 Task: Look for space in Tourlaville, France from 5th September, 2023 to 12th September, 2023 for 2 adults in price range Rs.10000 to Rs.15000.  With 1  bedroom having 1 bed and 1 bathroom. Property type can be house, flat, guest house, hotel. Booking option can be shelf check-in. Required host language is English.
Action: Mouse moved to (540, 96)
Screenshot: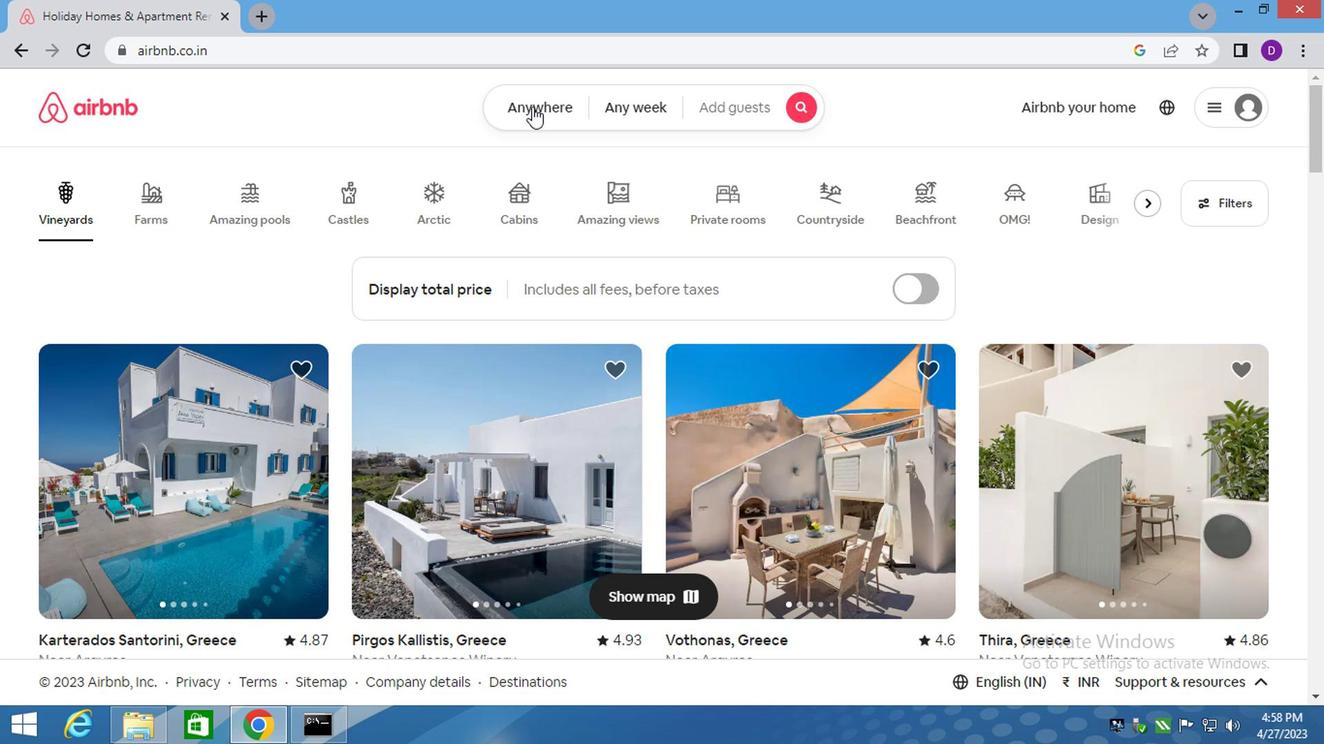 
Action: Mouse pressed left at (540, 96)
Screenshot: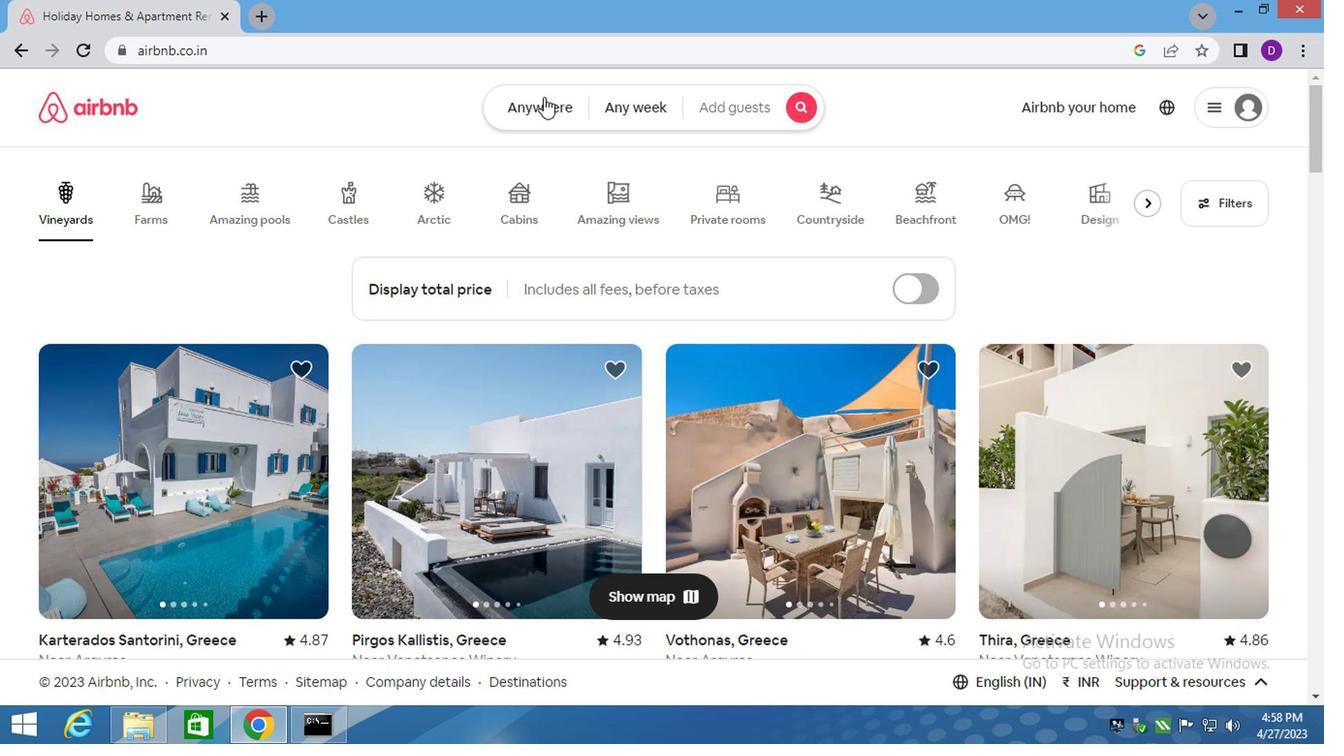 
Action: Mouse moved to (357, 184)
Screenshot: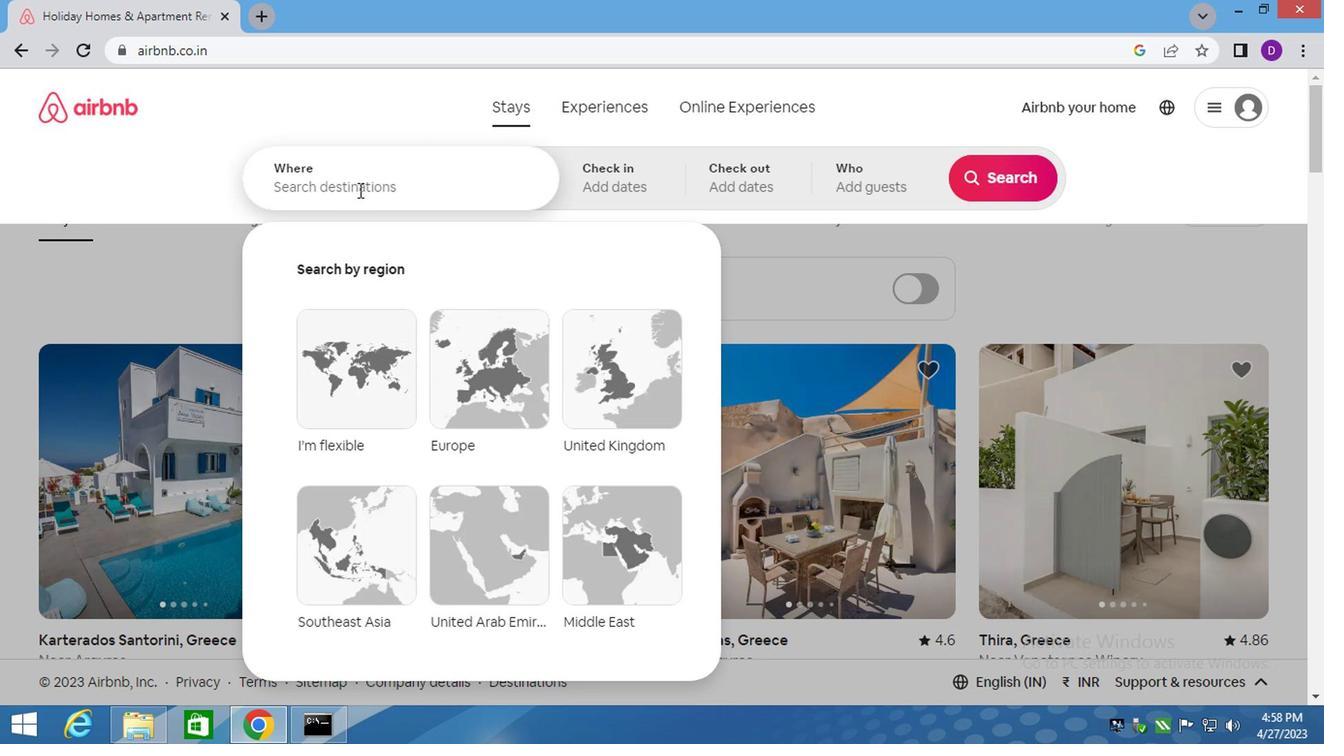 
Action: Mouse pressed left at (357, 184)
Screenshot: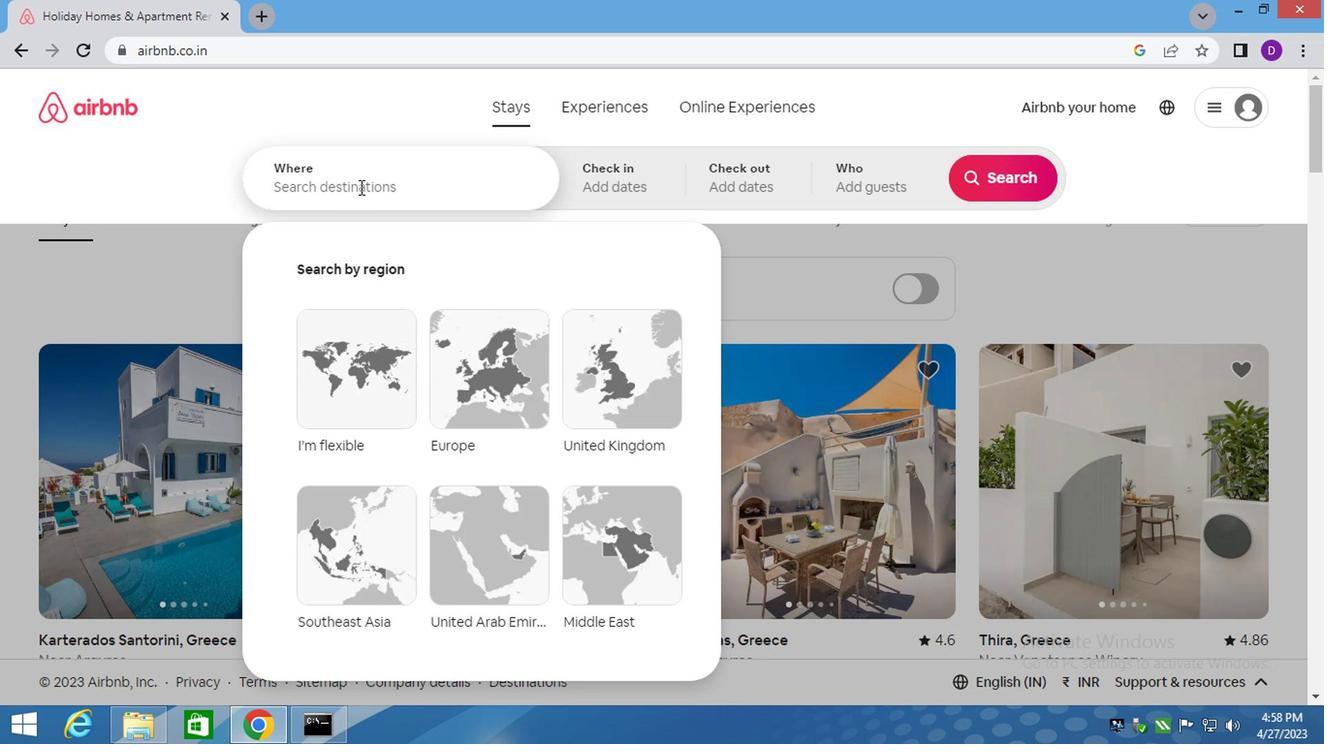 
Action: Mouse moved to (362, 182)
Screenshot: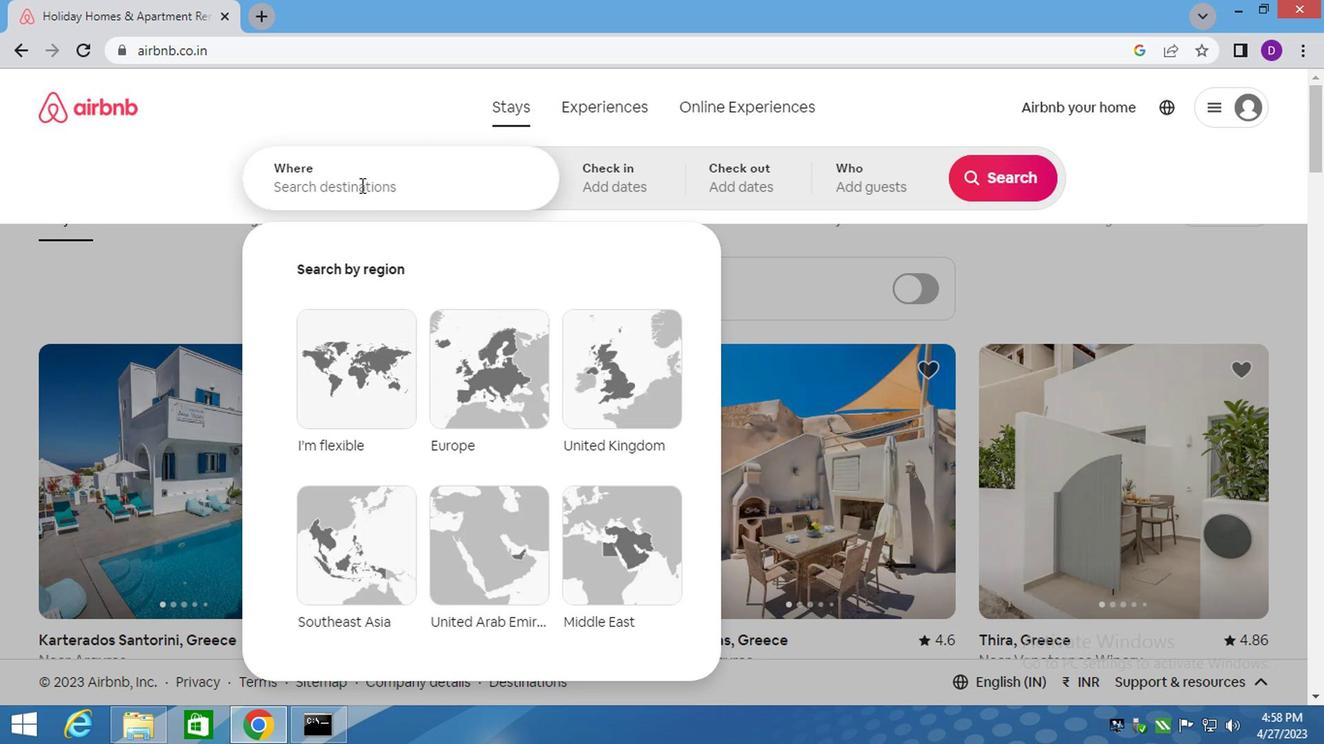 
Action: Key pressed <Key.shift>TOURLAVILLE,<Key.shift>FRANCE<Key.enter>
Screenshot: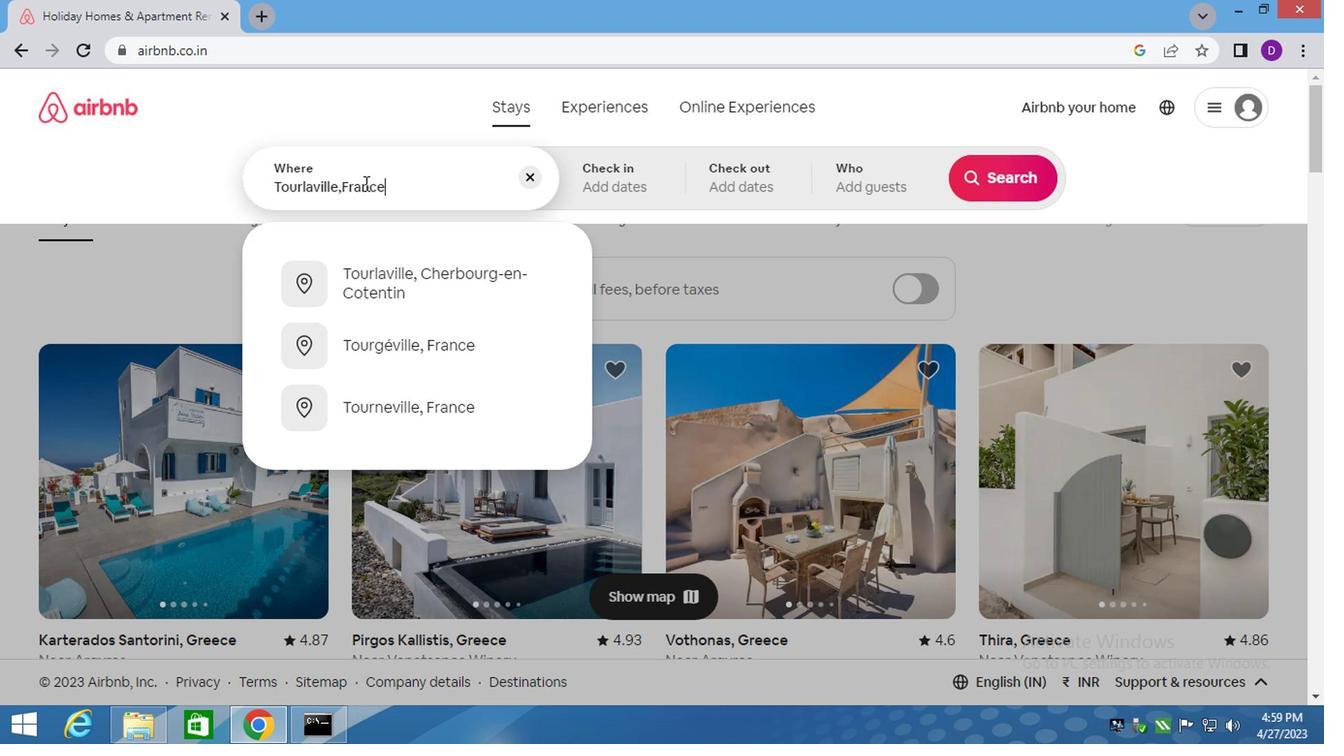 
Action: Mouse moved to (985, 334)
Screenshot: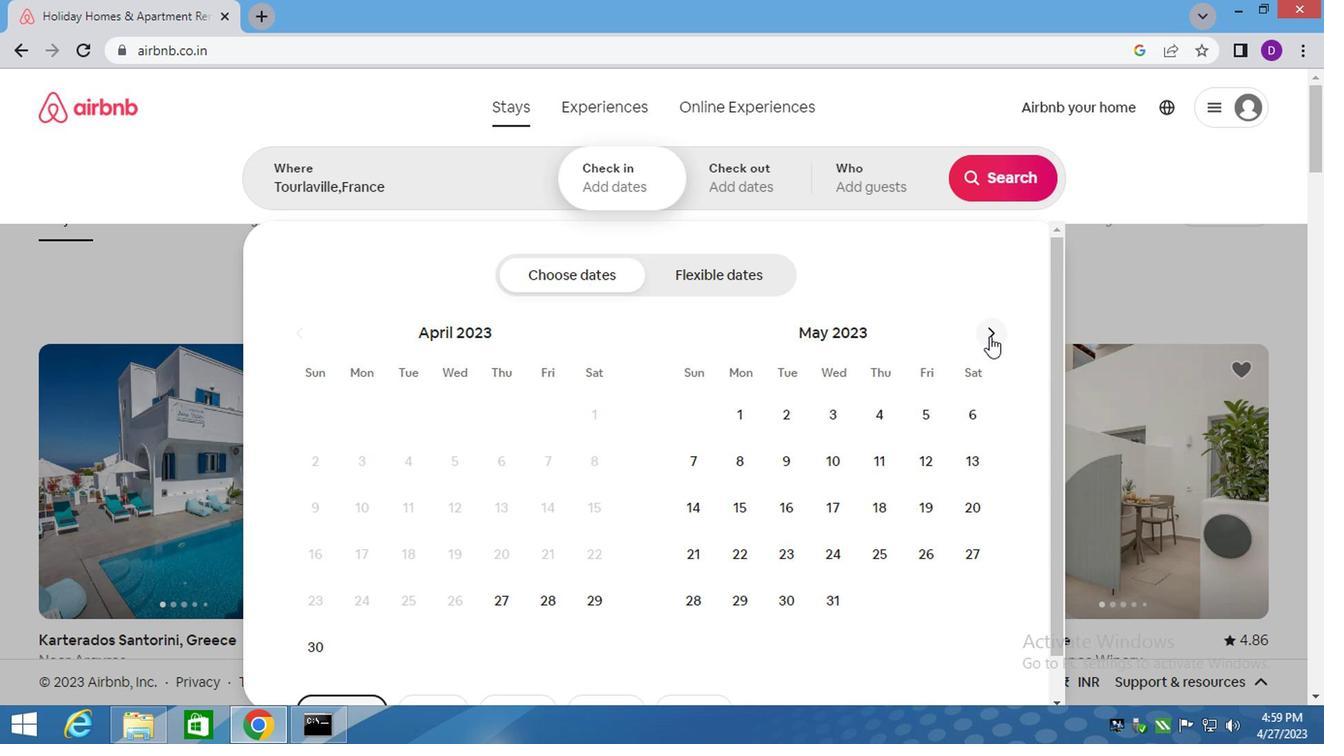 
Action: Mouse pressed left at (985, 334)
Screenshot: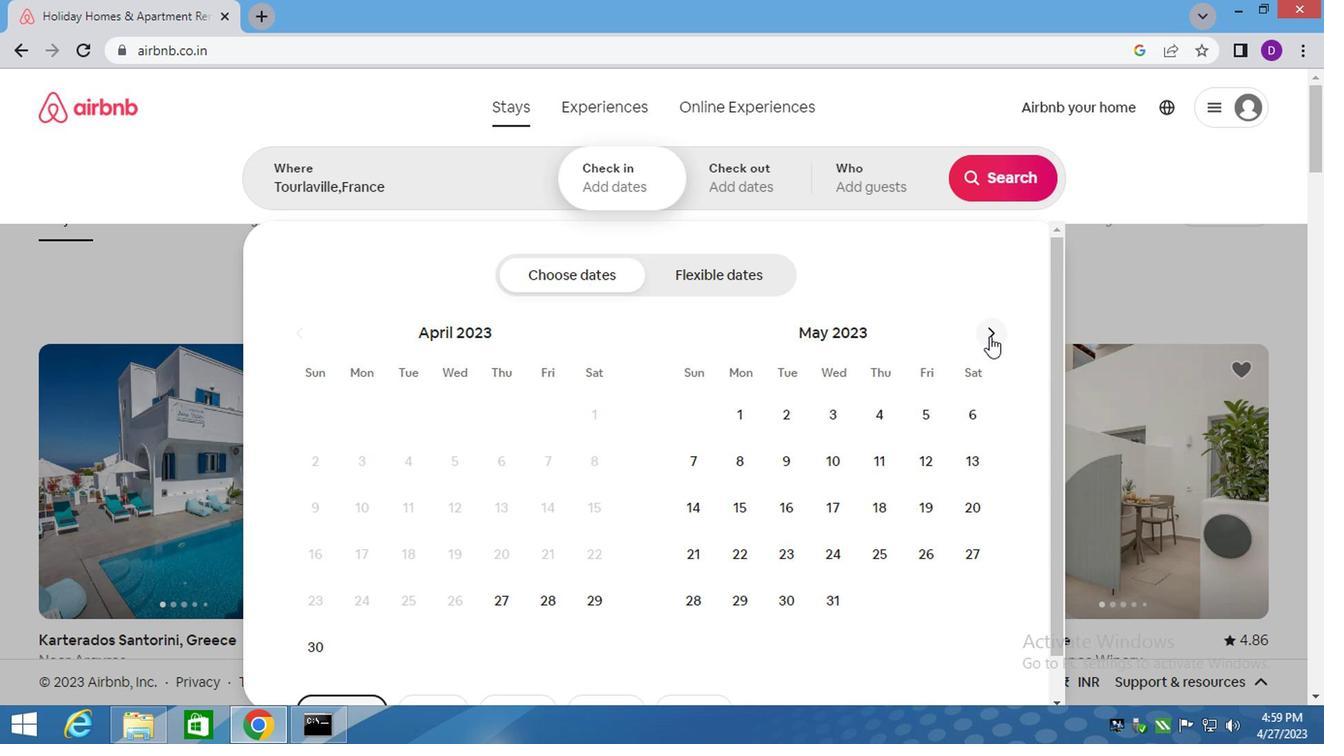 
Action: Mouse pressed left at (985, 334)
Screenshot: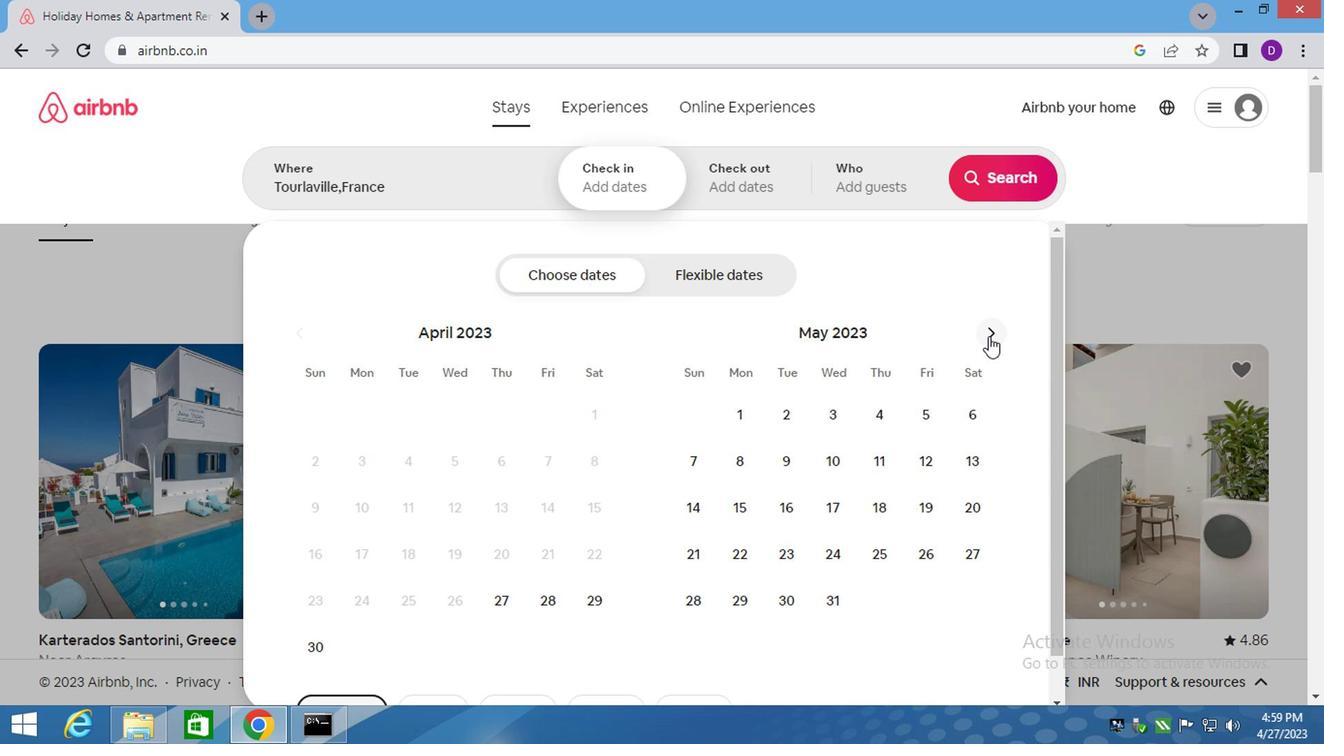 
Action: Mouse pressed left at (985, 334)
Screenshot: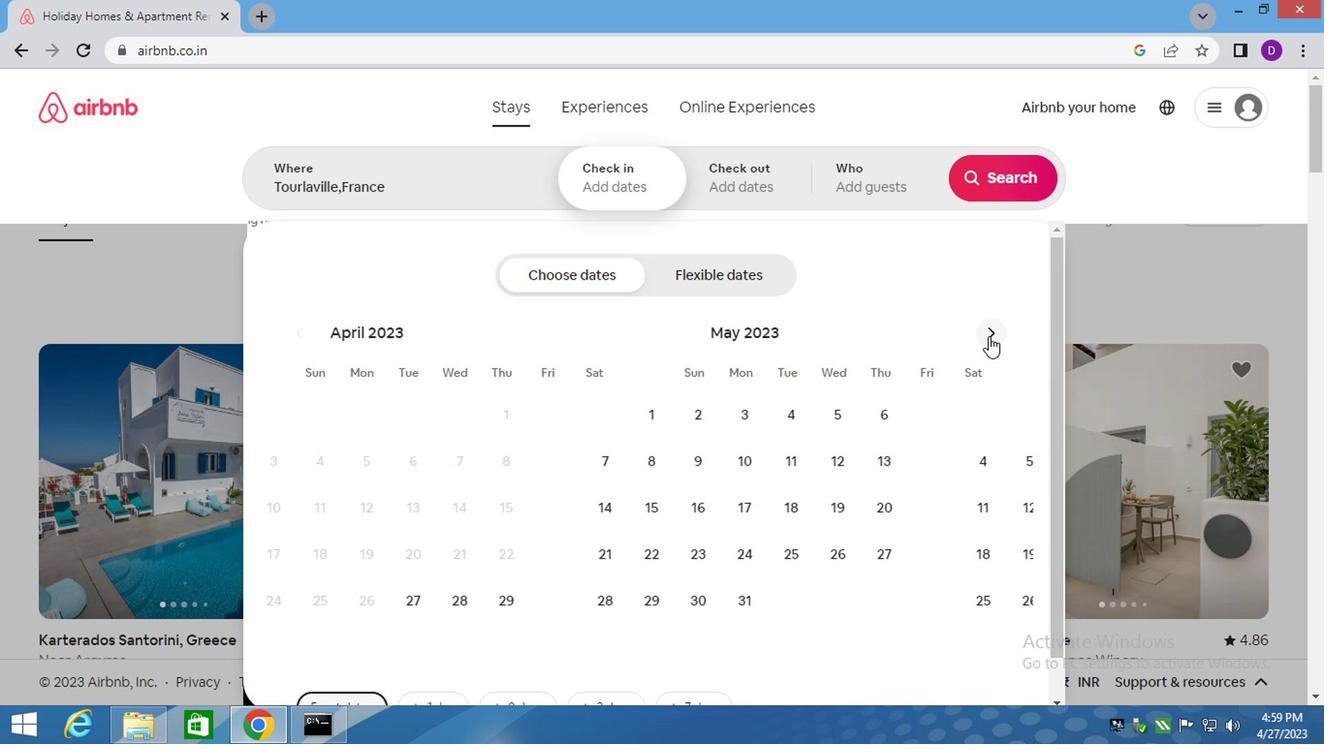
Action: Mouse pressed left at (985, 334)
Screenshot: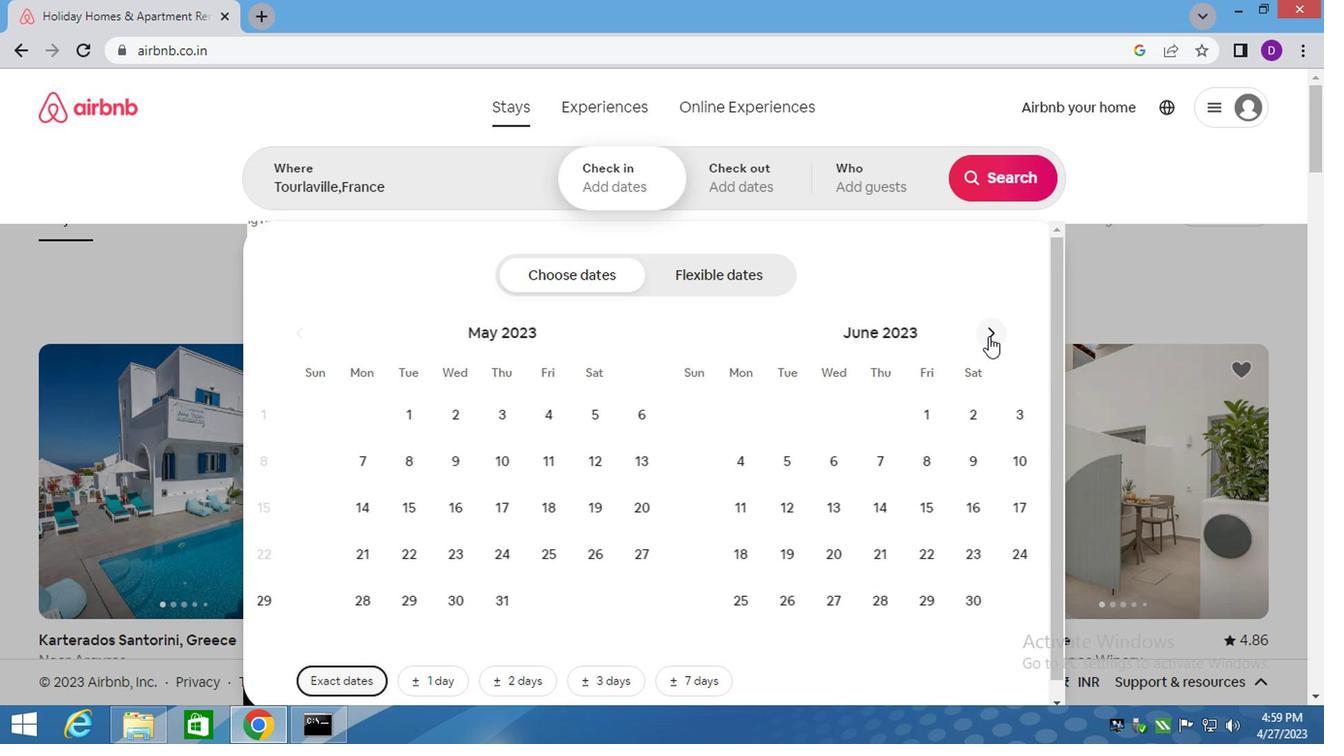 
Action: Mouse pressed left at (985, 334)
Screenshot: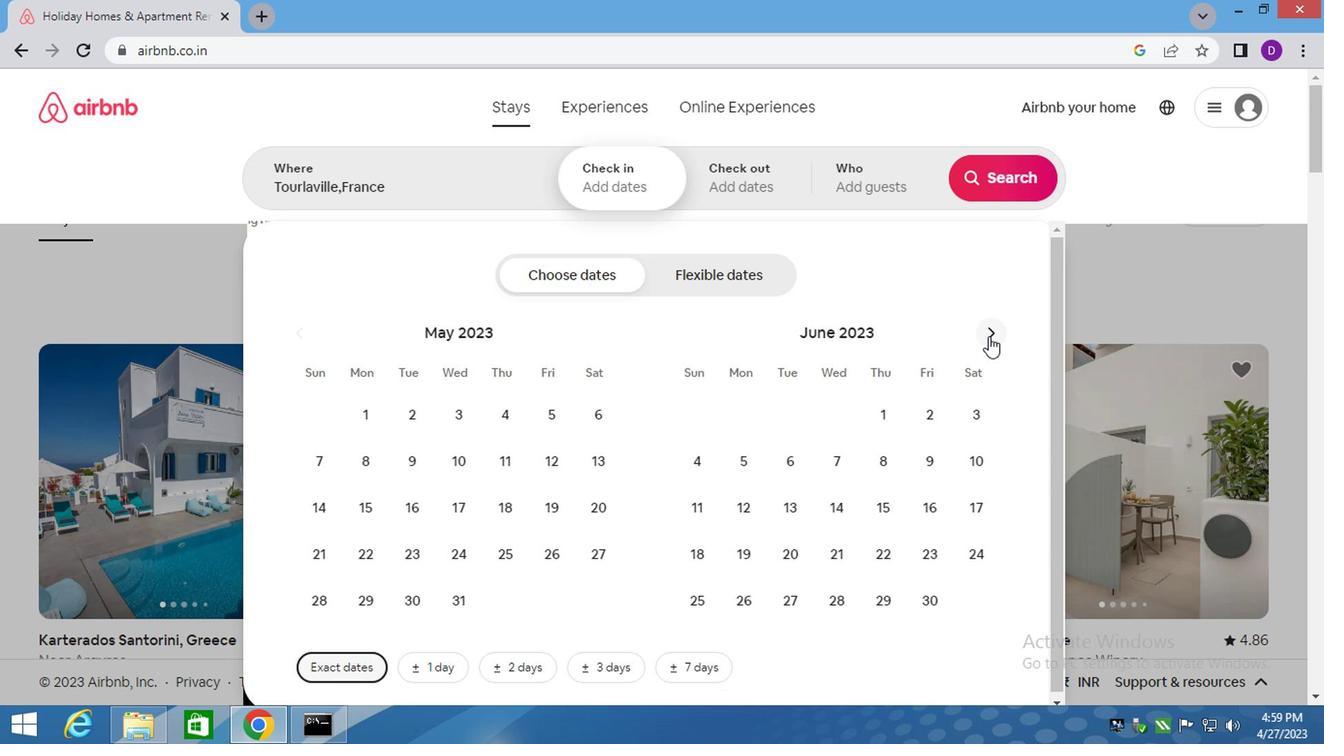 
Action: Mouse pressed left at (985, 334)
Screenshot: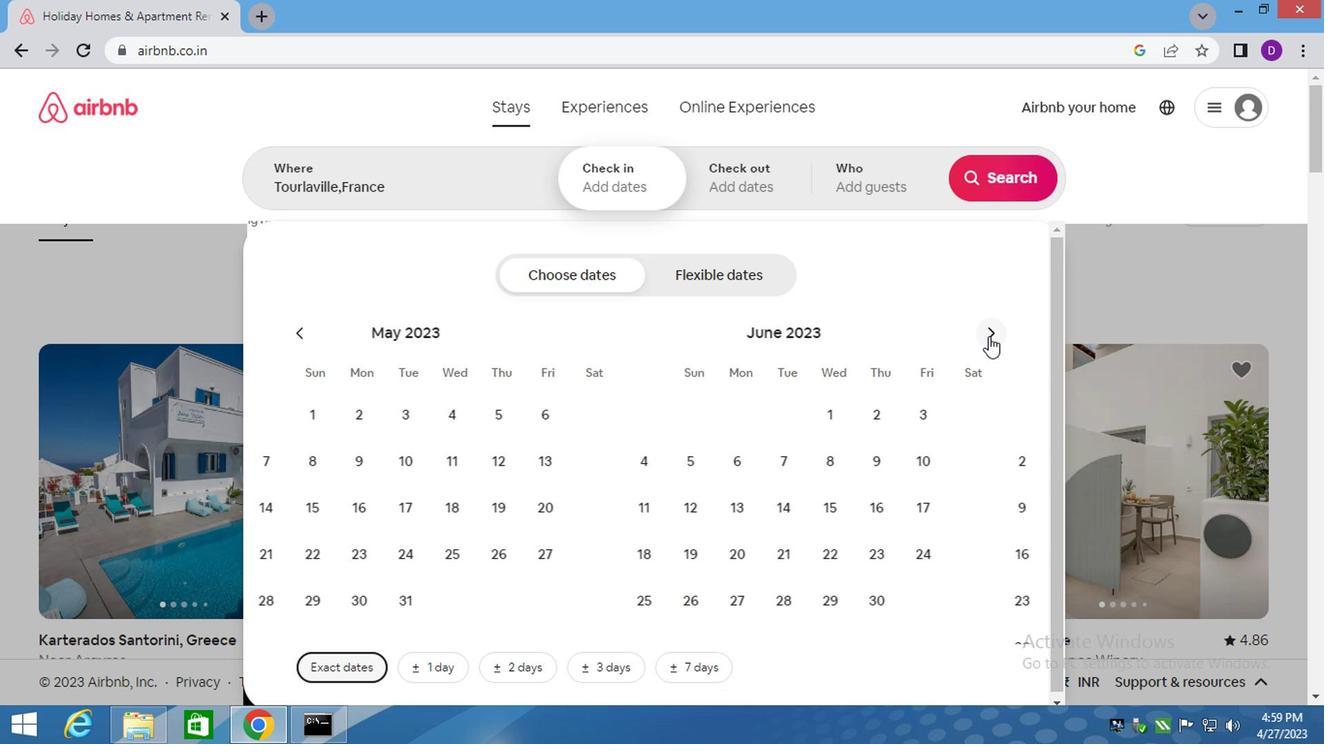 
Action: Mouse pressed left at (985, 334)
Screenshot: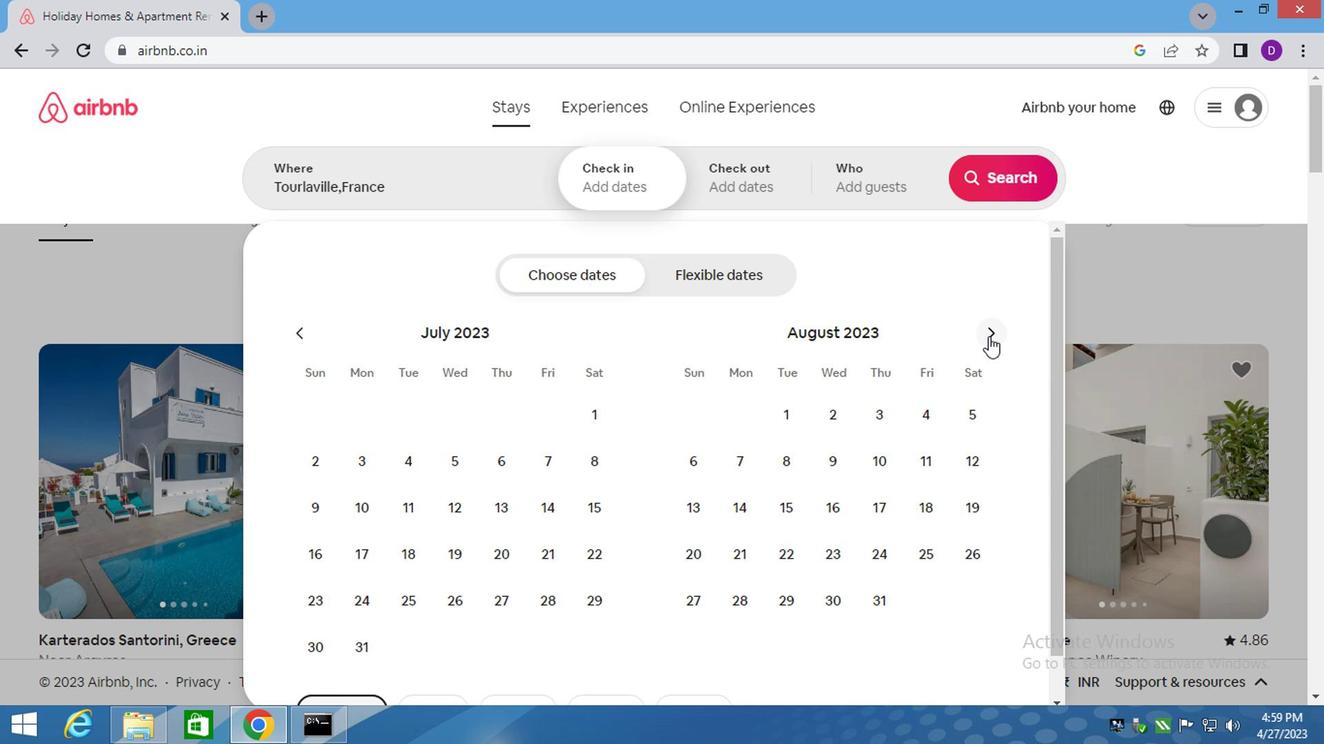 
Action: Mouse moved to (797, 463)
Screenshot: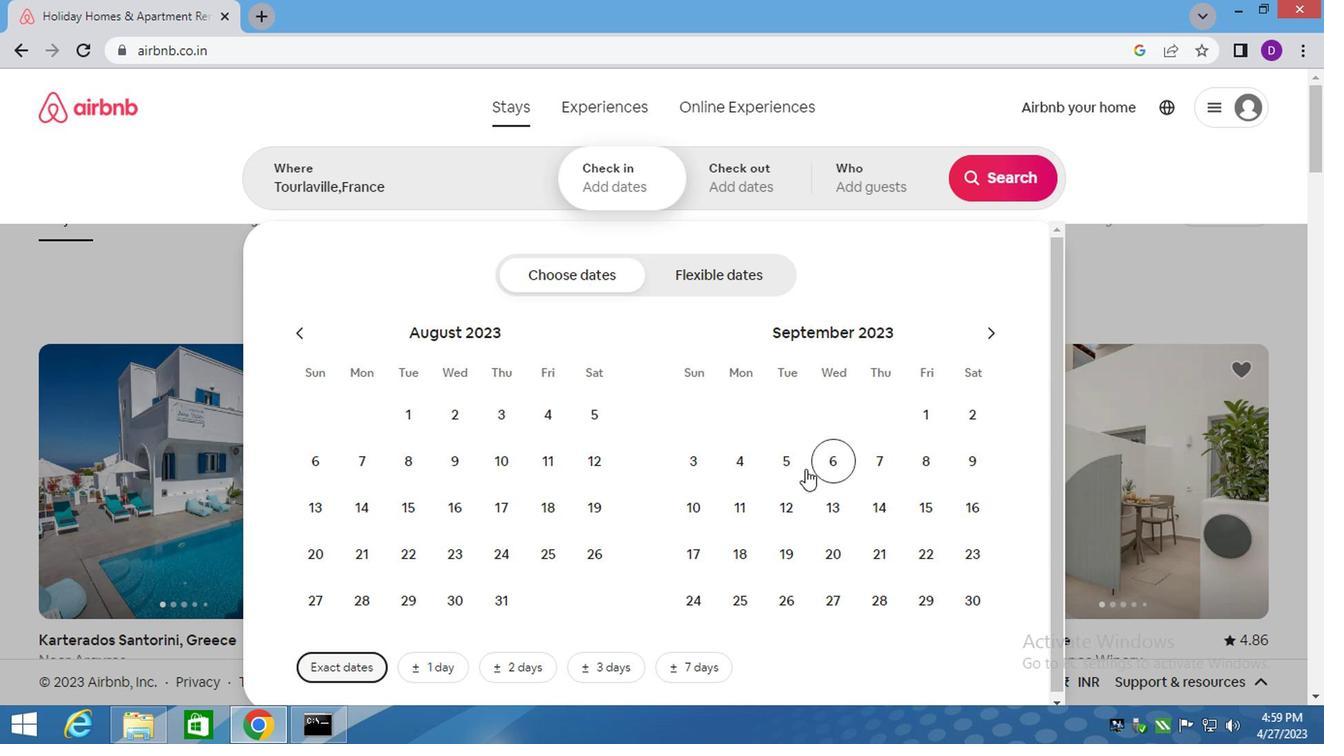 
Action: Mouse pressed left at (797, 463)
Screenshot: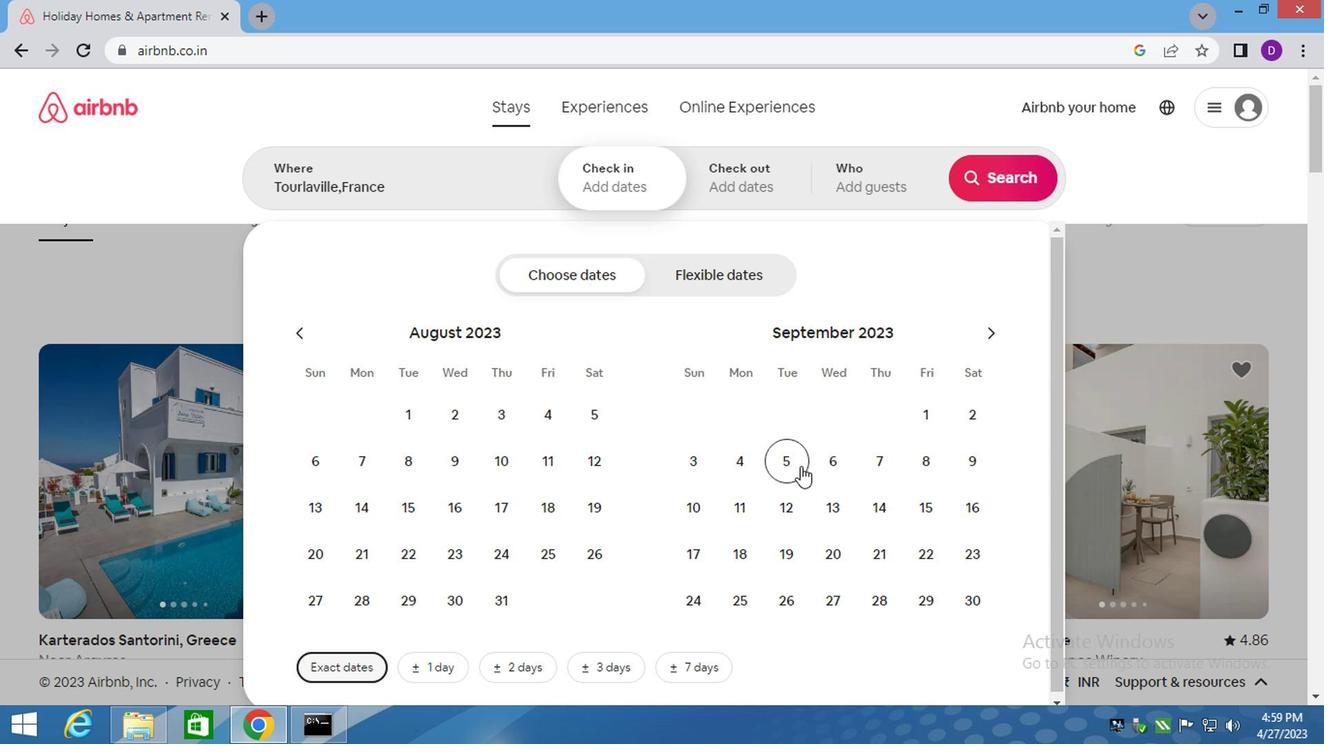 
Action: Mouse moved to (796, 504)
Screenshot: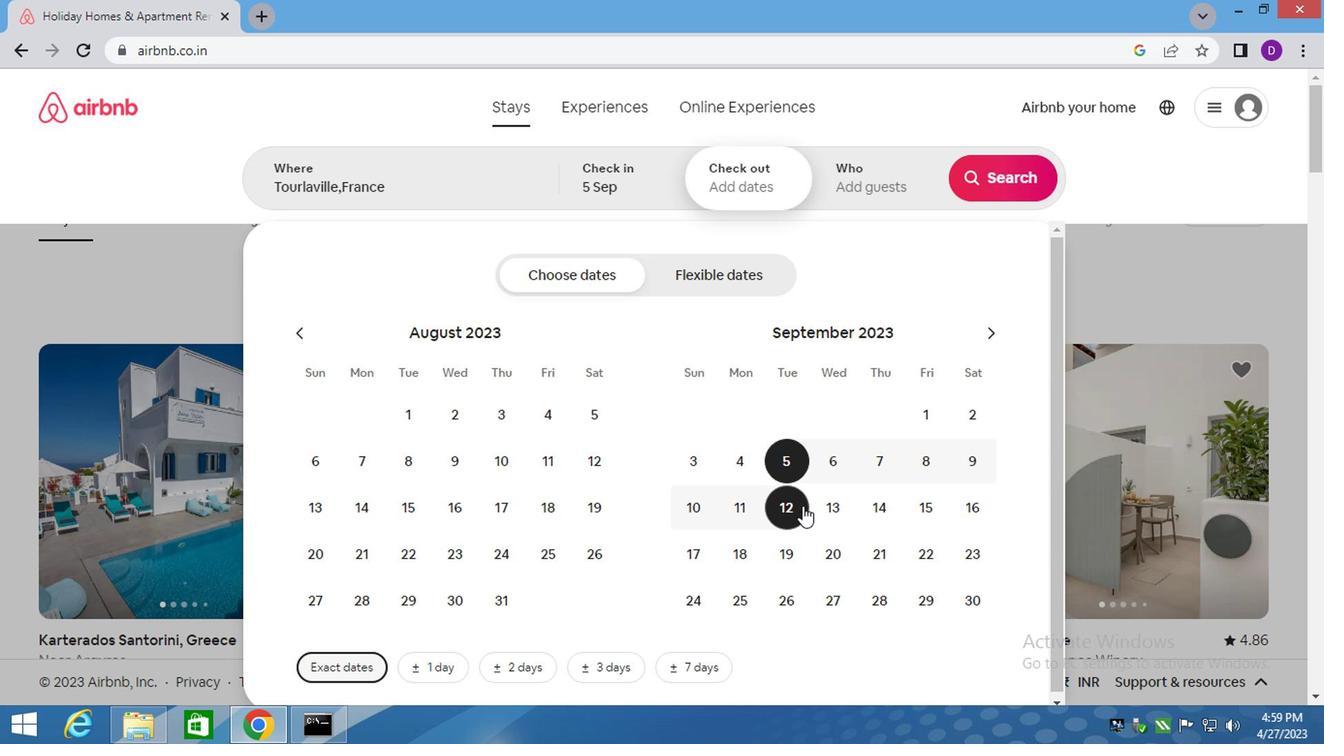 
Action: Mouse pressed left at (796, 504)
Screenshot: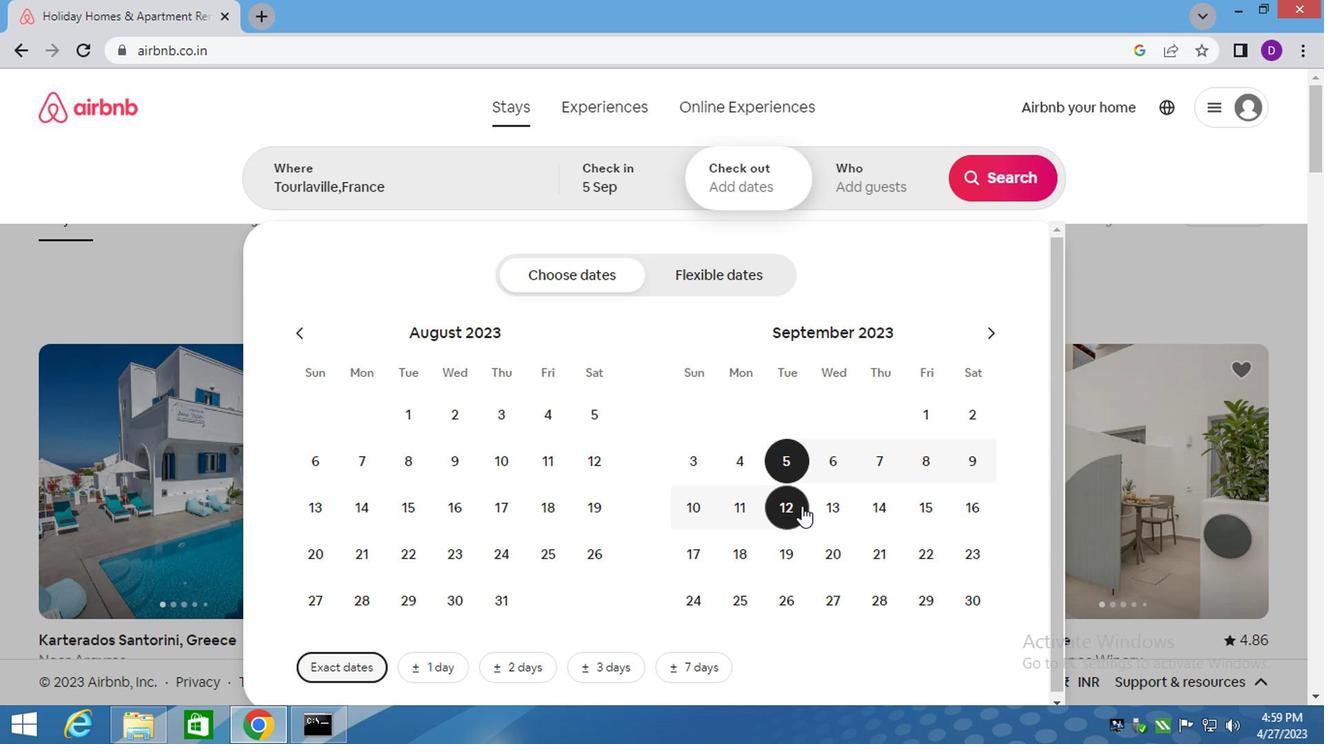 
Action: Mouse moved to (861, 171)
Screenshot: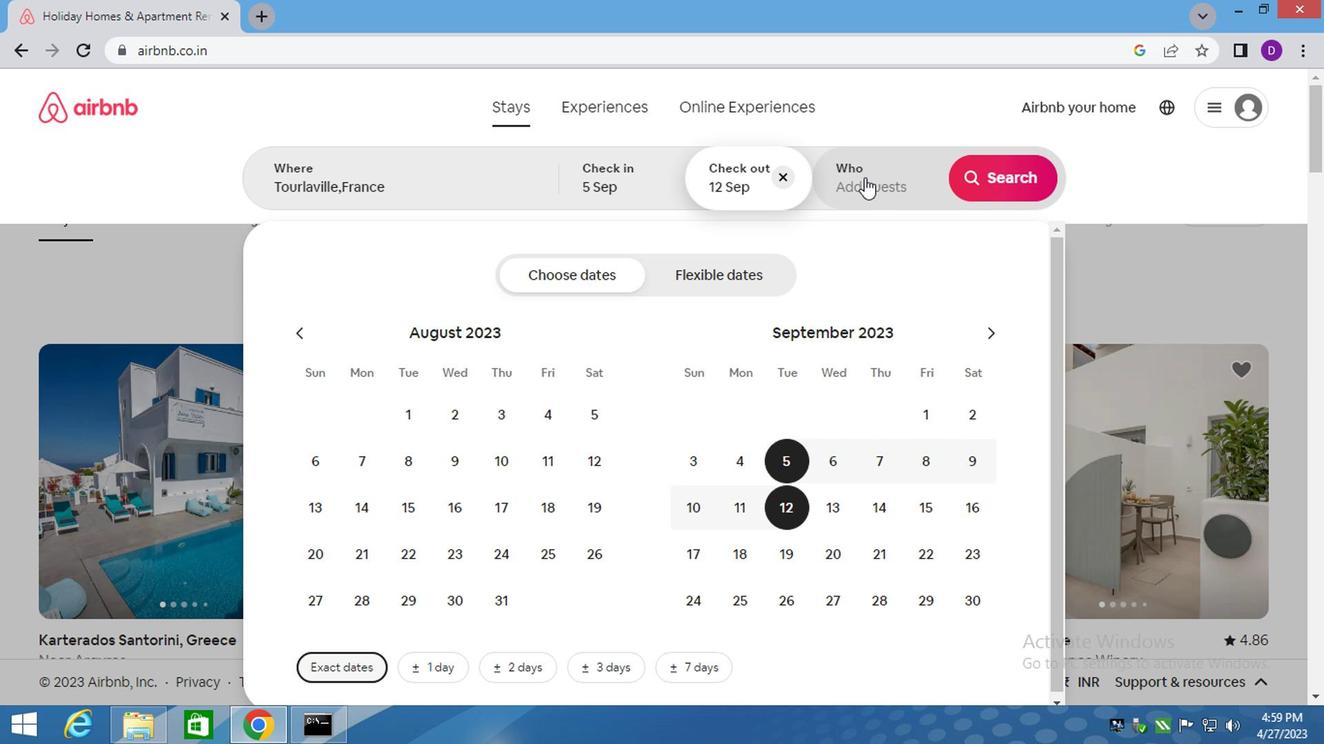 
Action: Mouse pressed left at (861, 171)
Screenshot: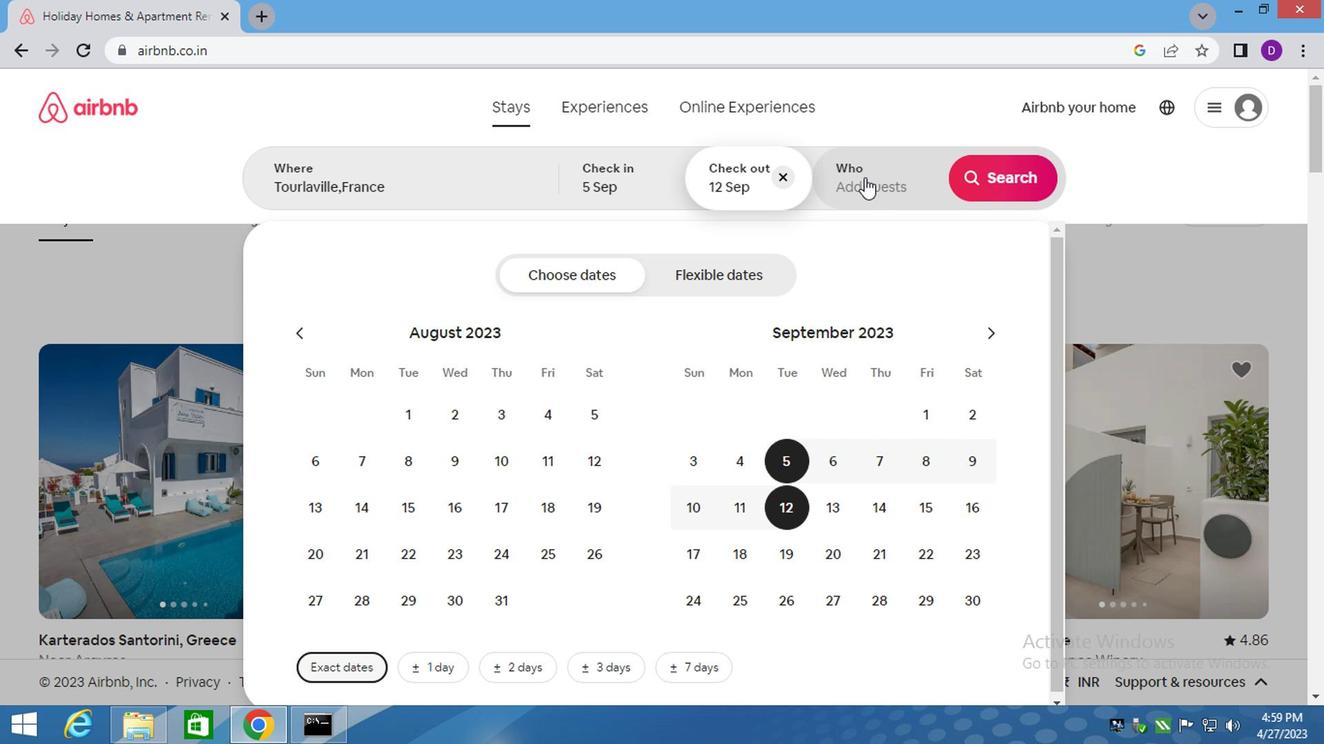 
Action: Mouse moved to (1002, 286)
Screenshot: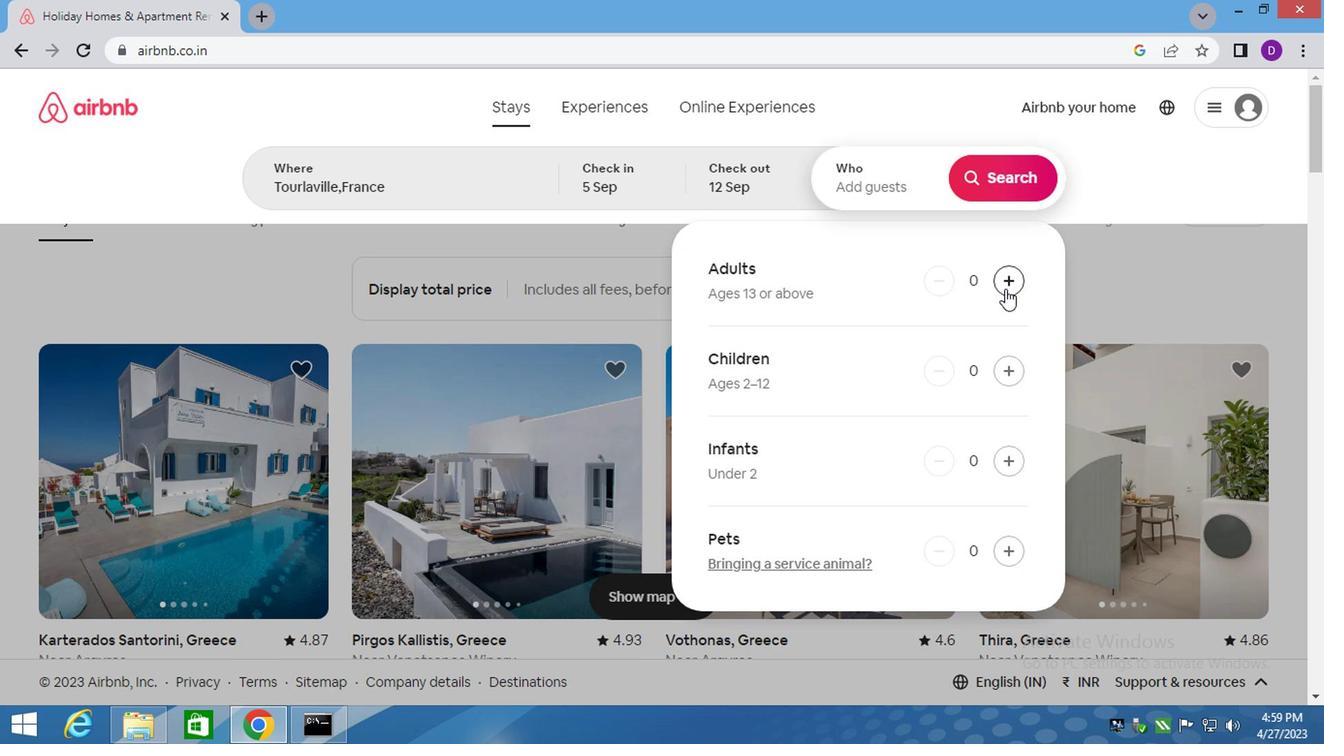 
Action: Mouse pressed left at (1002, 286)
Screenshot: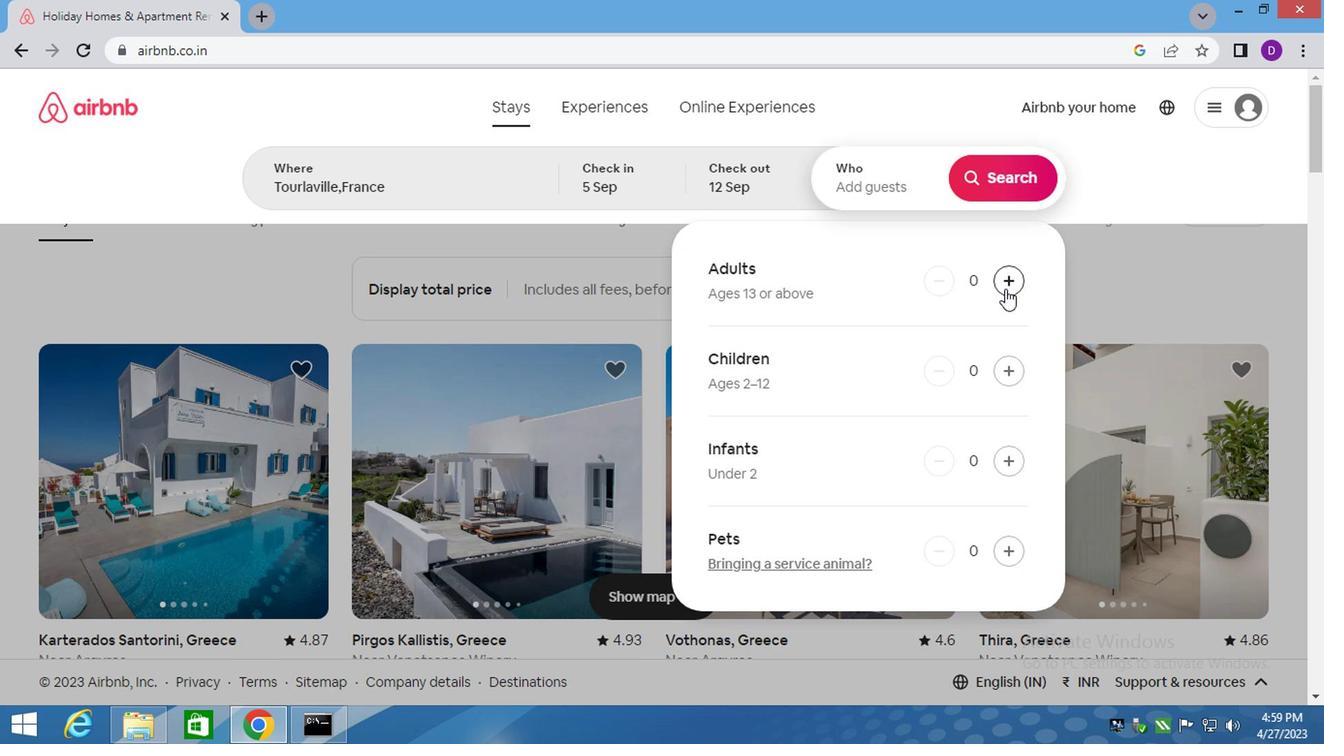 
Action: Mouse pressed left at (1002, 286)
Screenshot: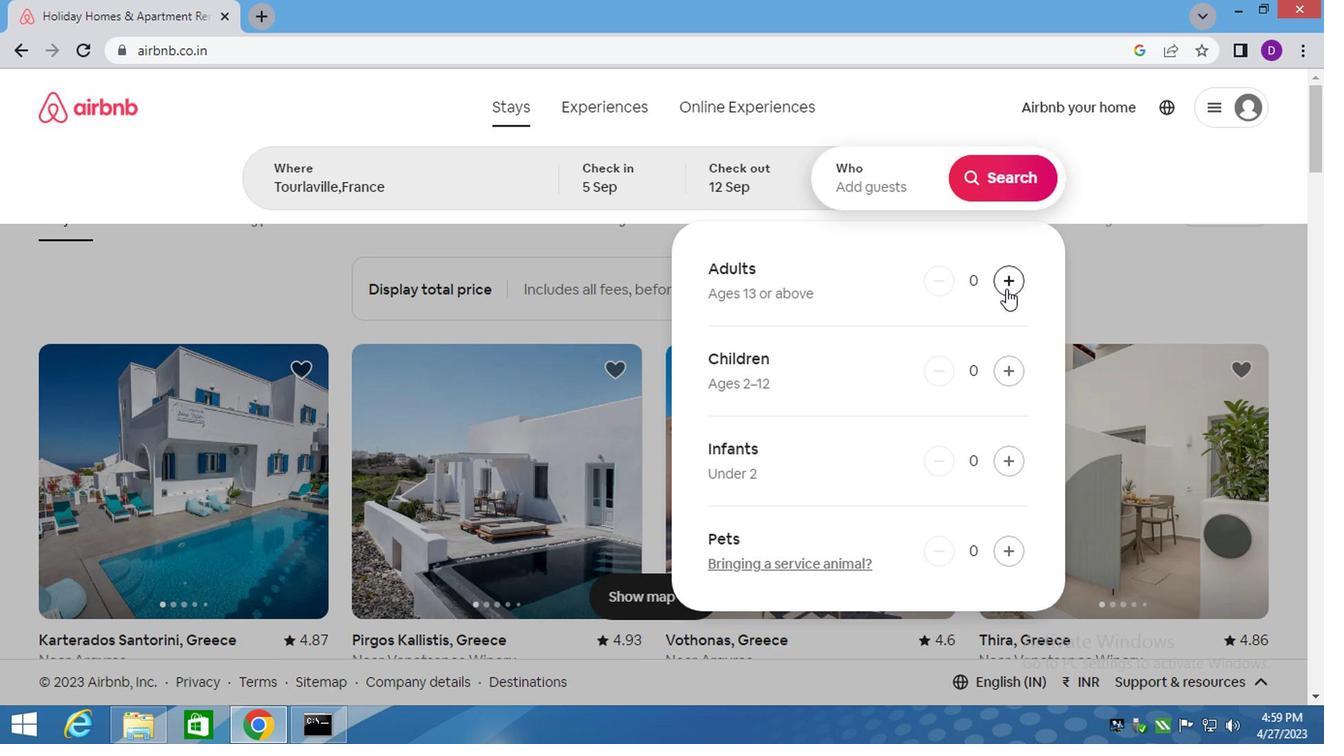 
Action: Mouse moved to (1007, 180)
Screenshot: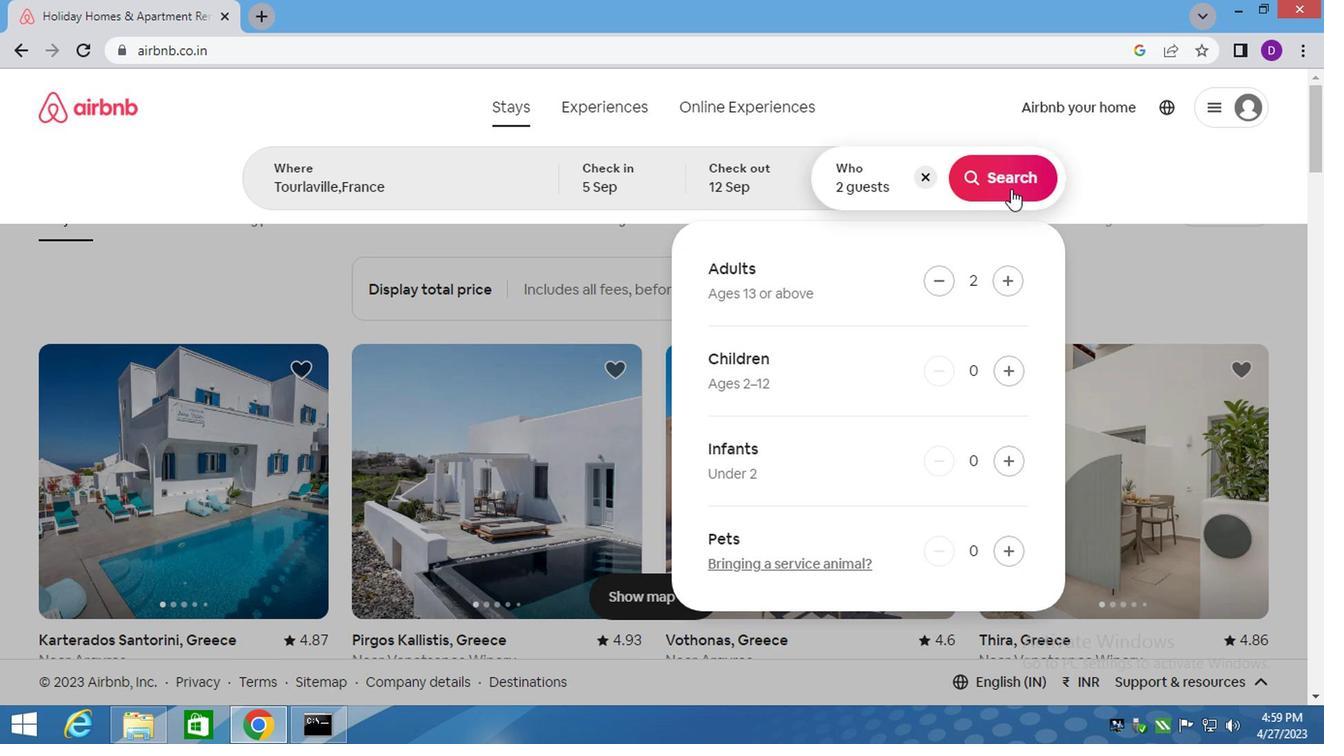 
Action: Mouse pressed left at (1007, 180)
Screenshot: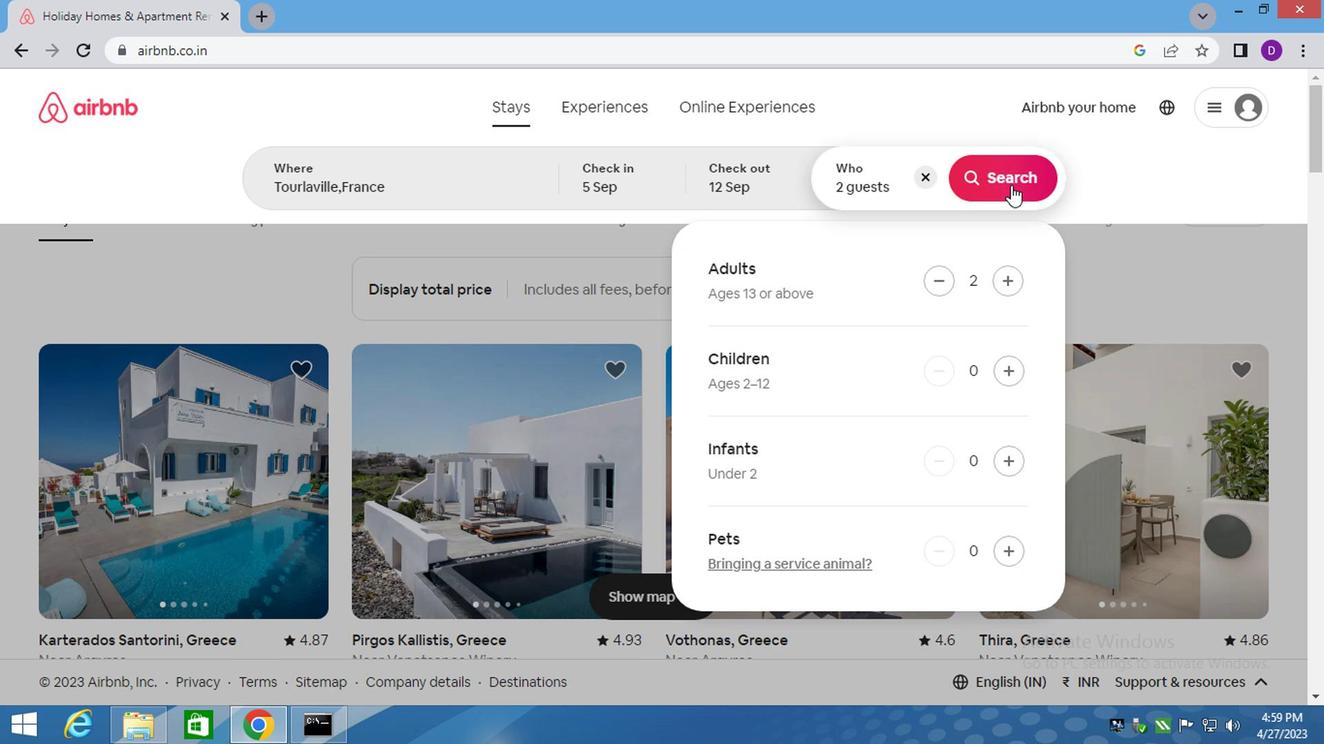 
Action: Mouse moved to (1222, 191)
Screenshot: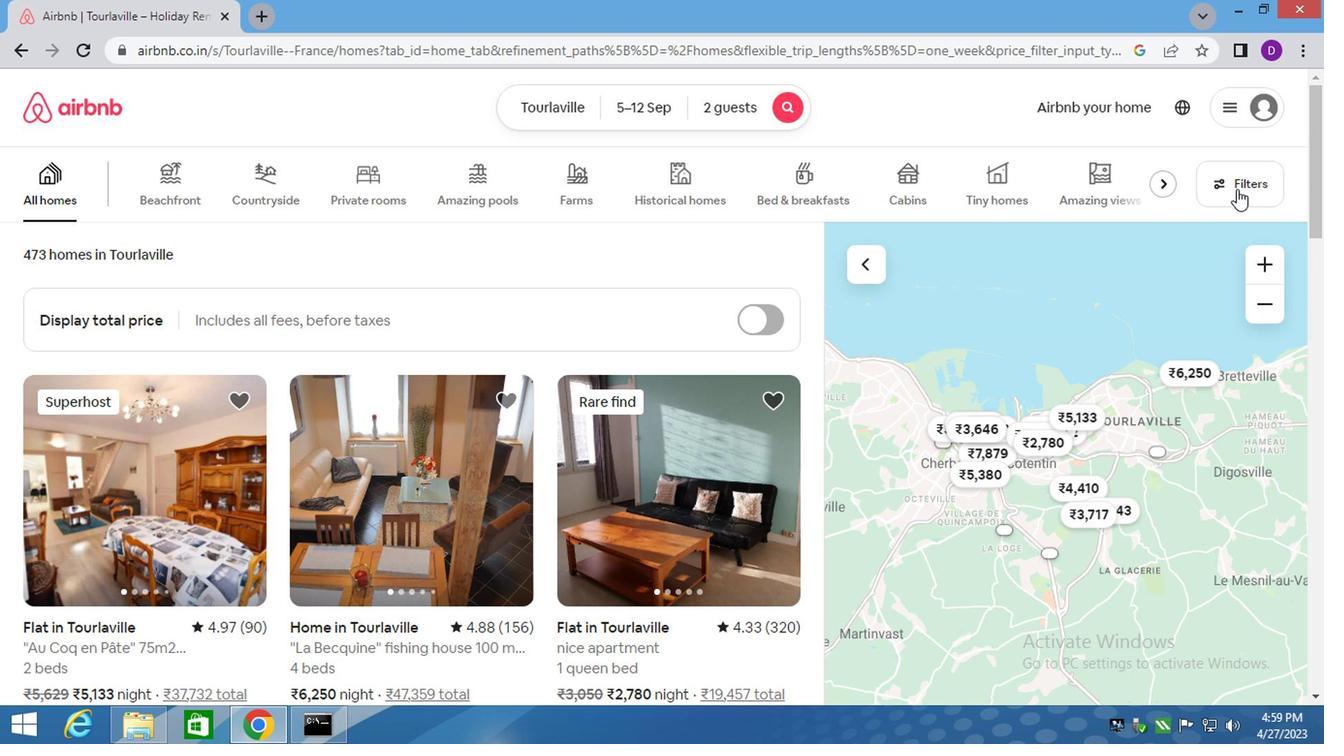 
Action: Mouse pressed left at (1222, 191)
Screenshot: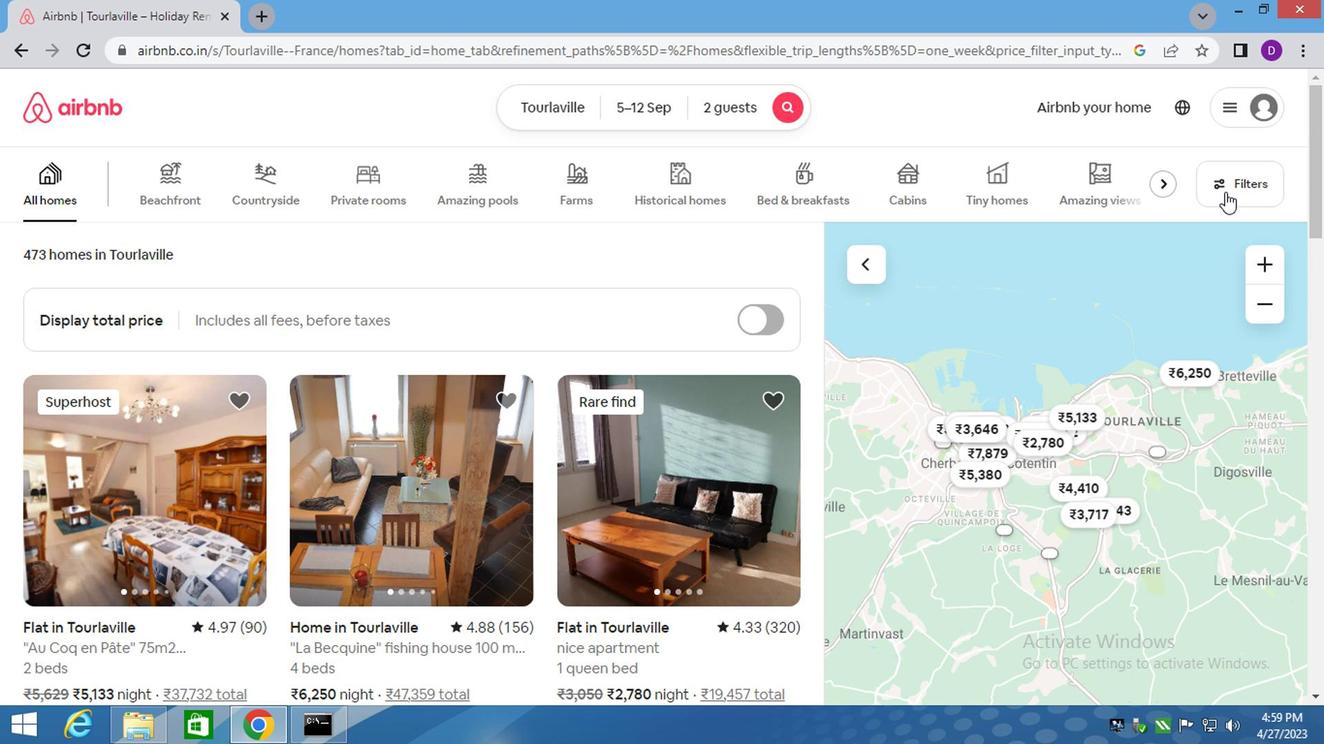 
Action: Mouse moved to (517, 429)
Screenshot: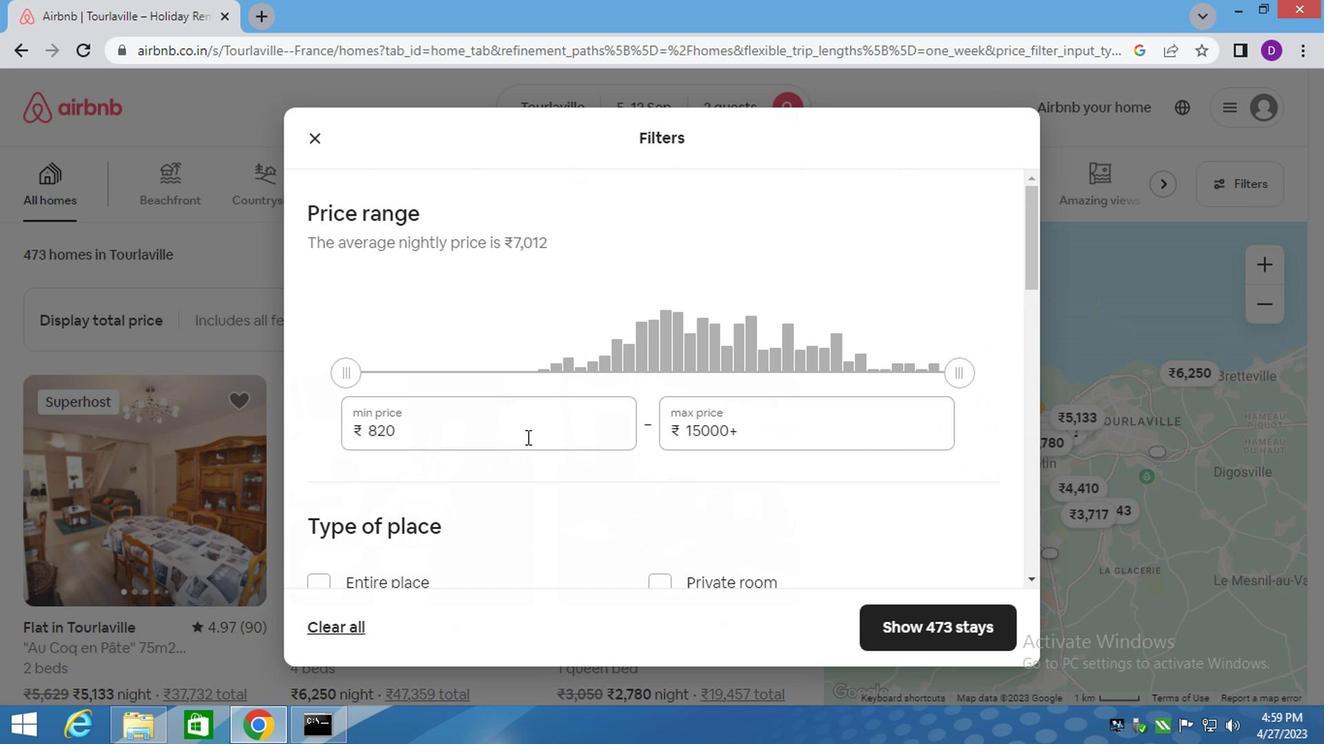 
Action: Mouse pressed left at (517, 429)
Screenshot: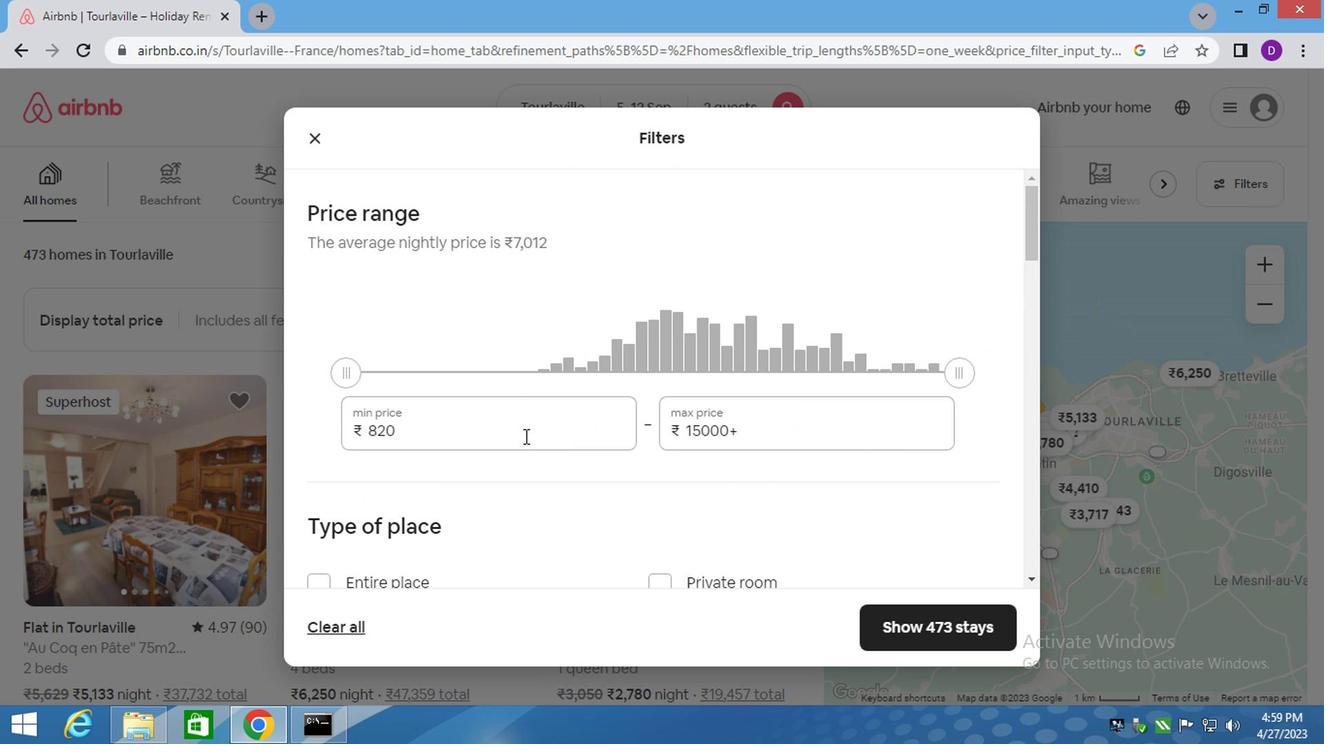 
Action: Mouse pressed left at (517, 429)
Screenshot: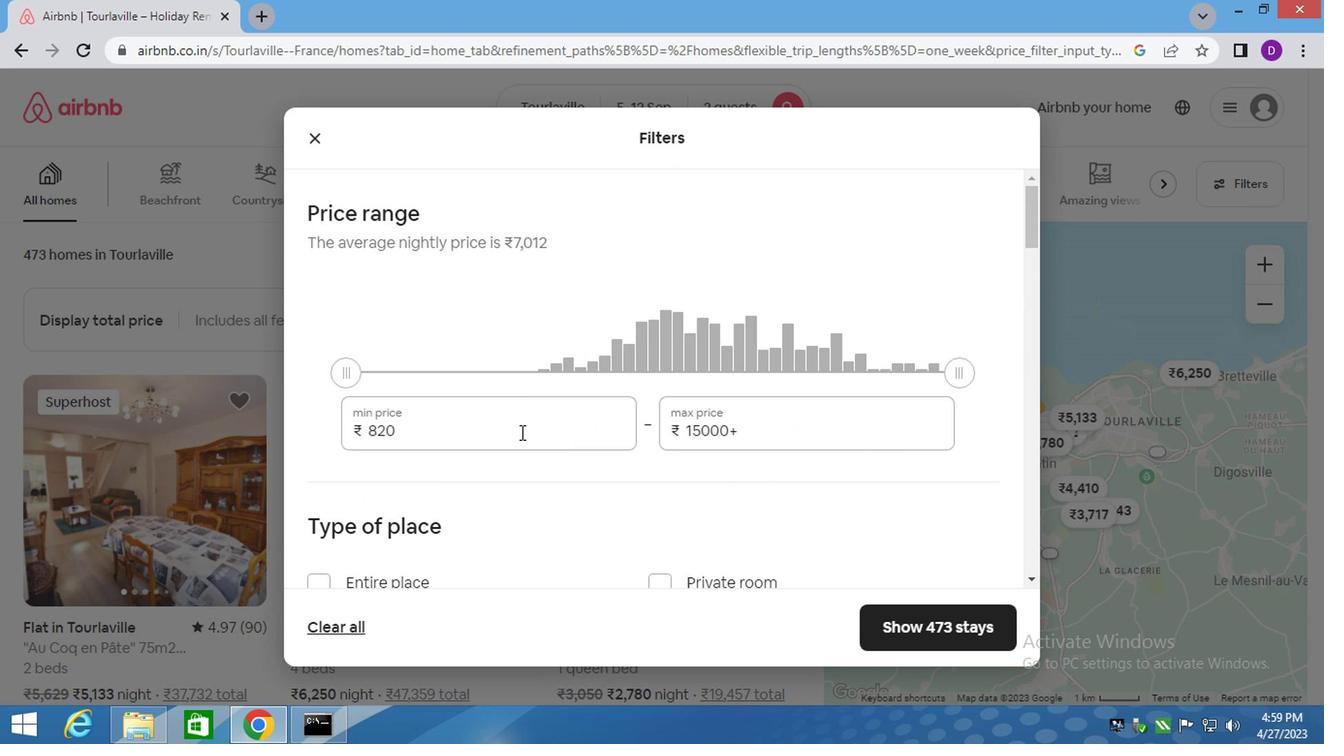 
Action: Mouse pressed left at (517, 429)
Screenshot: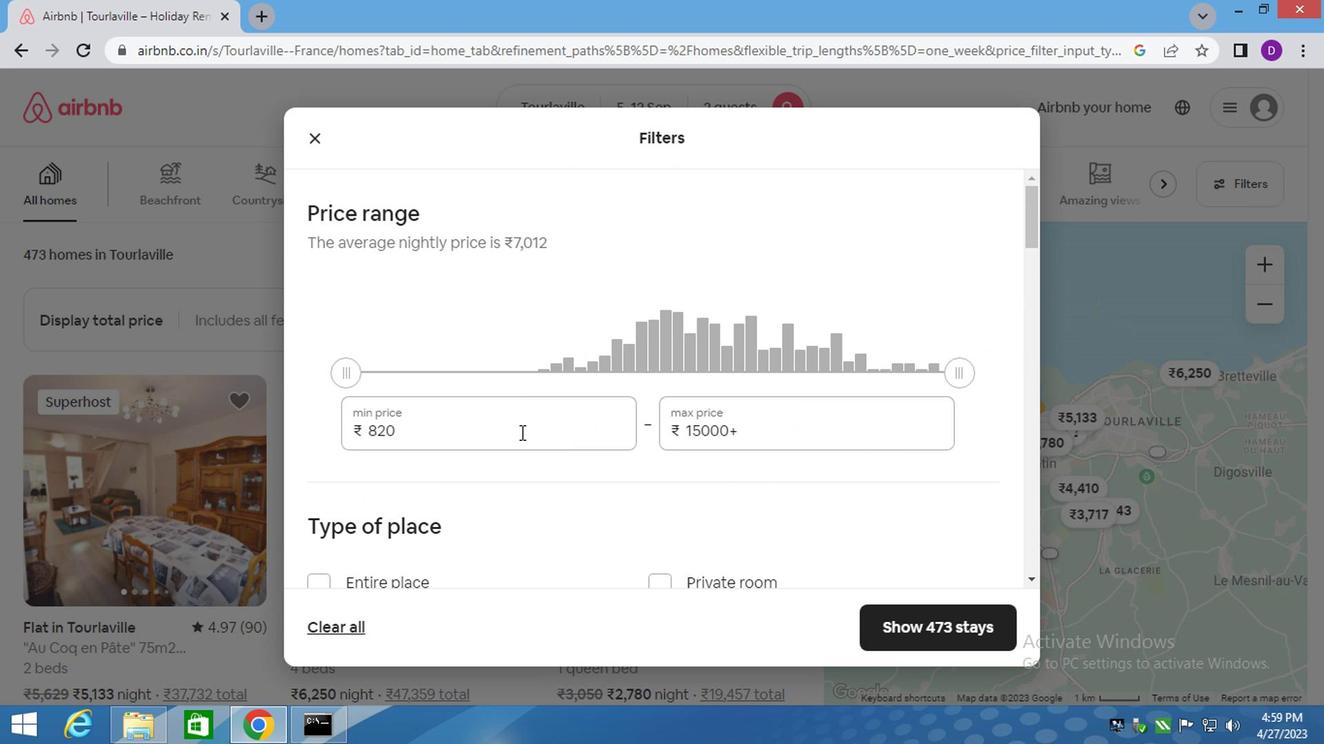 
Action: Key pressed 10000
Screenshot: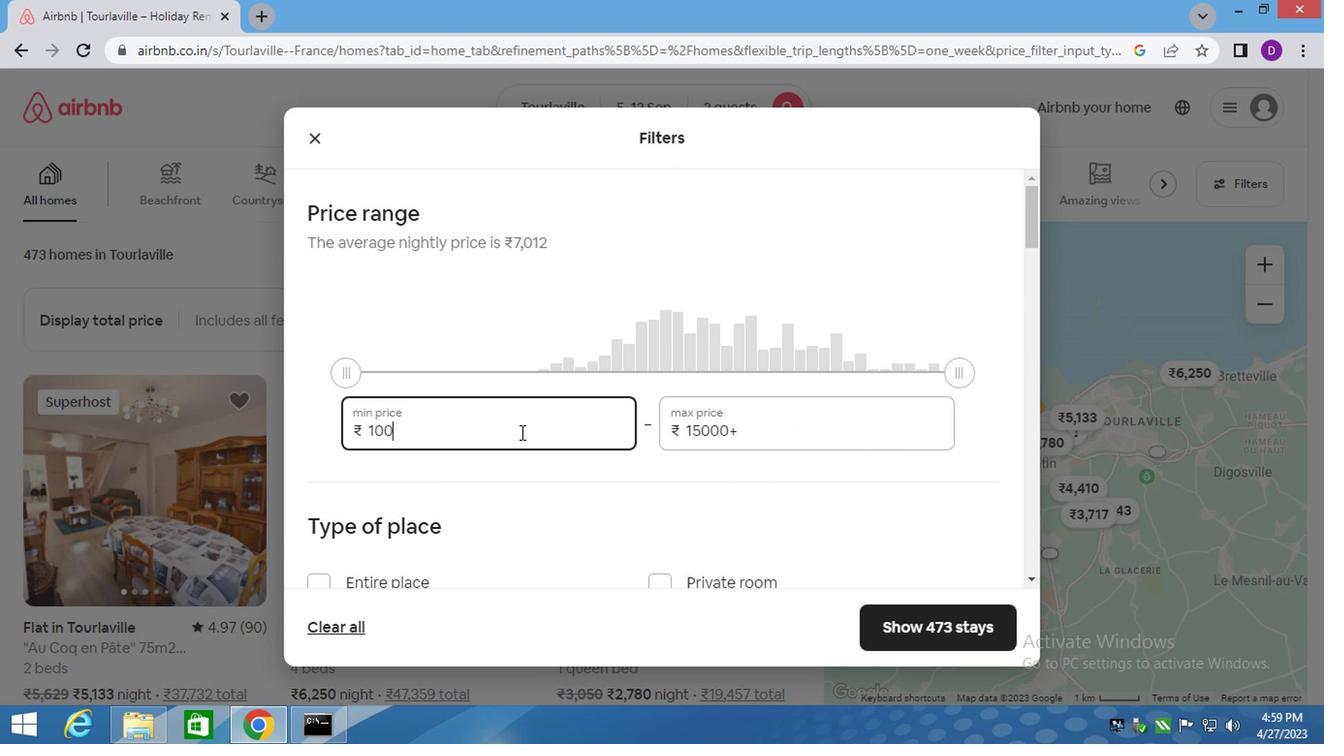 
Action: Mouse moved to (755, 422)
Screenshot: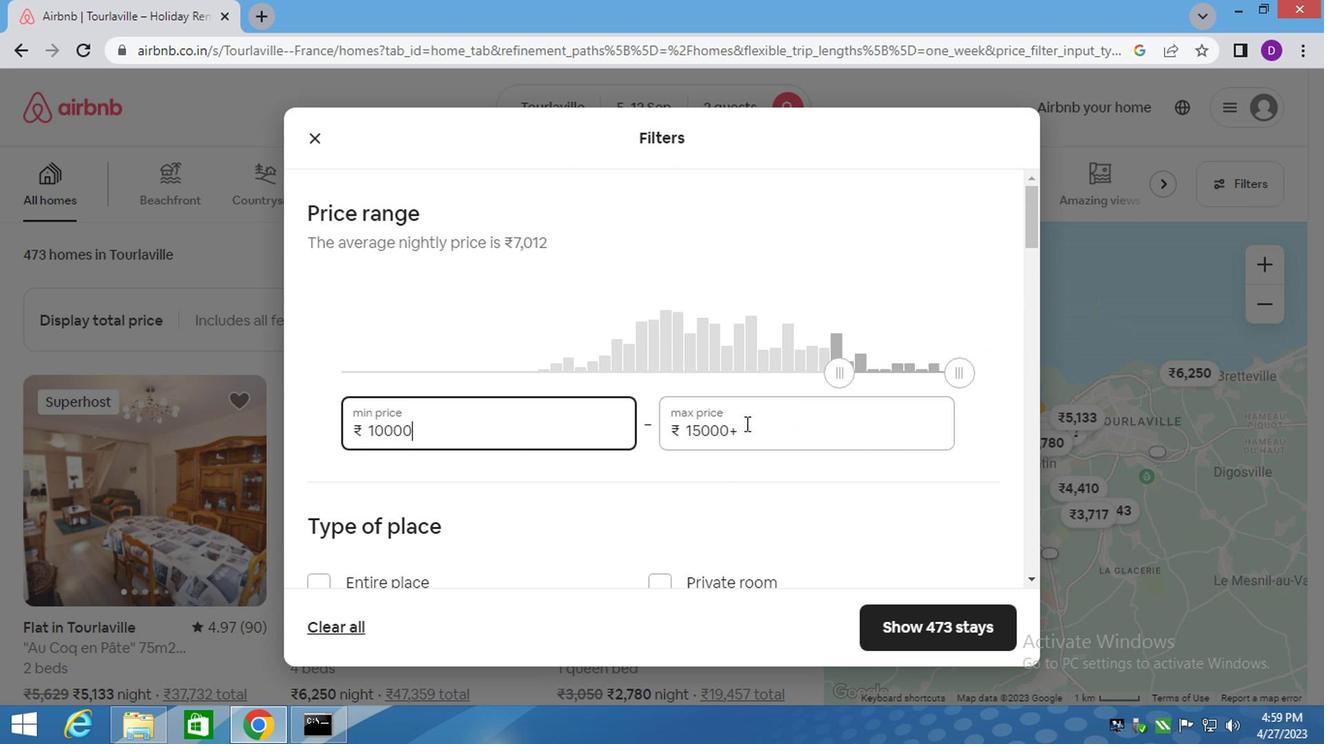 
Action: Mouse pressed left at (755, 422)
Screenshot: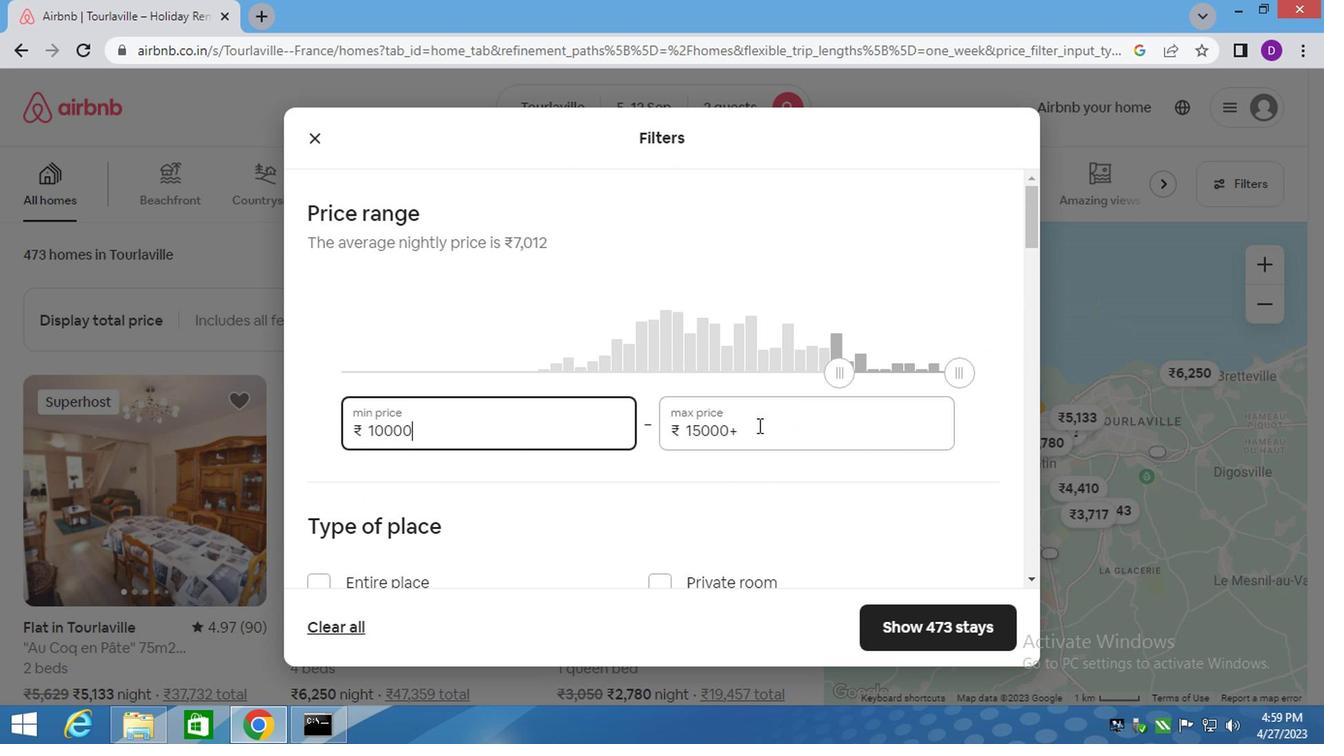 
Action: Key pressed <Key.backspace>
Screenshot: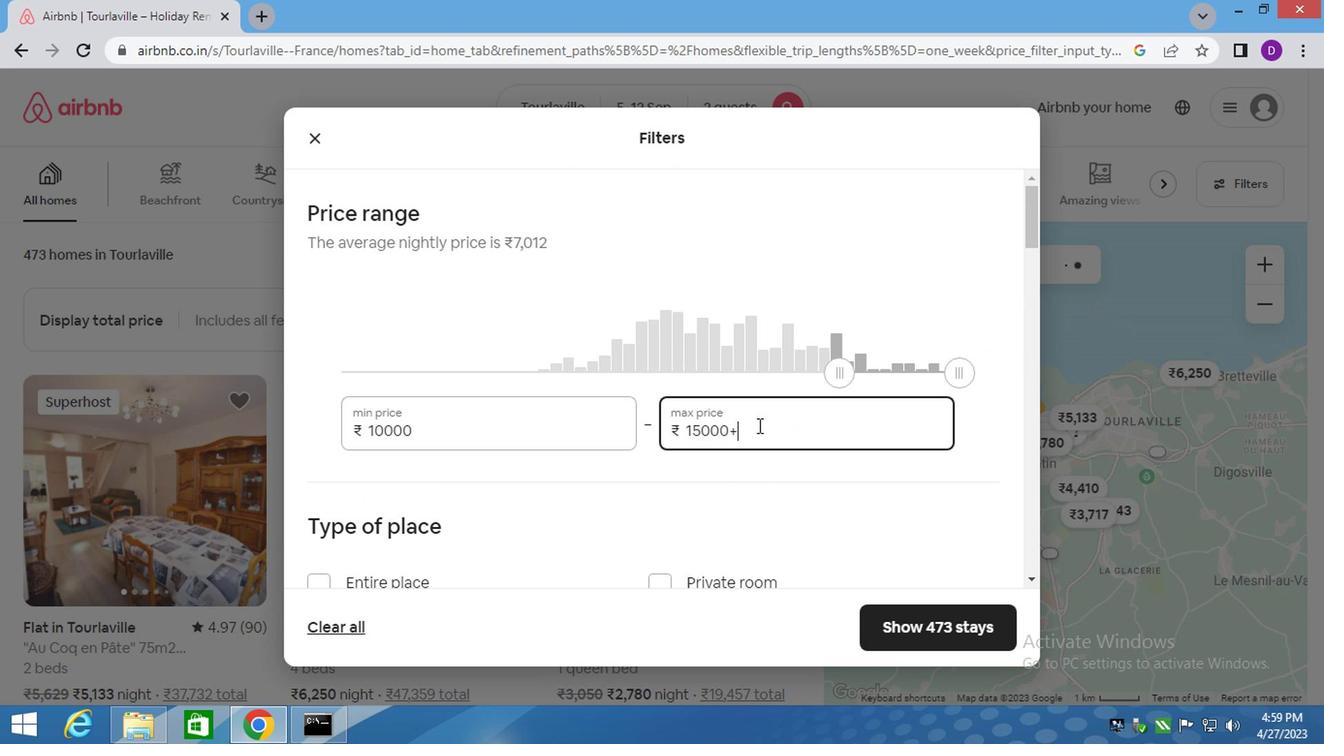 
Action: Mouse moved to (607, 468)
Screenshot: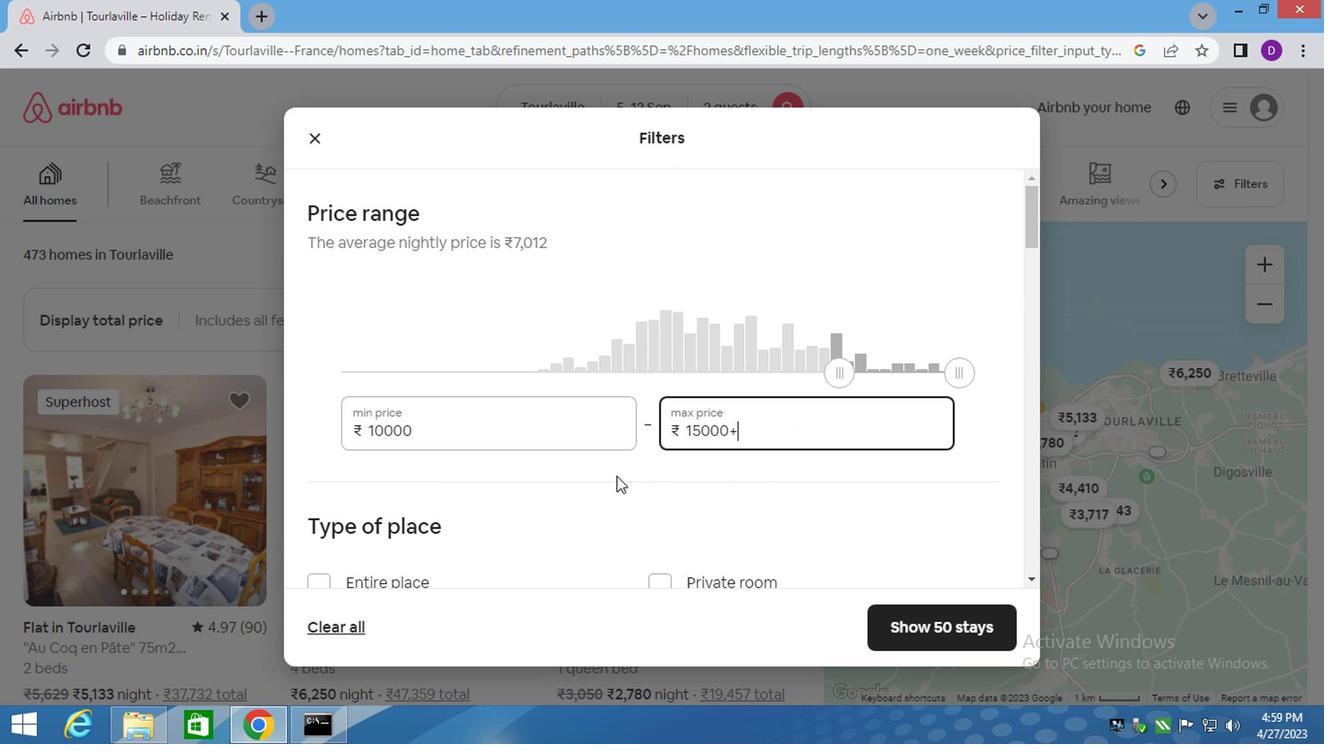 
Action: Mouse scrolled (607, 468) with delta (0, 0)
Screenshot: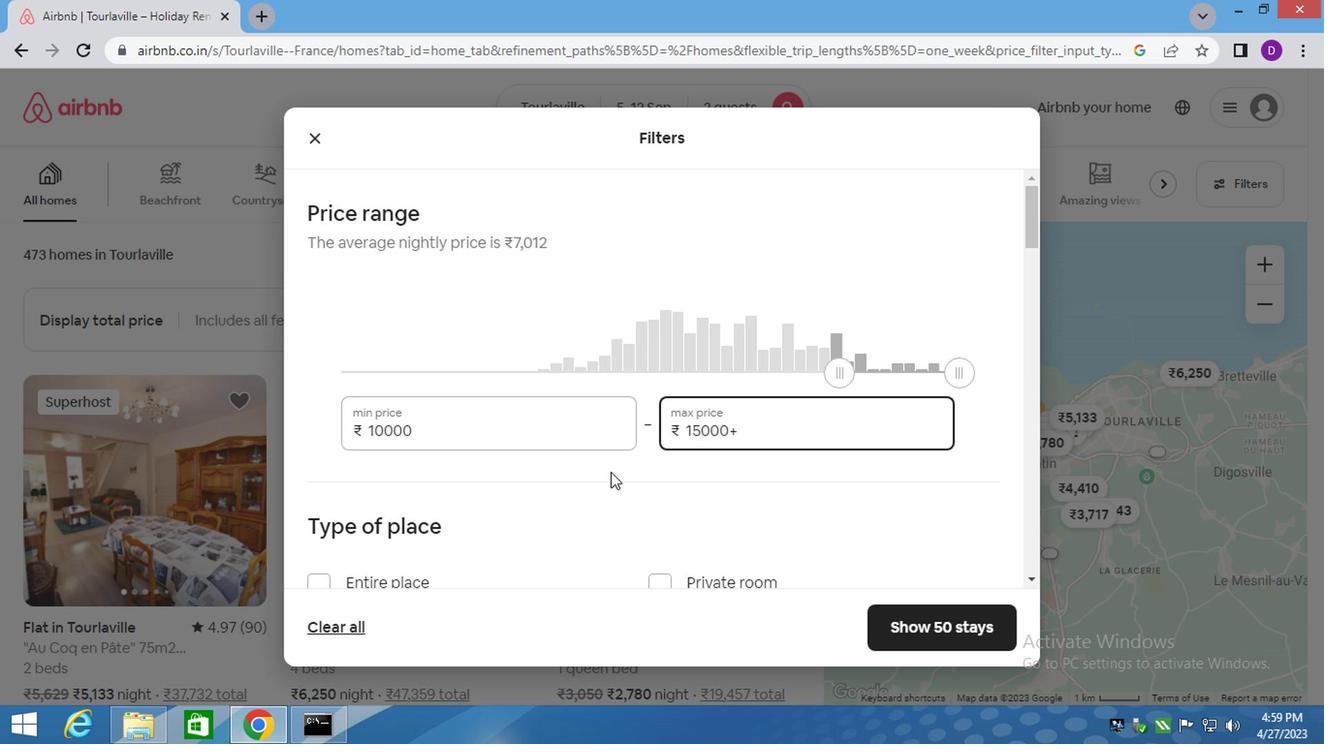 
Action: Mouse moved to (498, 466)
Screenshot: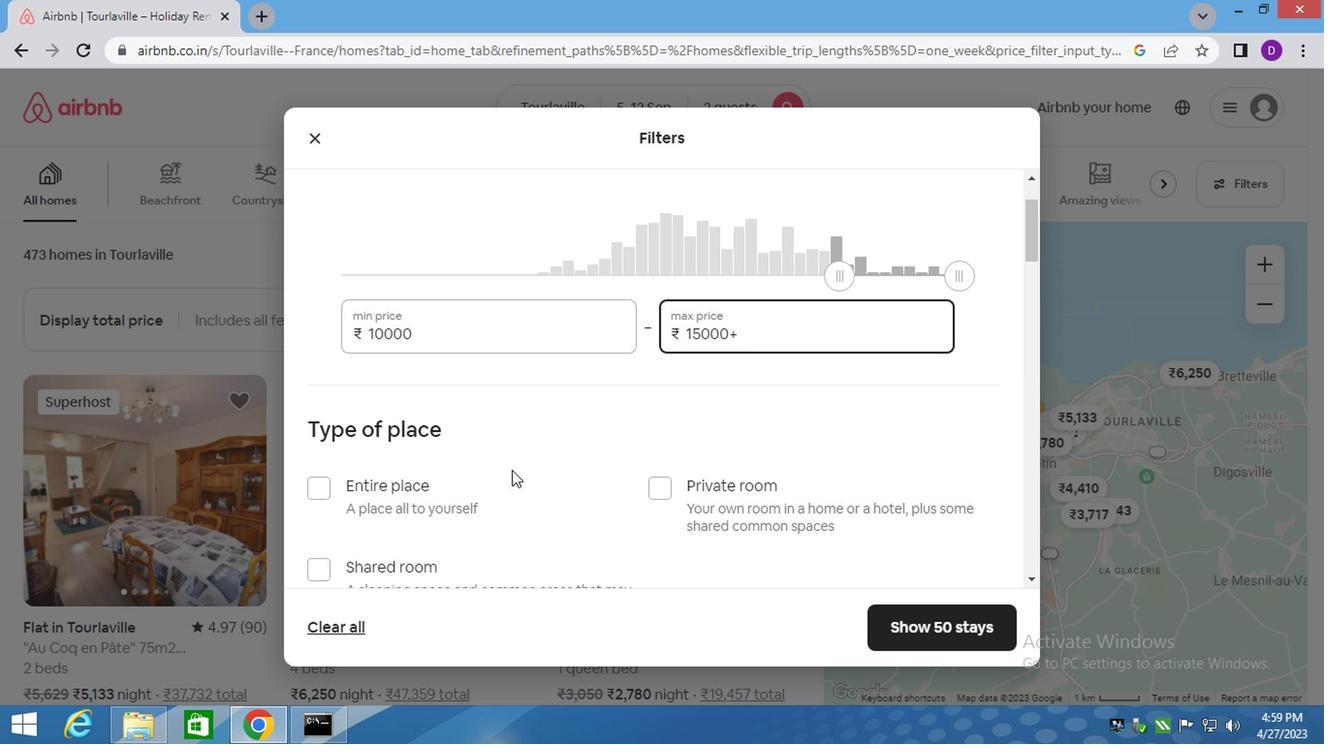 
Action: Mouse scrolled (498, 466) with delta (0, 0)
Screenshot: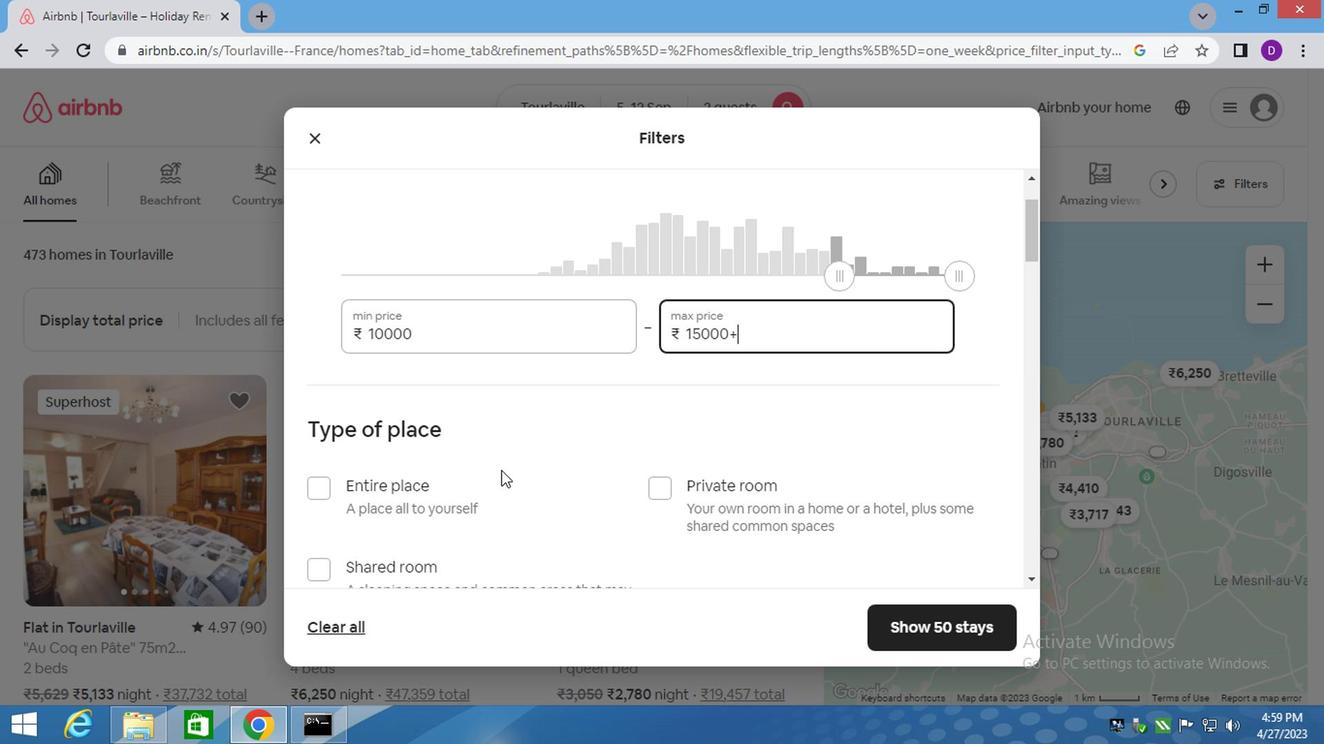 
Action: Mouse scrolled (498, 466) with delta (0, 0)
Screenshot: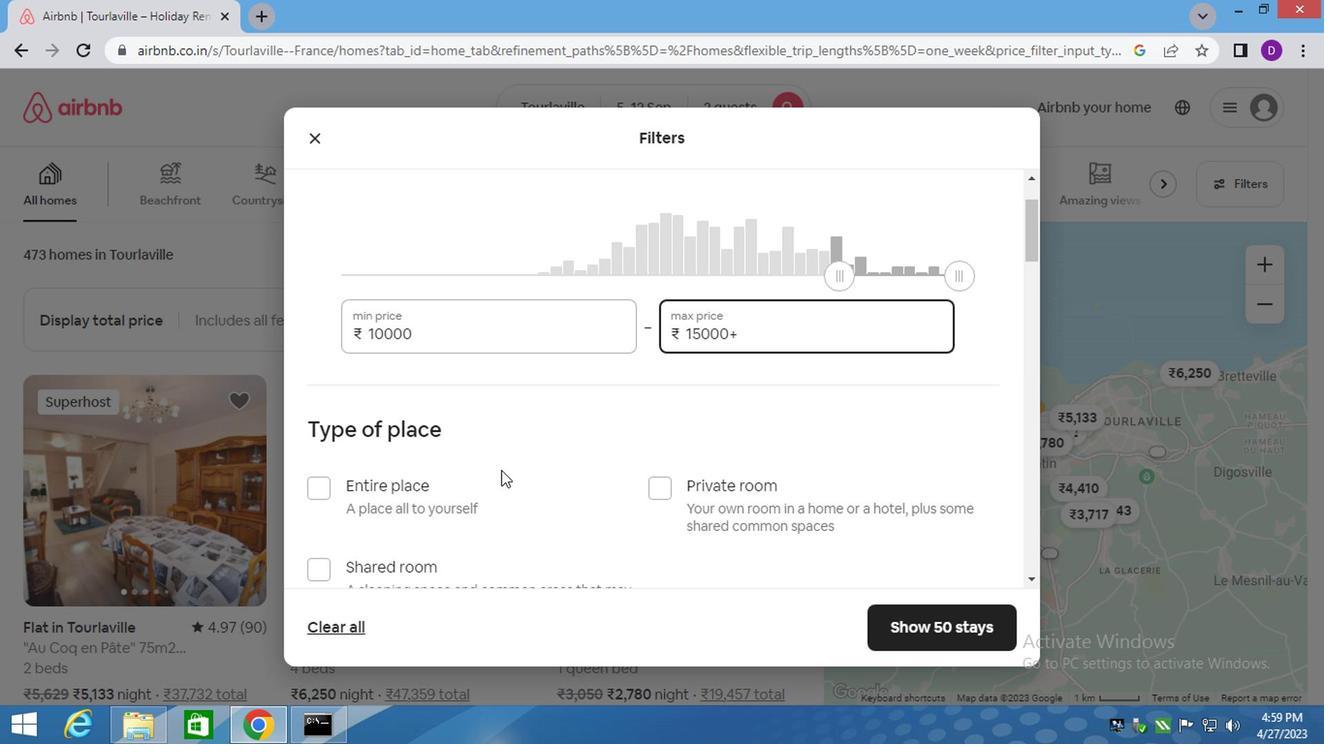 
Action: Mouse scrolled (498, 466) with delta (0, 0)
Screenshot: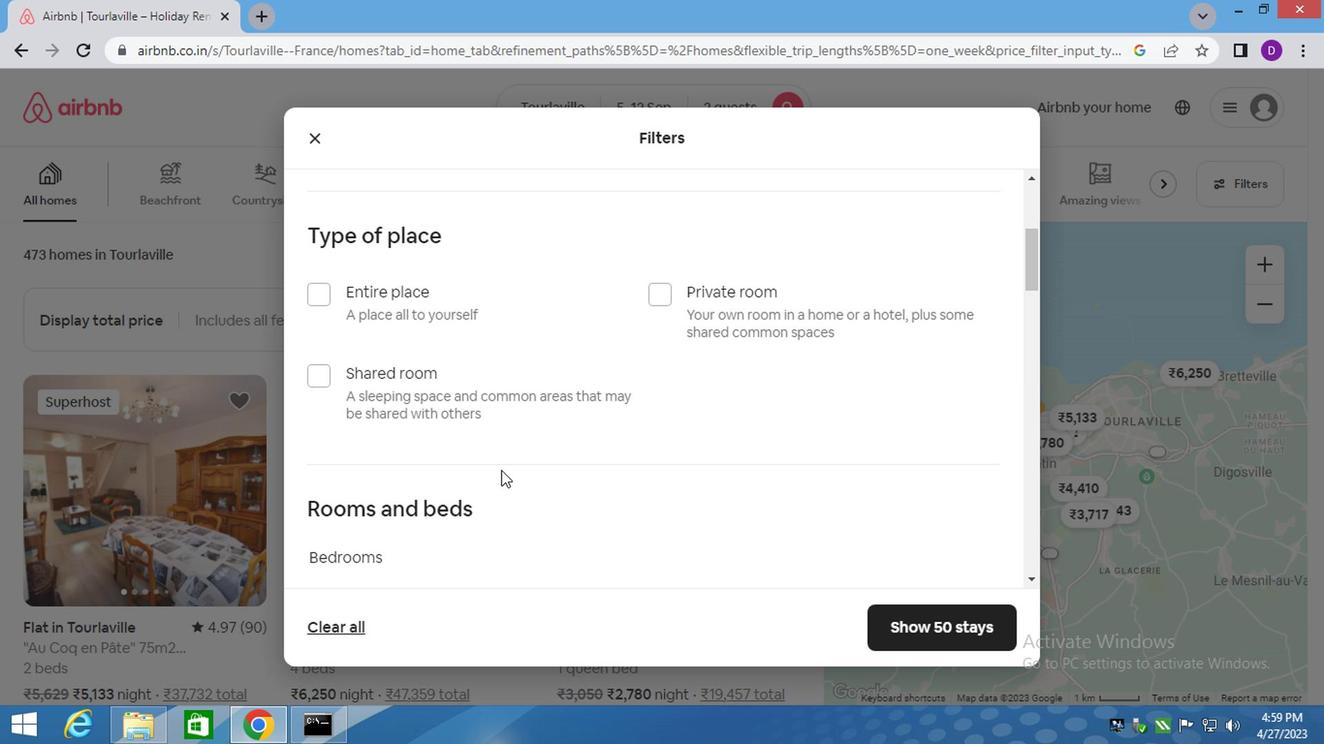 
Action: Mouse scrolled (498, 466) with delta (0, 0)
Screenshot: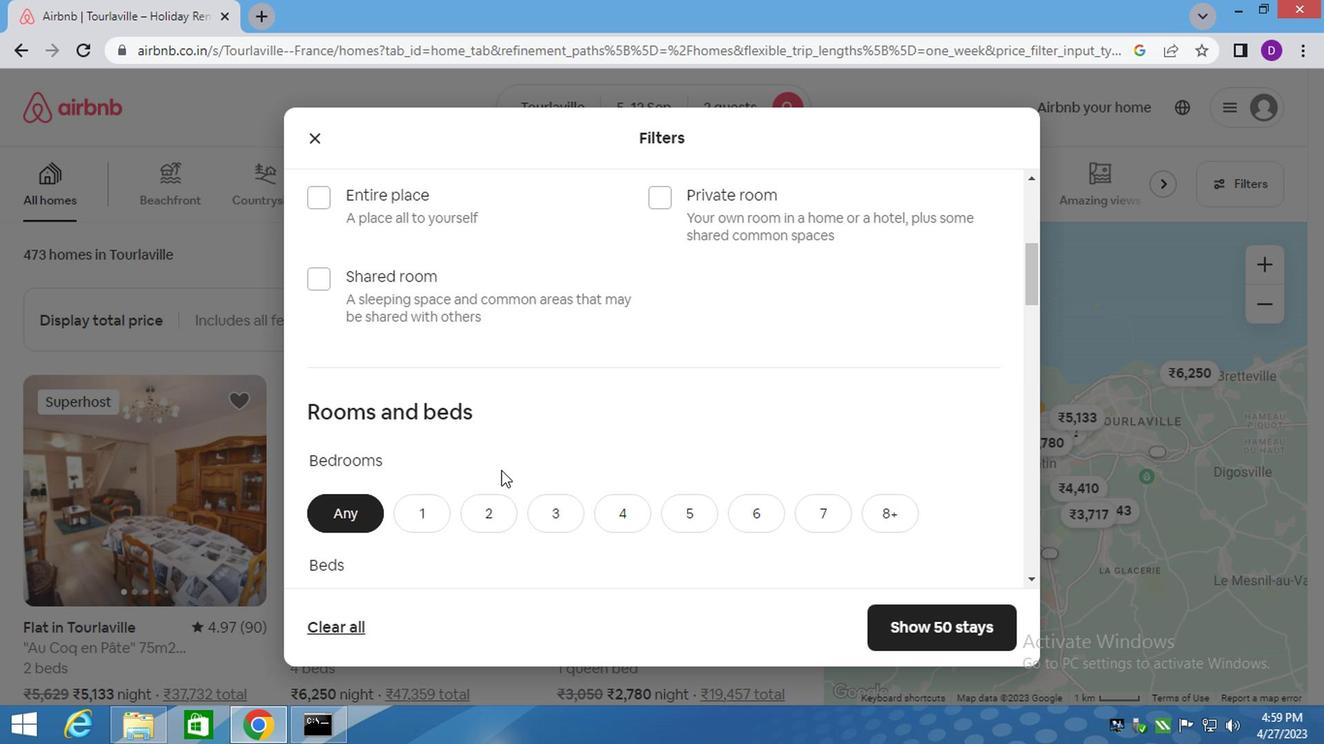 
Action: Mouse scrolled (498, 466) with delta (0, 0)
Screenshot: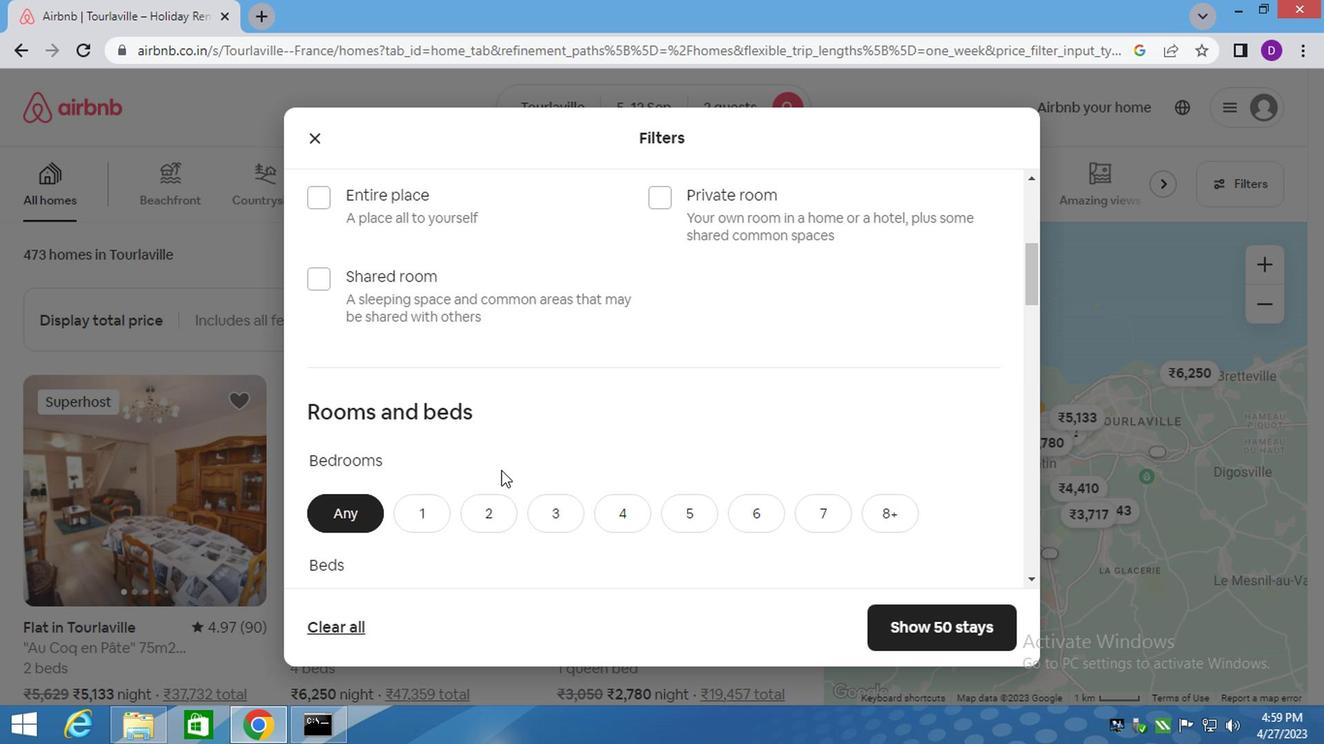 
Action: Mouse moved to (422, 305)
Screenshot: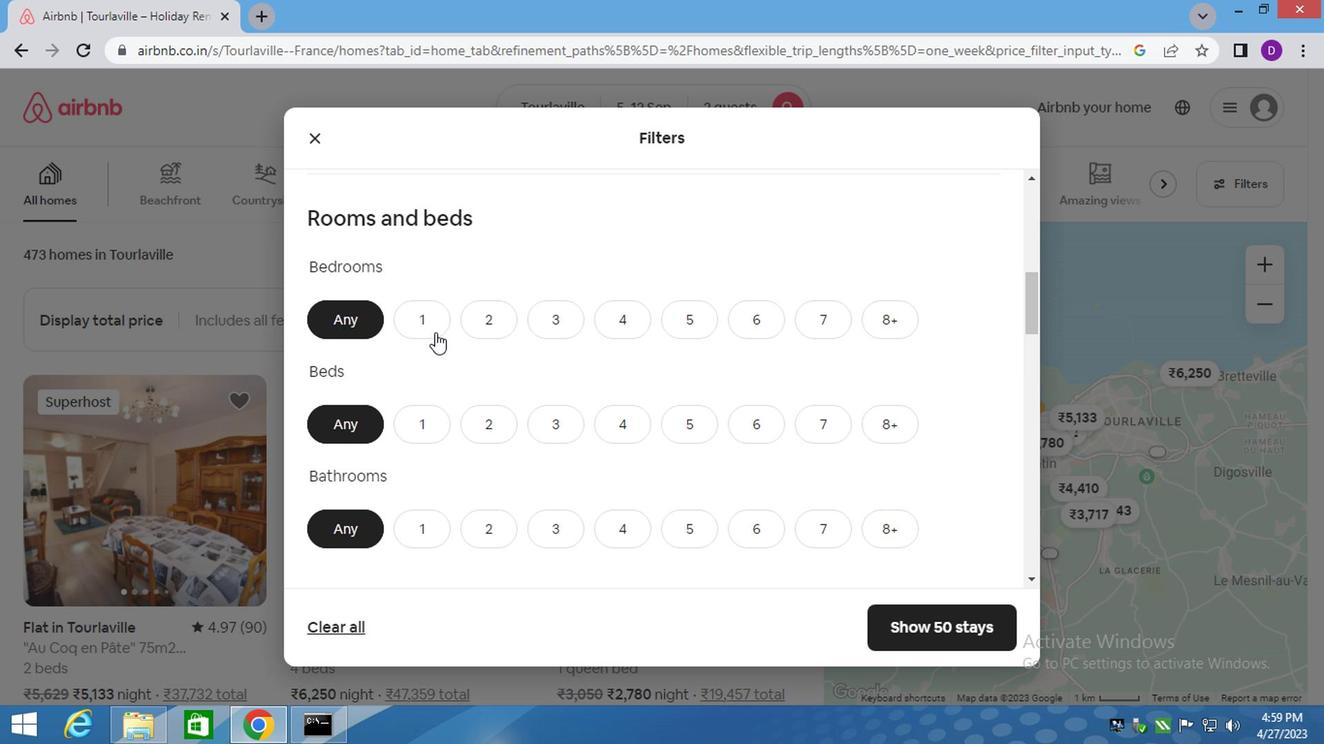
Action: Mouse pressed left at (422, 305)
Screenshot: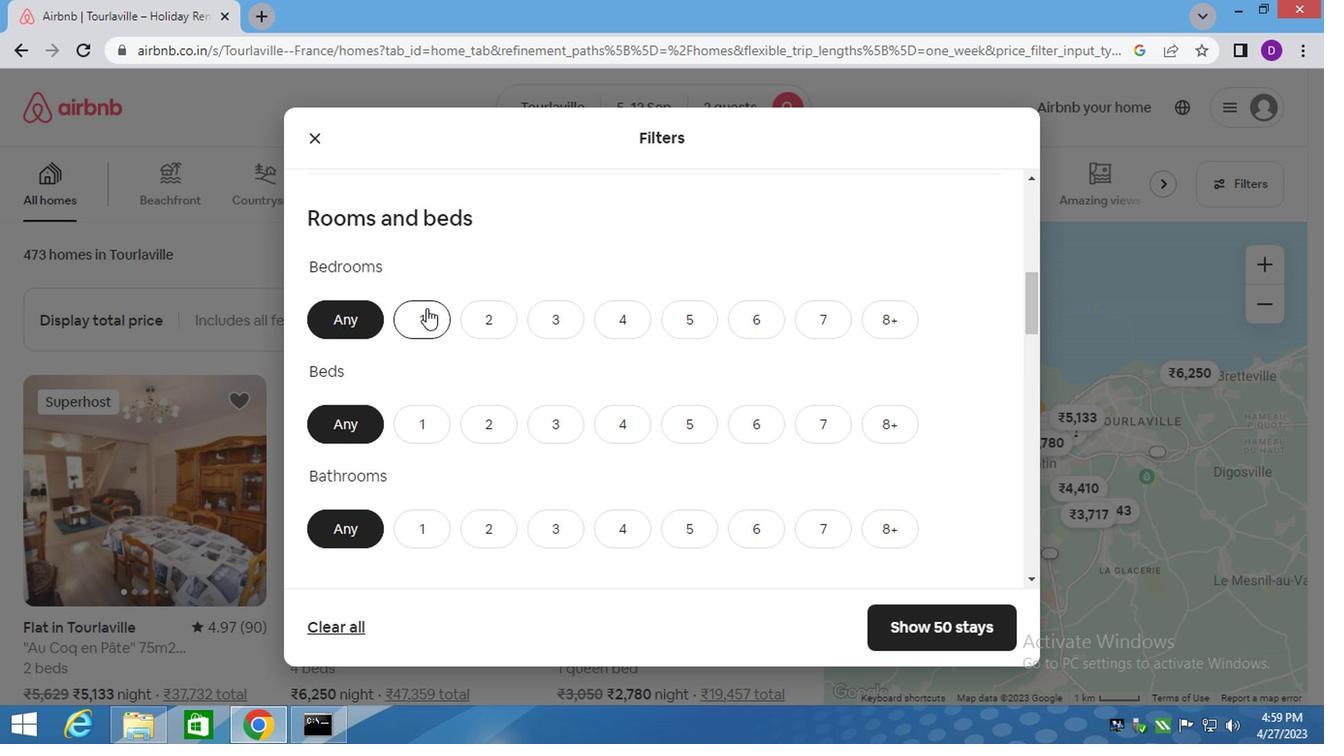 
Action: Mouse moved to (424, 436)
Screenshot: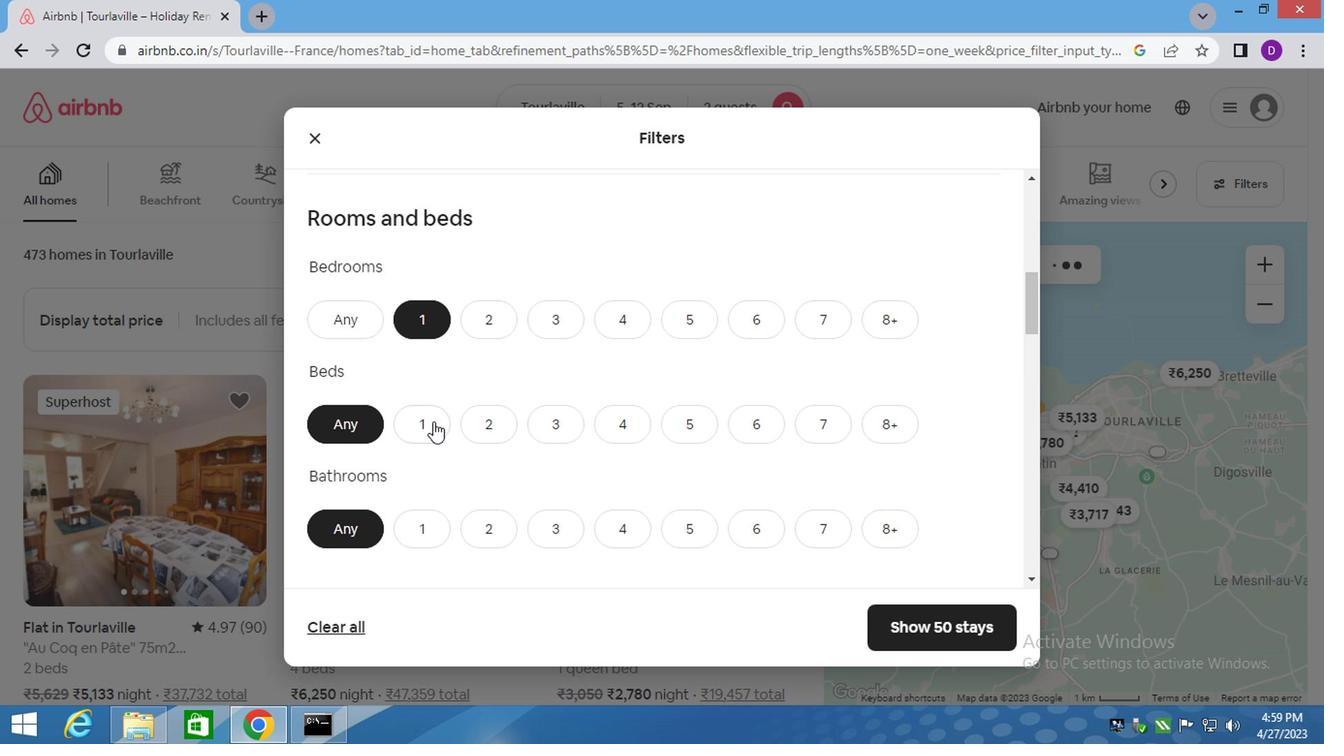 
Action: Mouse pressed left at (424, 436)
Screenshot: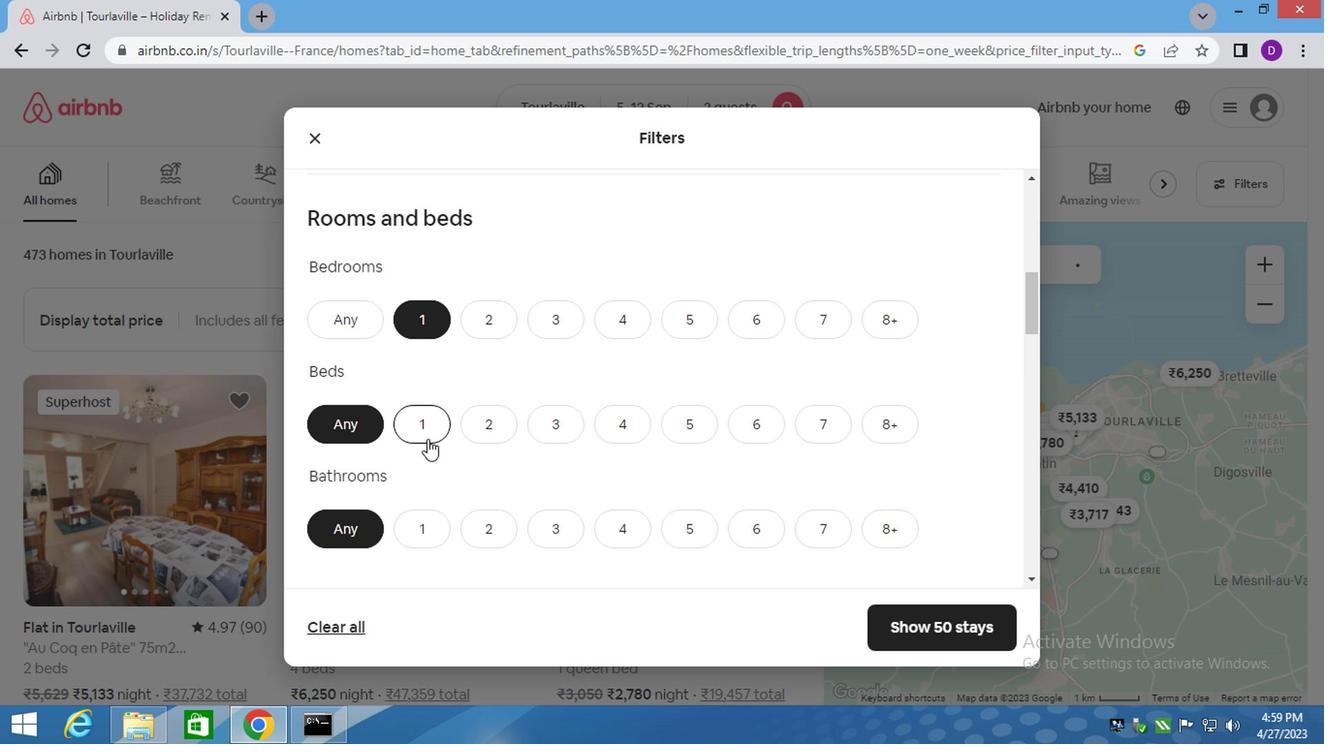 
Action: Mouse moved to (429, 527)
Screenshot: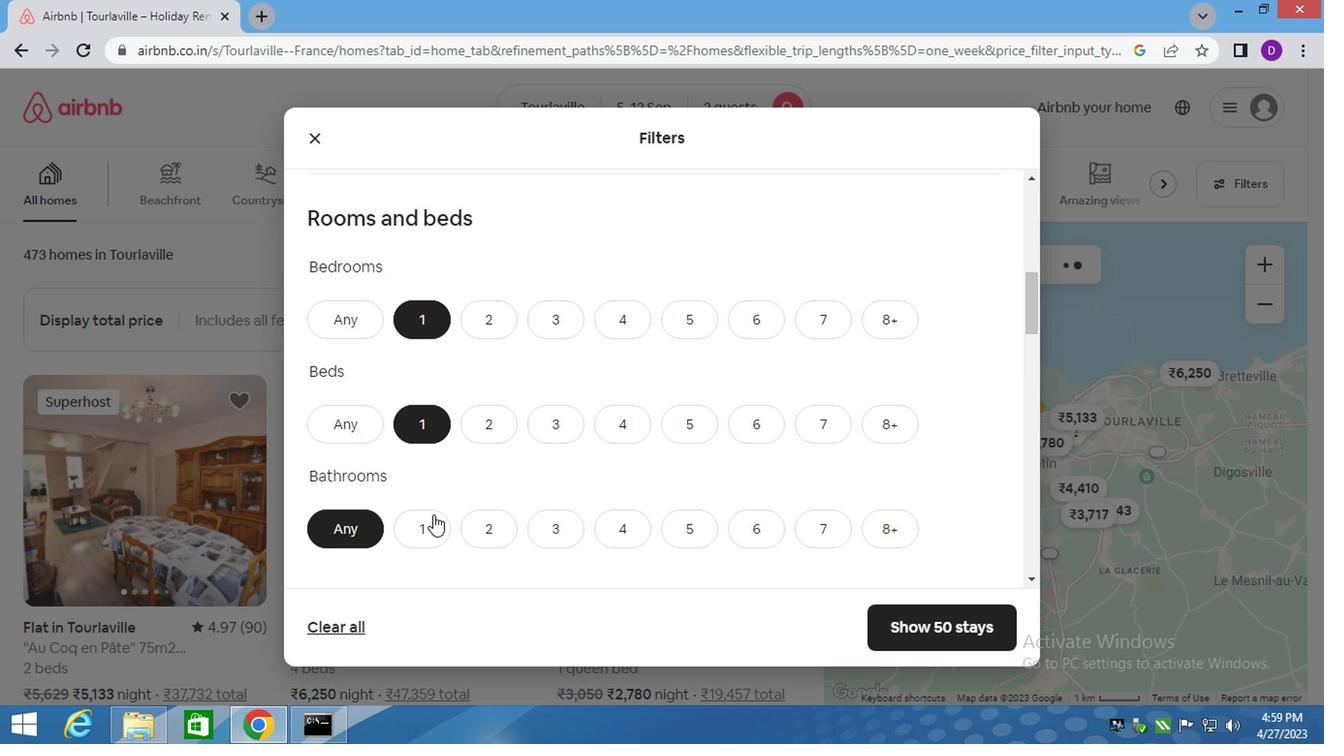 
Action: Mouse pressed left at (429, 527)
Screenshot: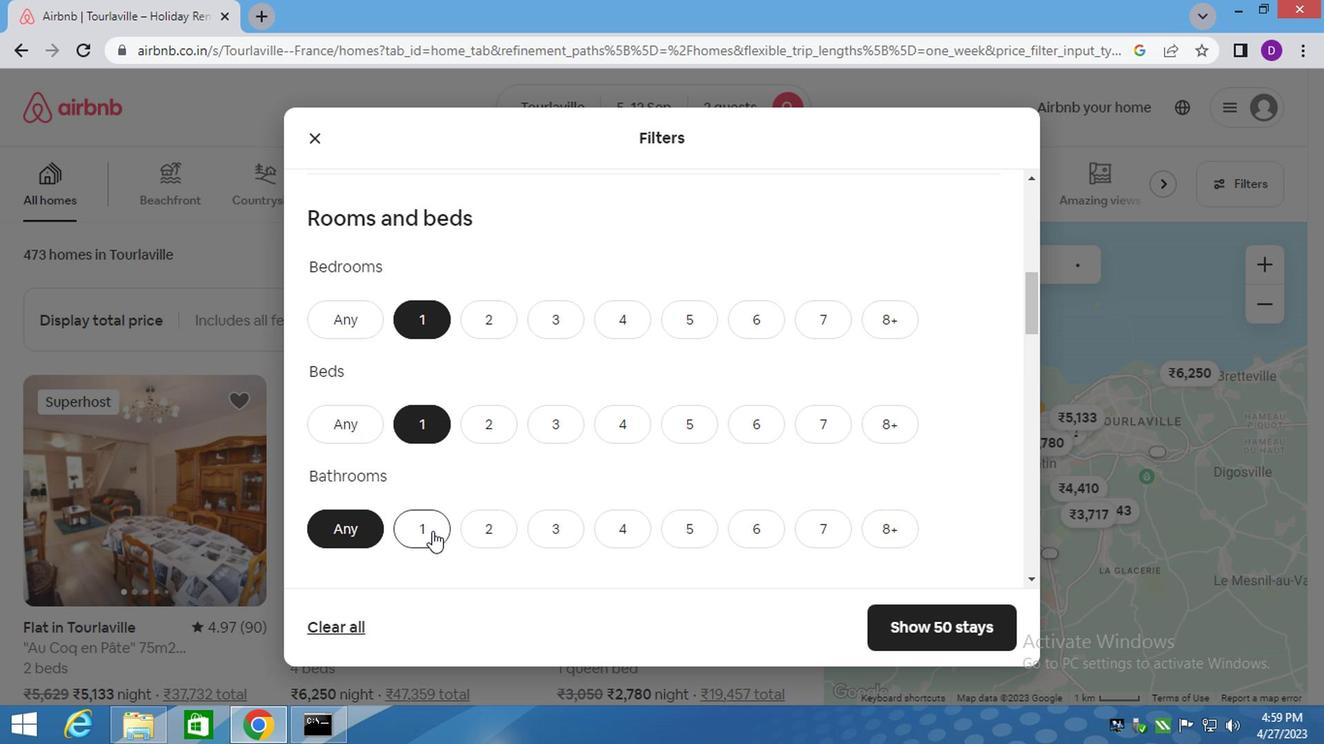 
Action: Mouse moved to (473, 357)
Screenshot: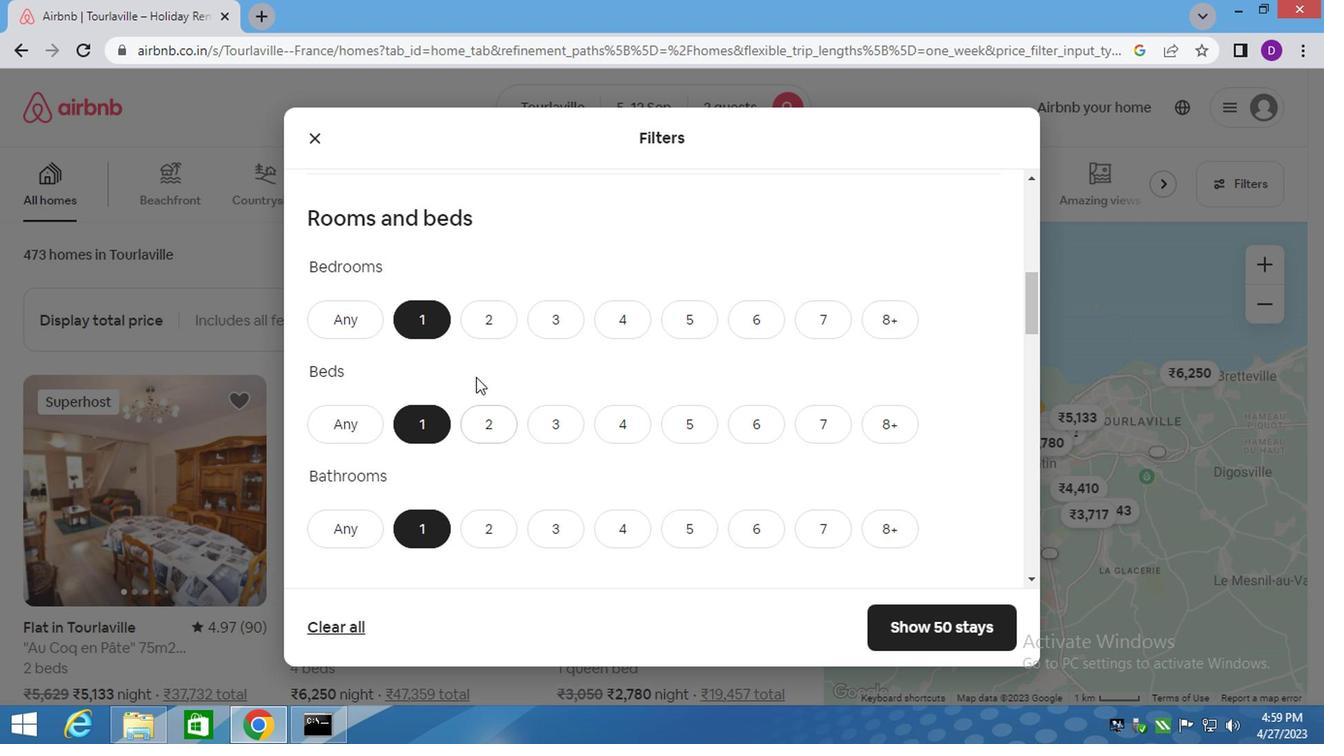 
Action: Mouse scrolled (473, 356) with delta (0, 0)
Screenshot: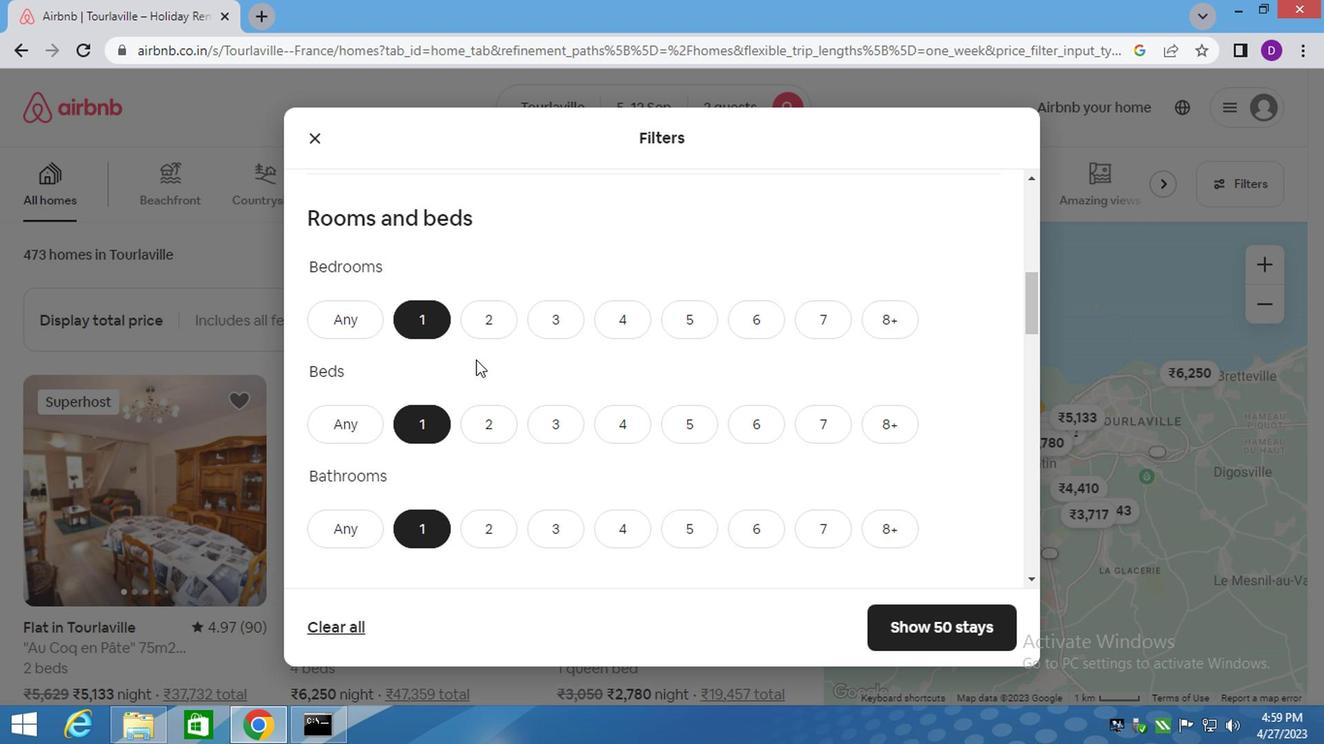
Action: Mouse scrolled (473, 356) with delta (0, 0)
Screenshot: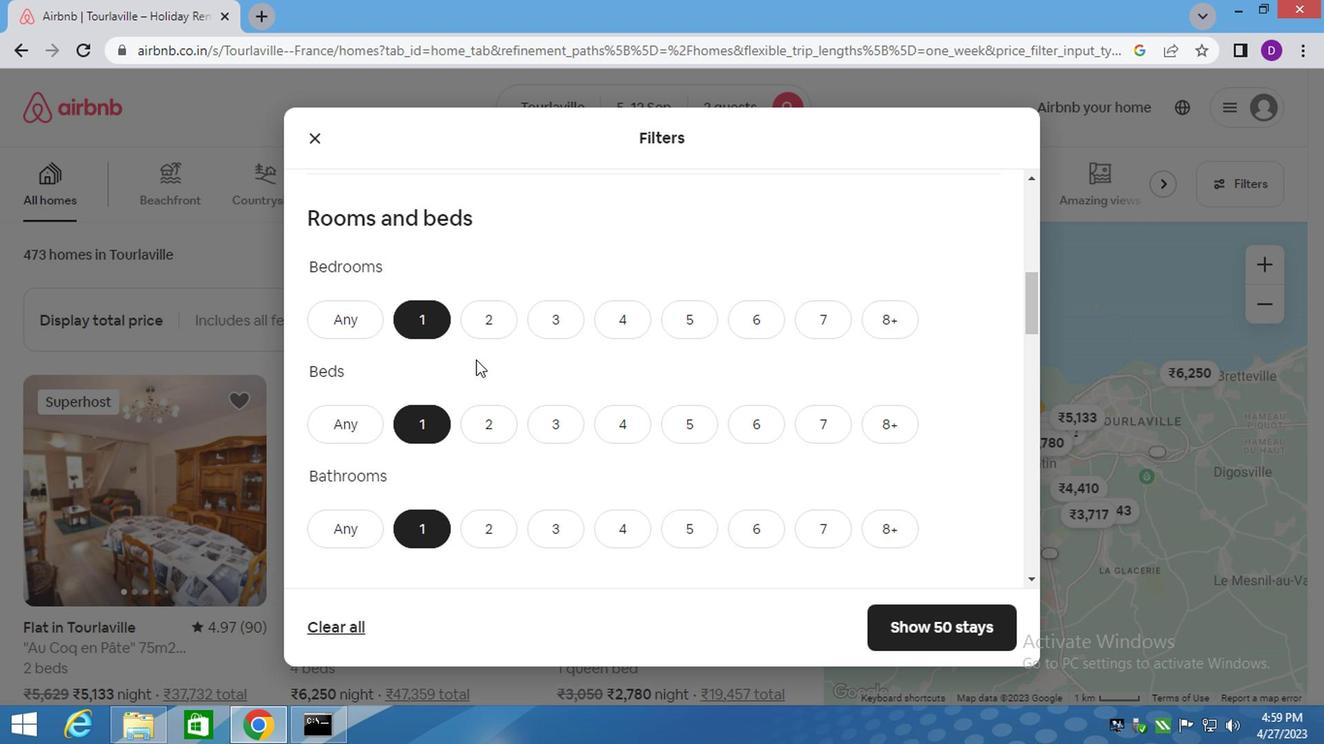 
Action: Mouse scrolled (473, 356) with delta (0, 0)
Screenshot: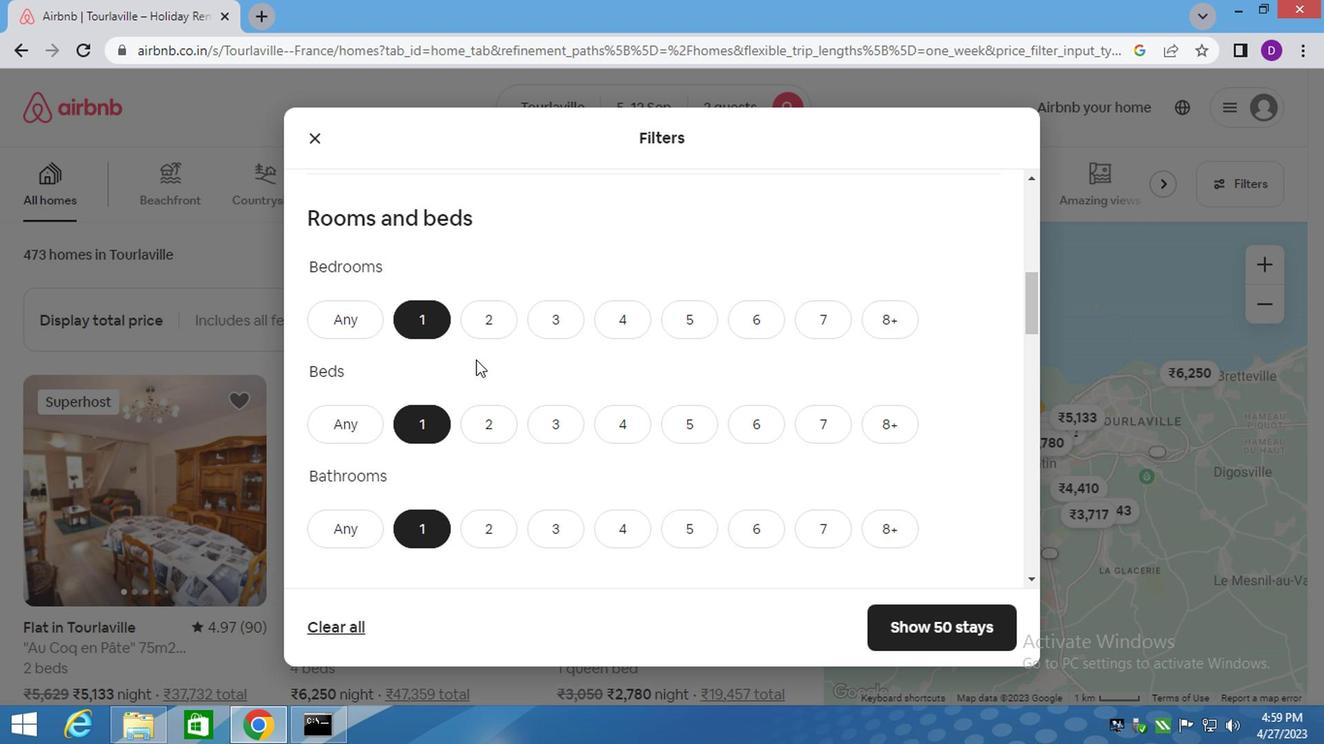 
Action: Mouse moved to (417, 410)
Screenshot: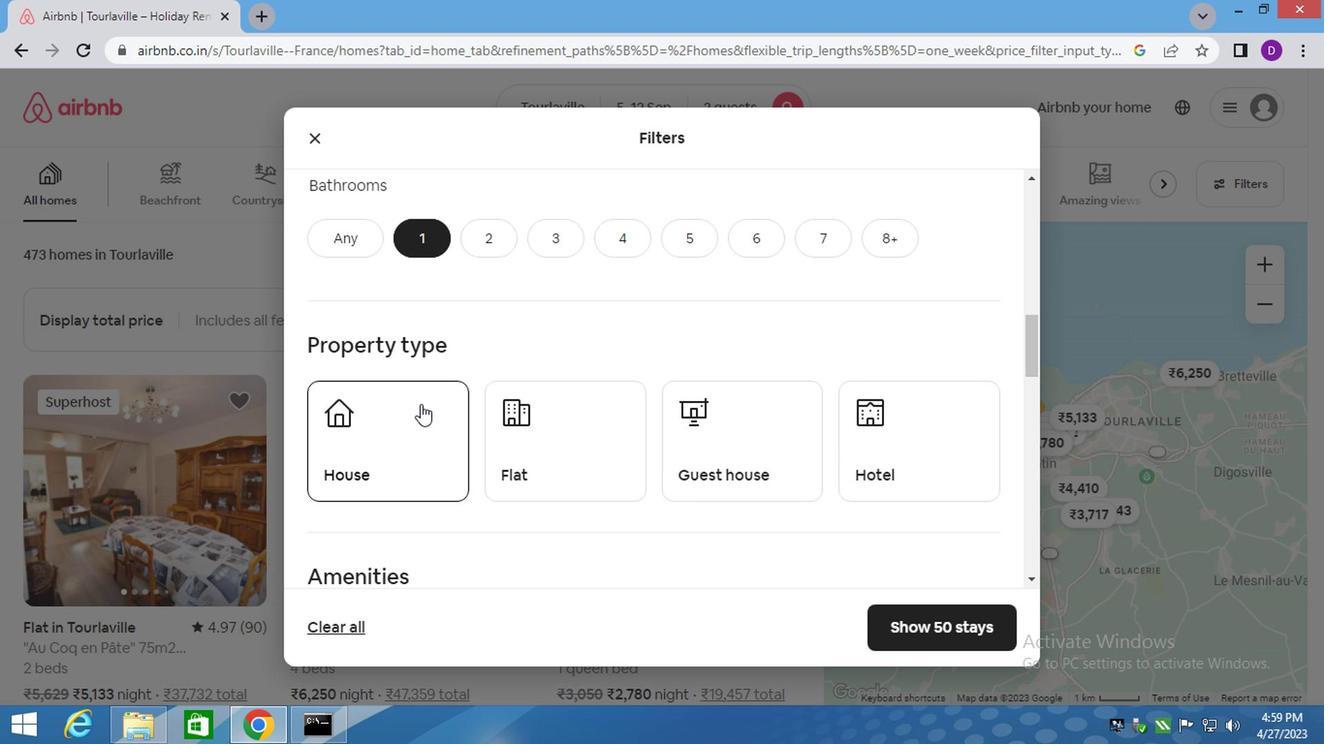 
Action: Mouse pressed left at (417, 410)
Screenshot: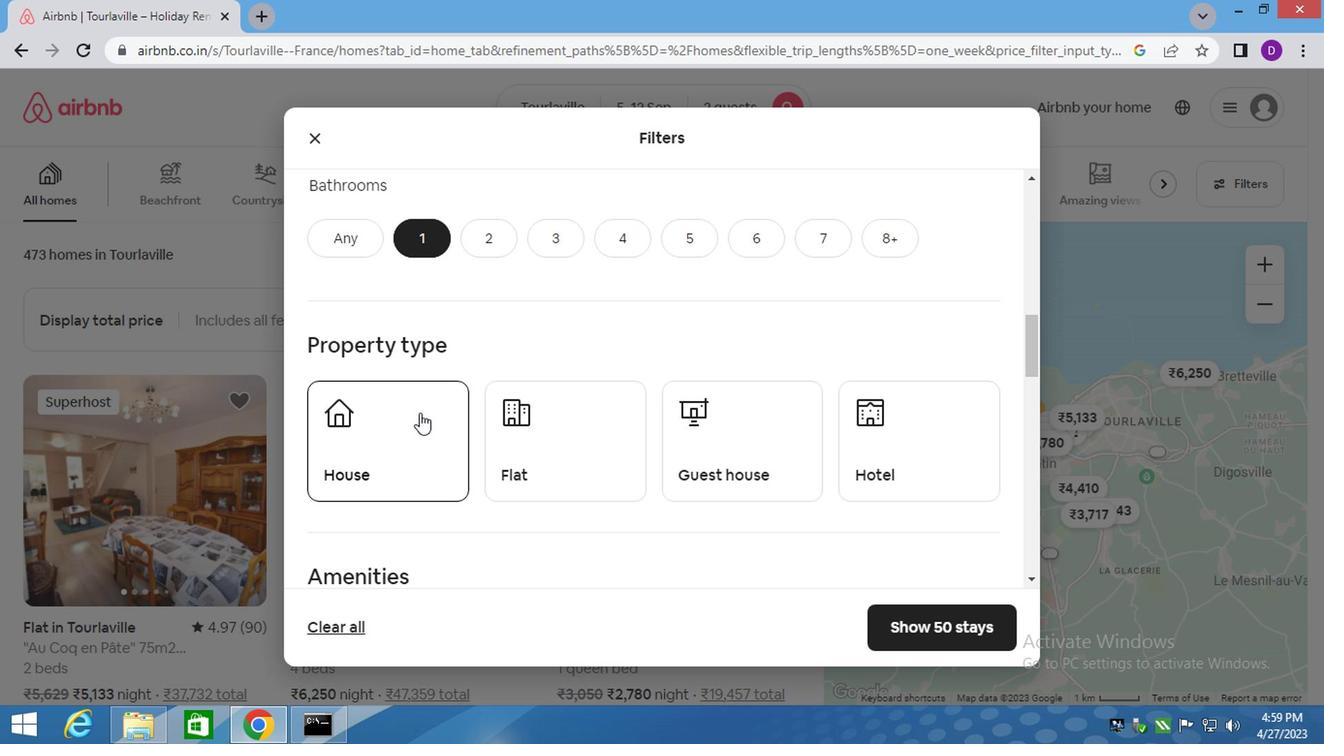 
Action: Mouse moved to (578, 448)
Screenshot: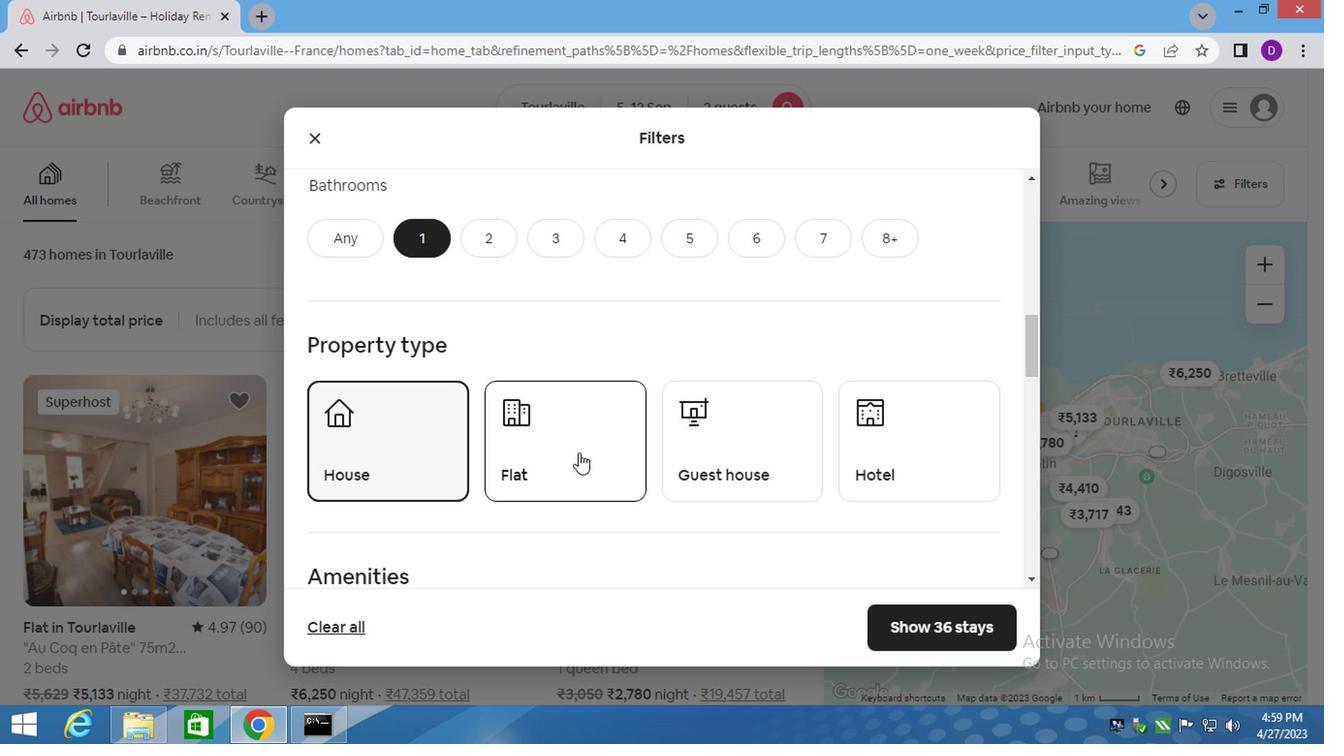 
Action: Mouse pressed left at (578, 448)
Screenshot: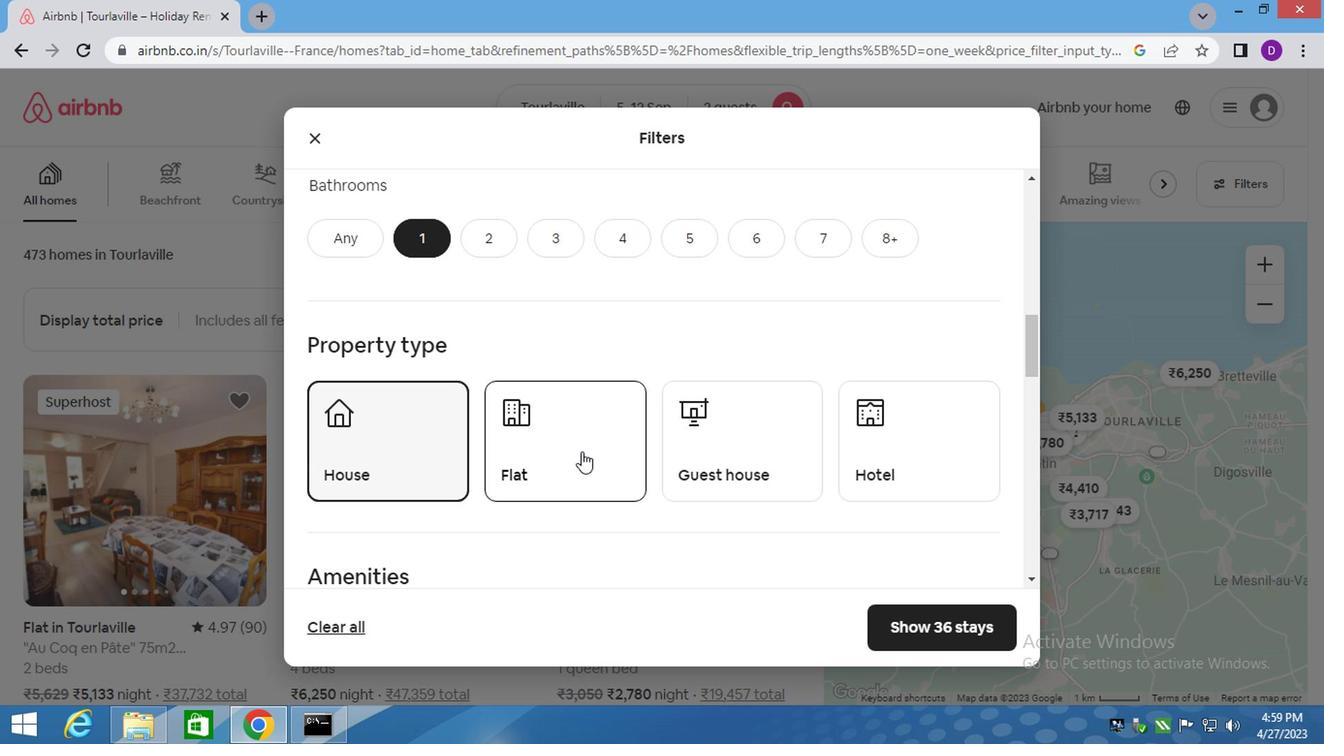 
Action: Mouse moved to (731, 449)
Screenshot: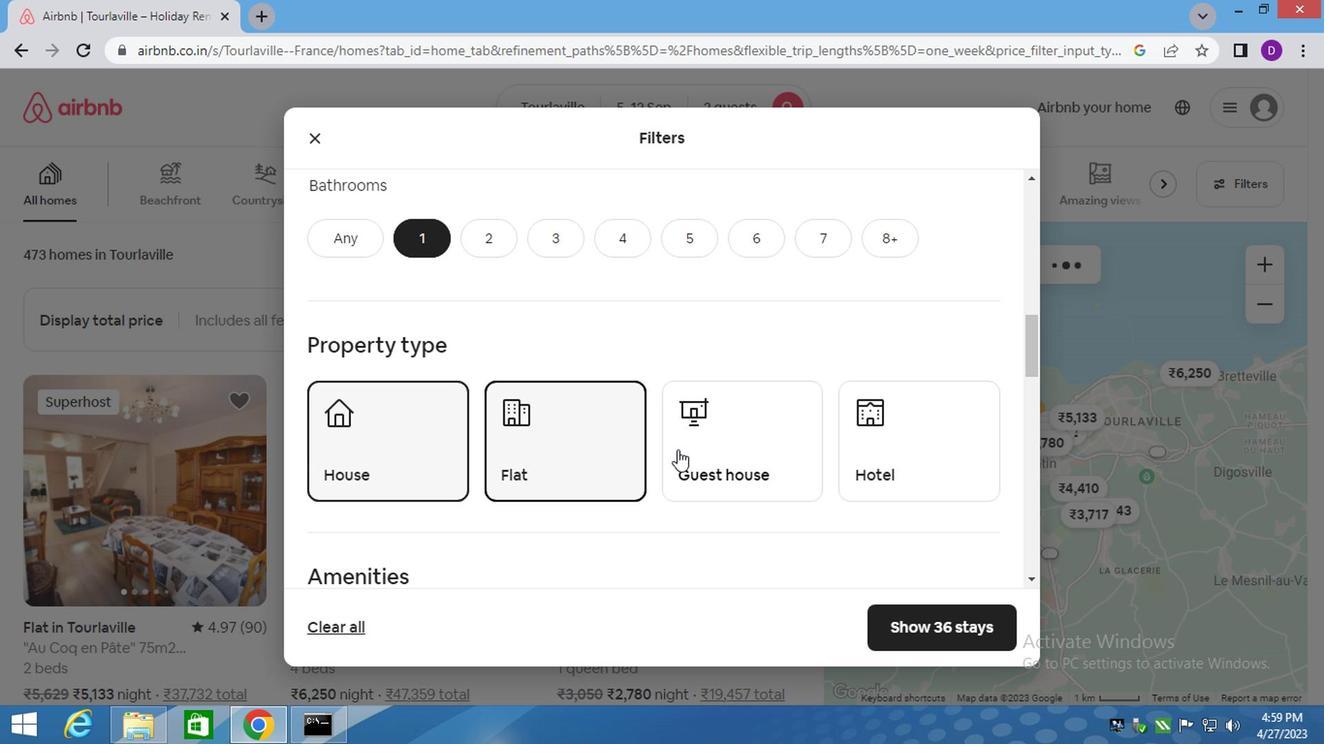 
Action: Mouse pressed left at (731, 449)
Screenshot: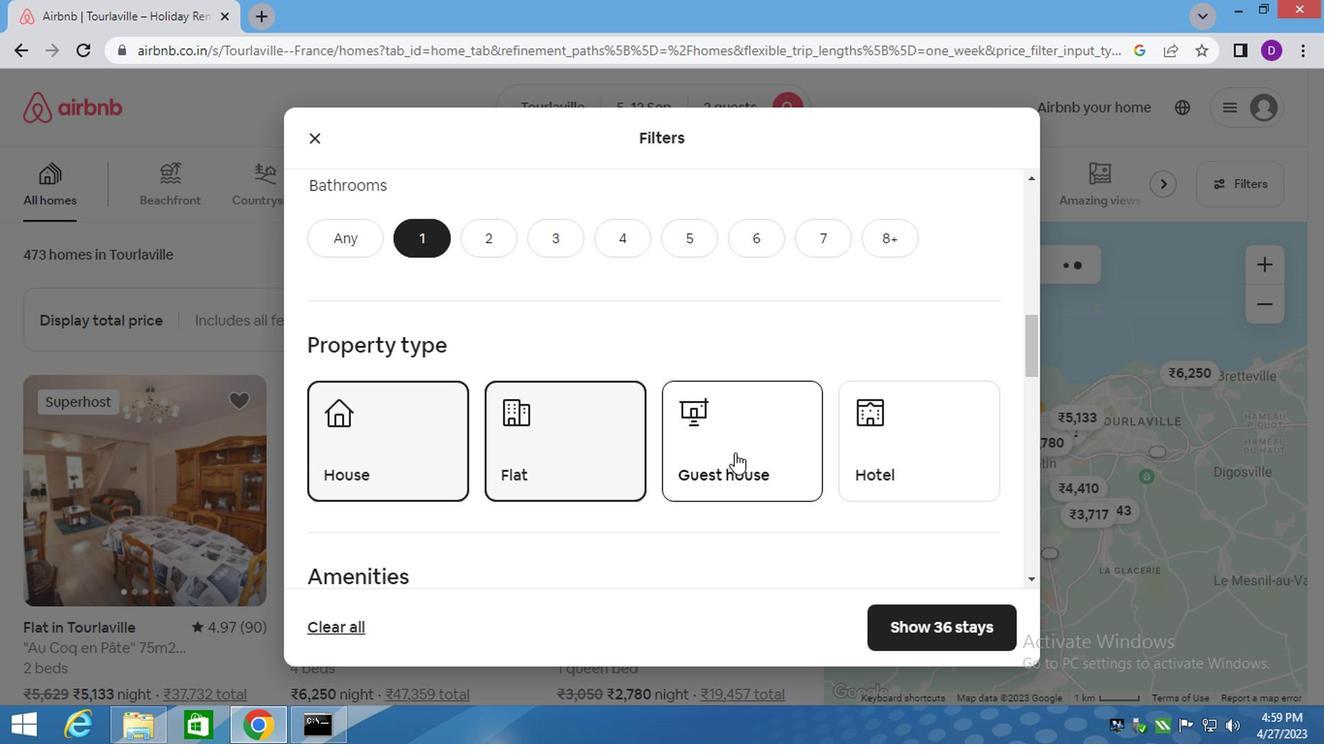 
Action: Mouse moved to (882, 455)
Screenshot: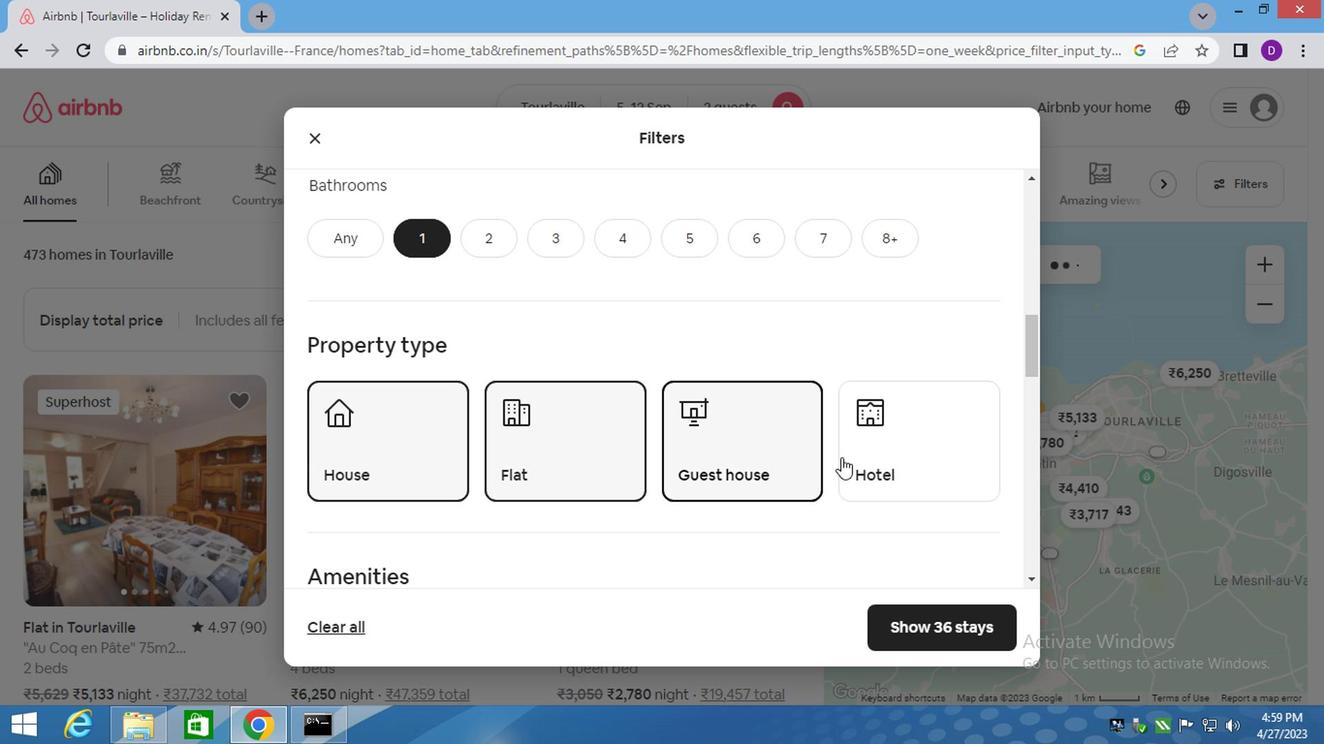 
Action: Mouse pressed left at (882, 455)
Screenshot: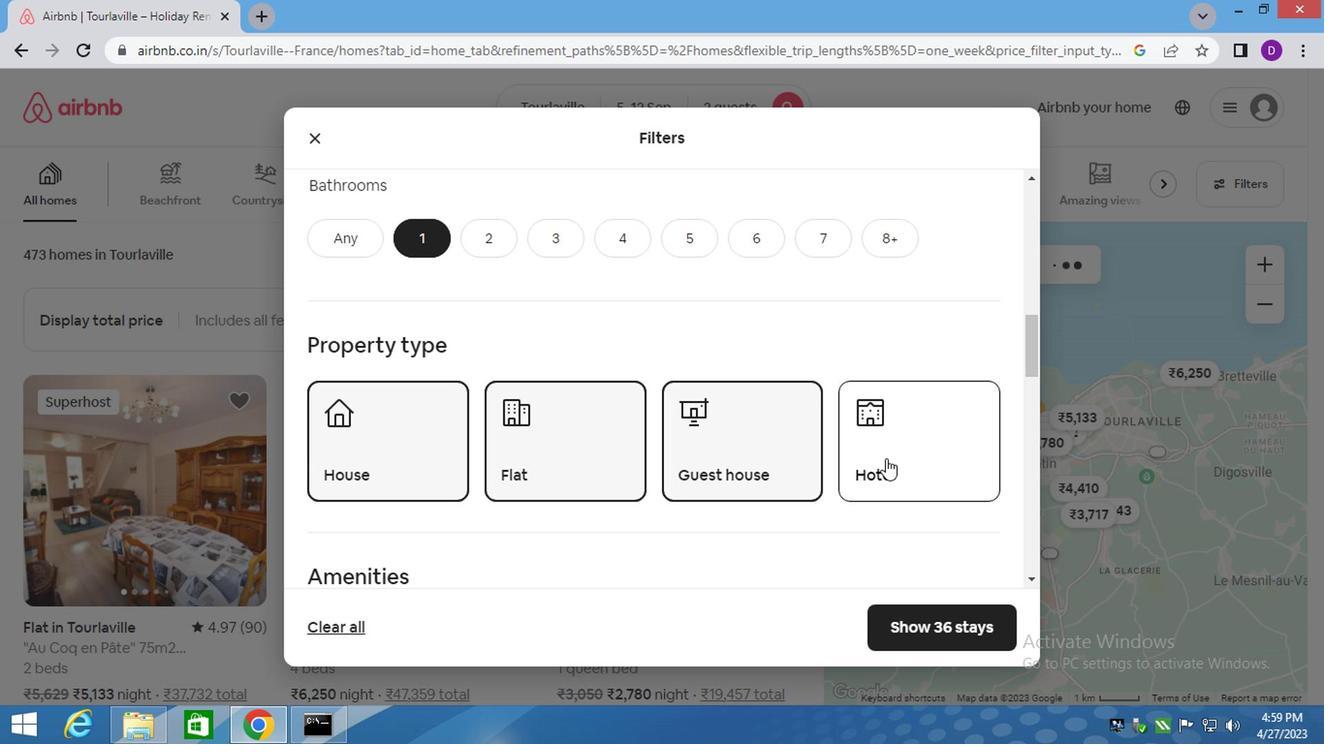 
Action: Mouse moved to (769, 415)
Screenshot: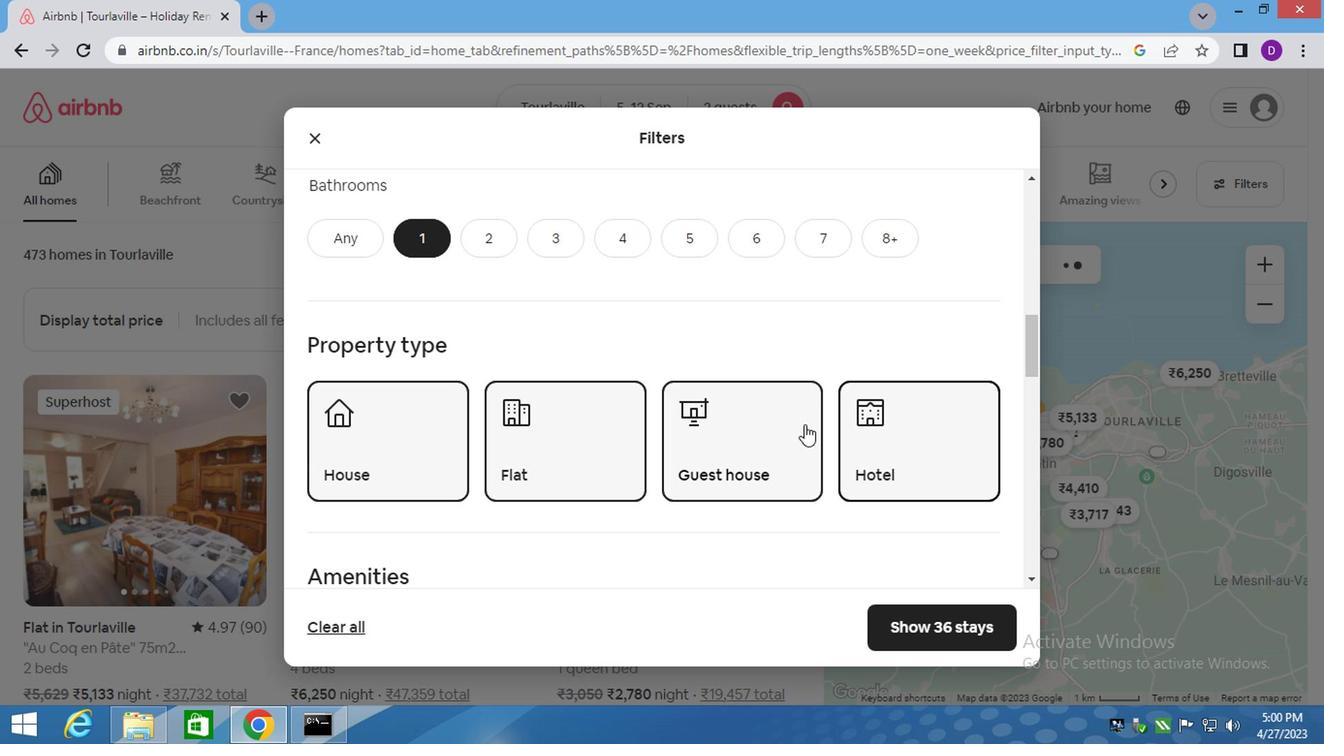 
Action: Mouse scrolled (769, 413) with delta (0, -1)
Screenshot: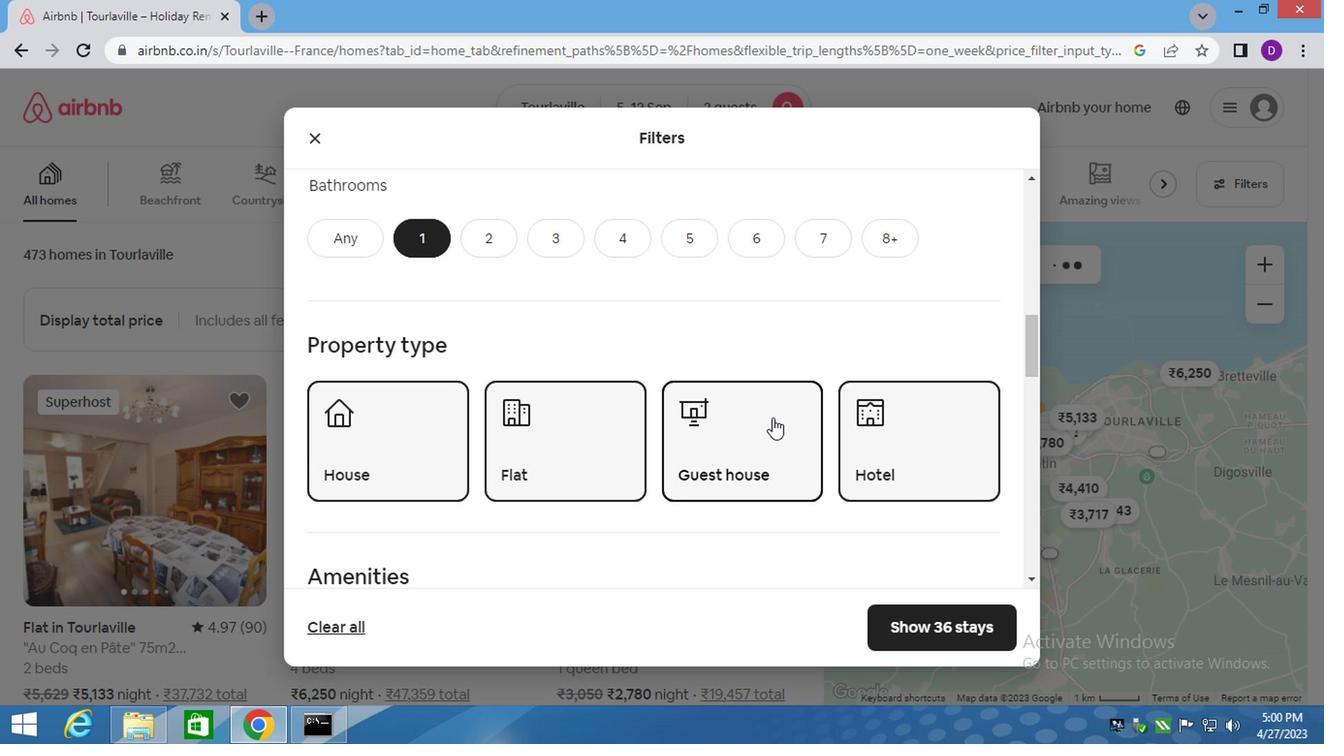 
Action: Mouse scrolled (769, 413) with delta (0, -1)
Screenshot: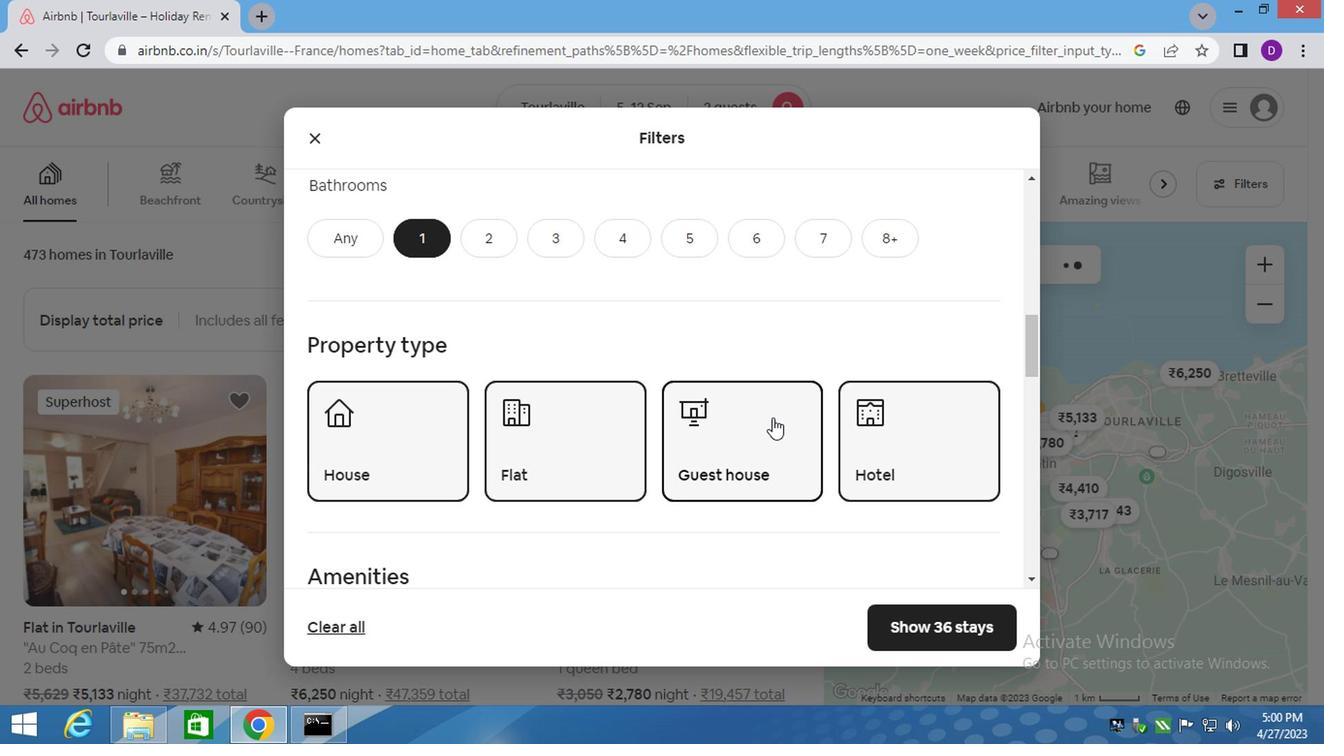 
Action: Mouse scrolled (769, 413) with delta (0, -1)
Screenshot: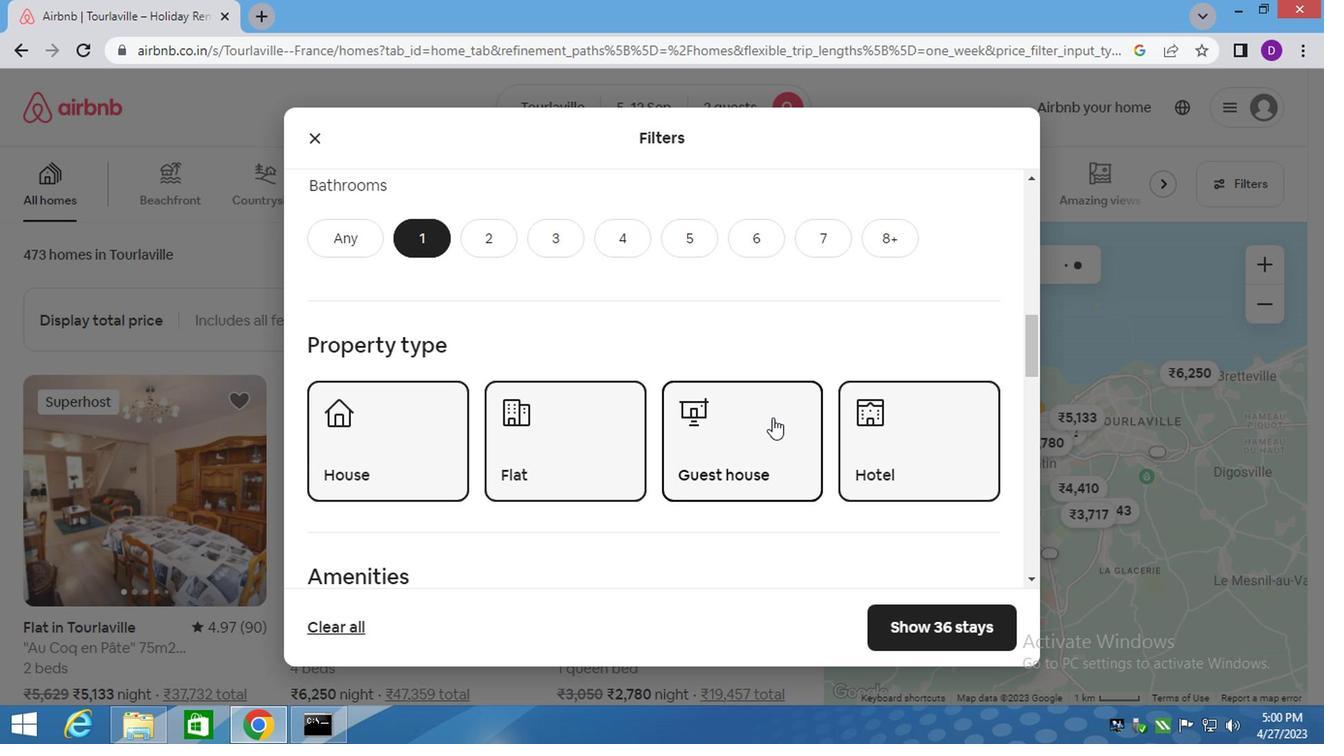 
Action: Mouse scrolled (769, 413) with delta (0, -1)
Screenshot: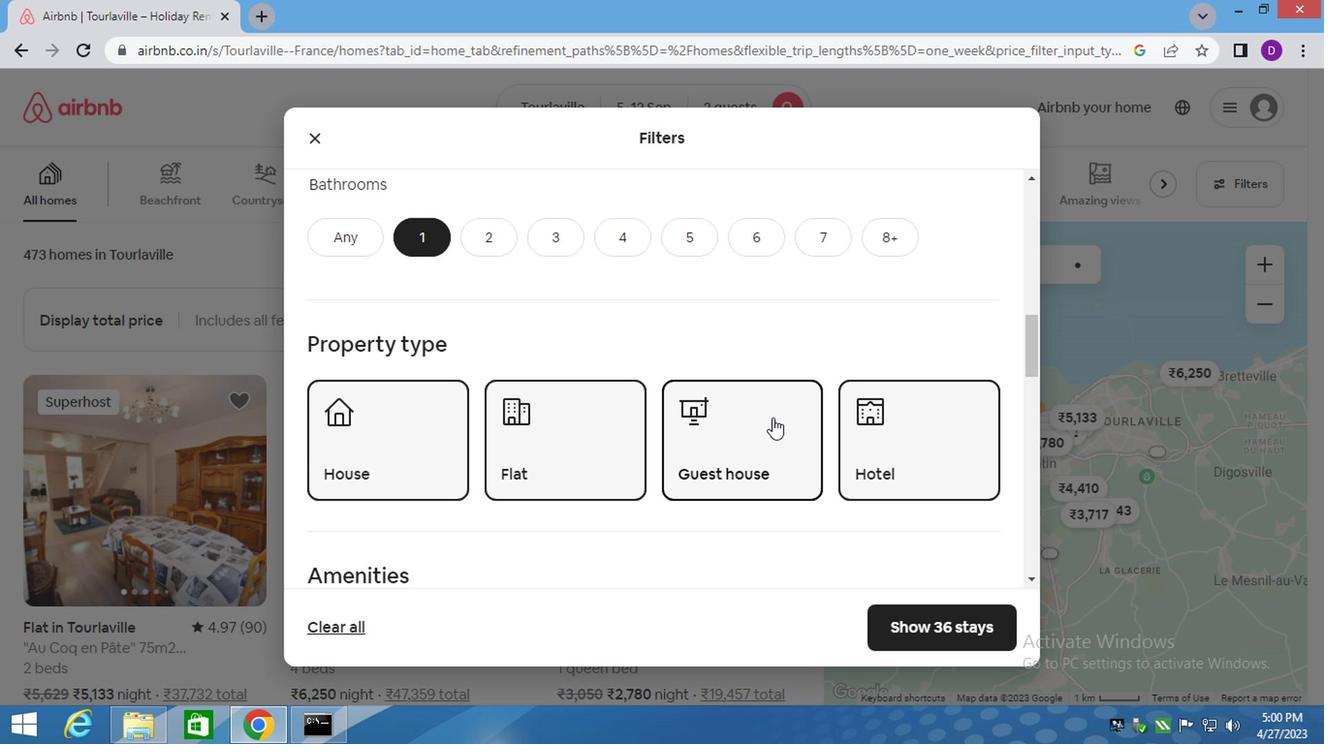 
Action: Mouse moved to (947, 439)
Screenshot: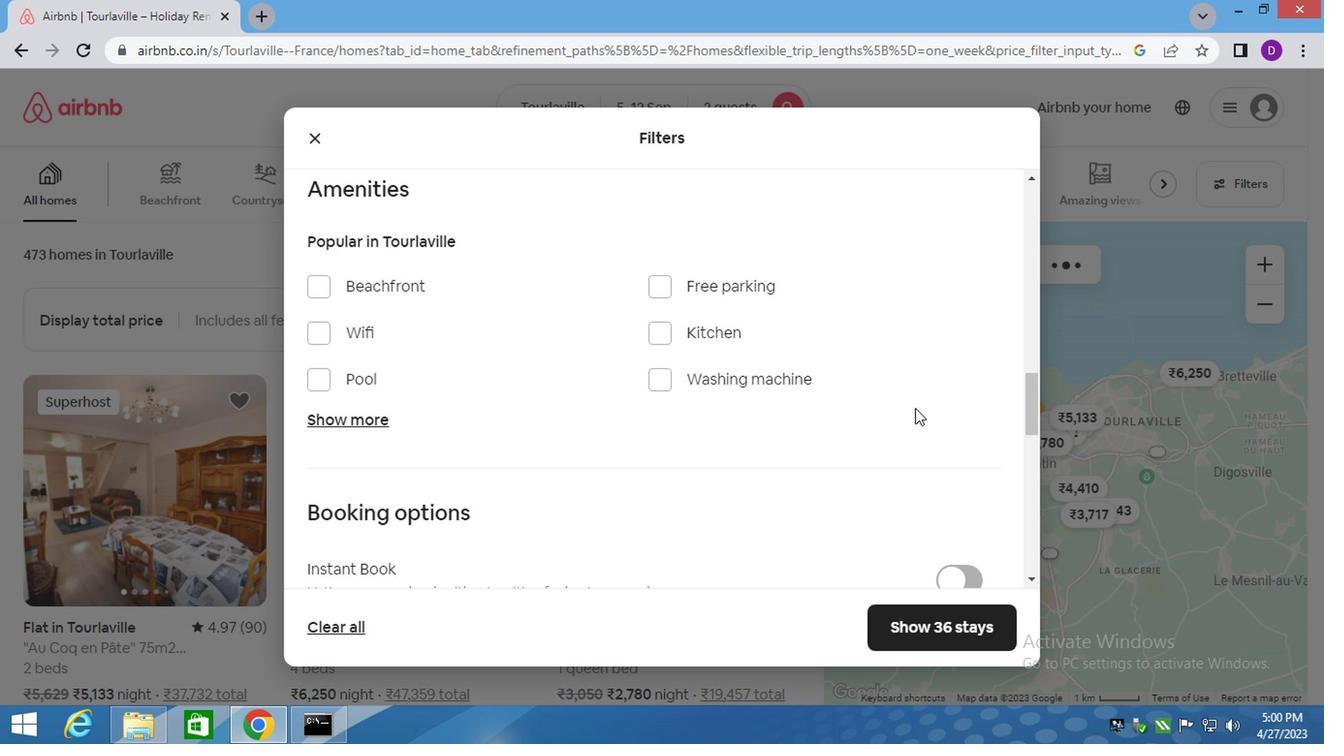 
Action: Mouse scrolled (947, 437) with delta (0, -1)
Screenshot: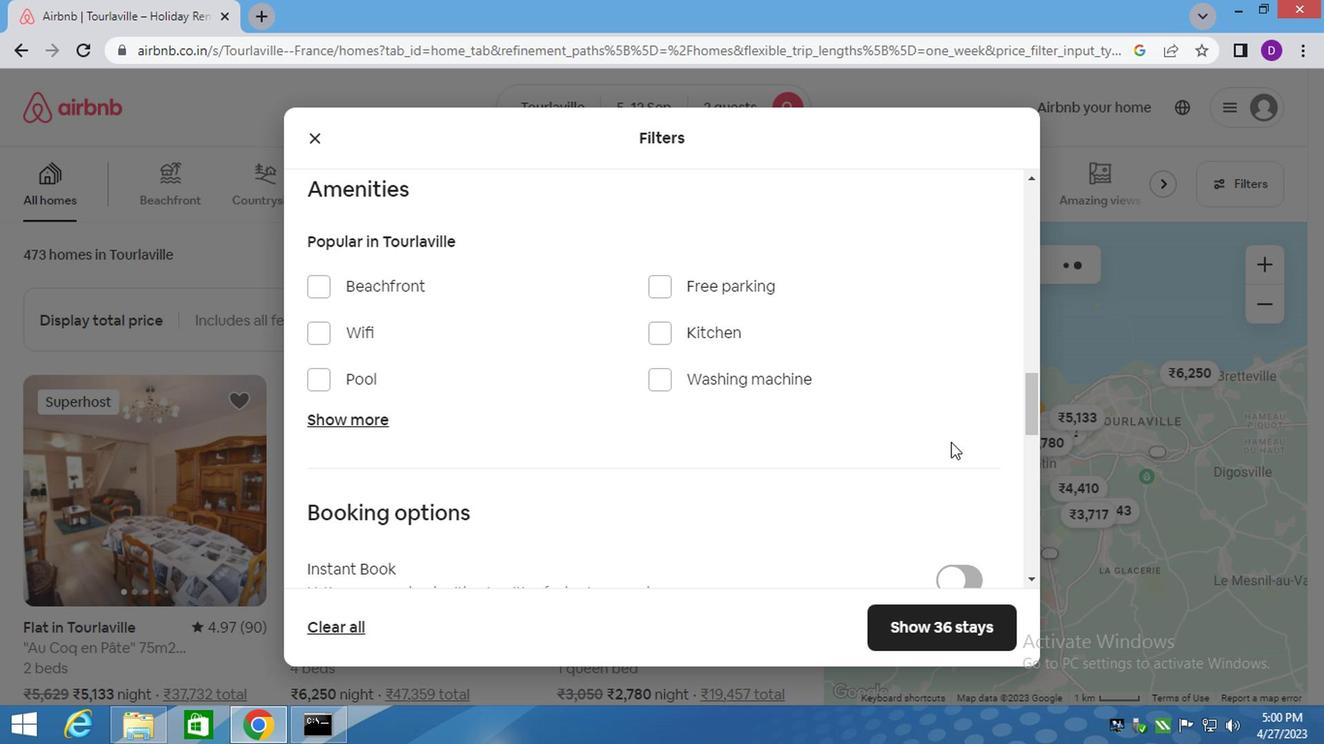 
Action: Mouse scrolled (947, 437) with delta (0, -1)
Screenshot: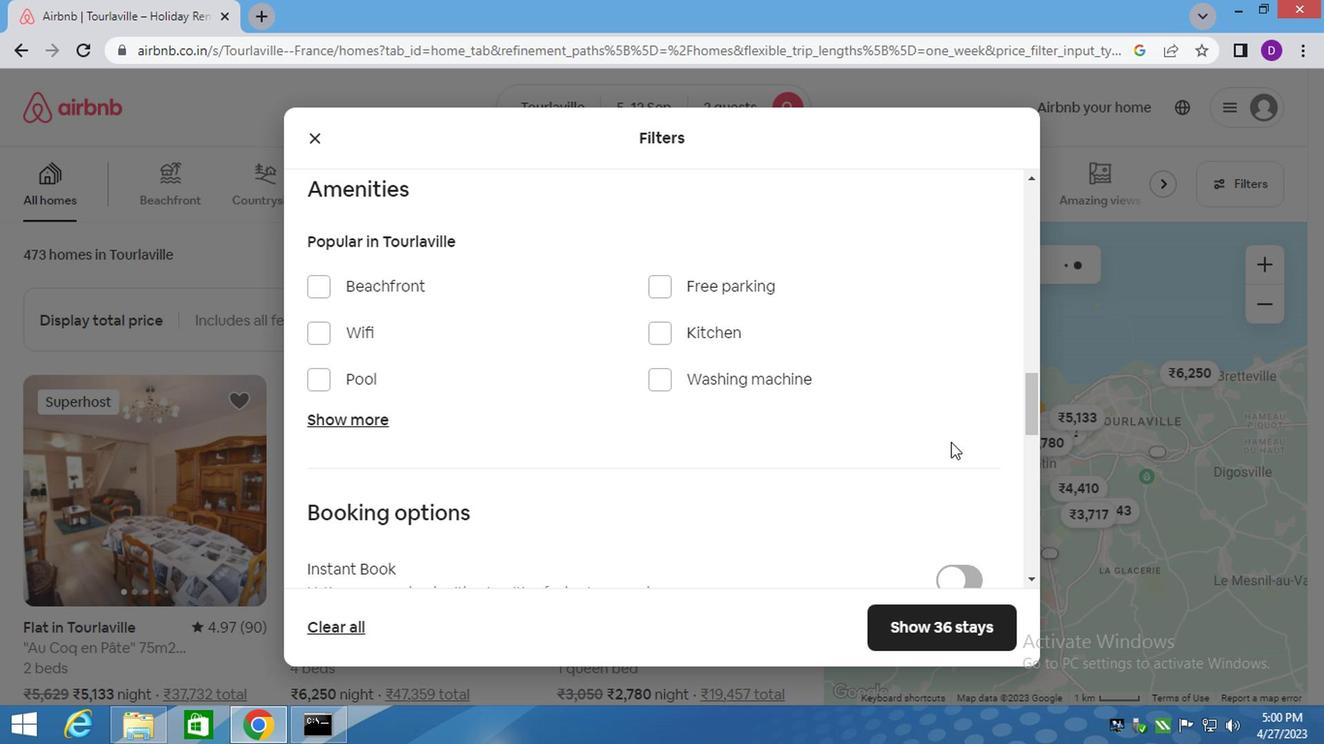 
Action: Mouse moved to (966, 444)
Screenshot: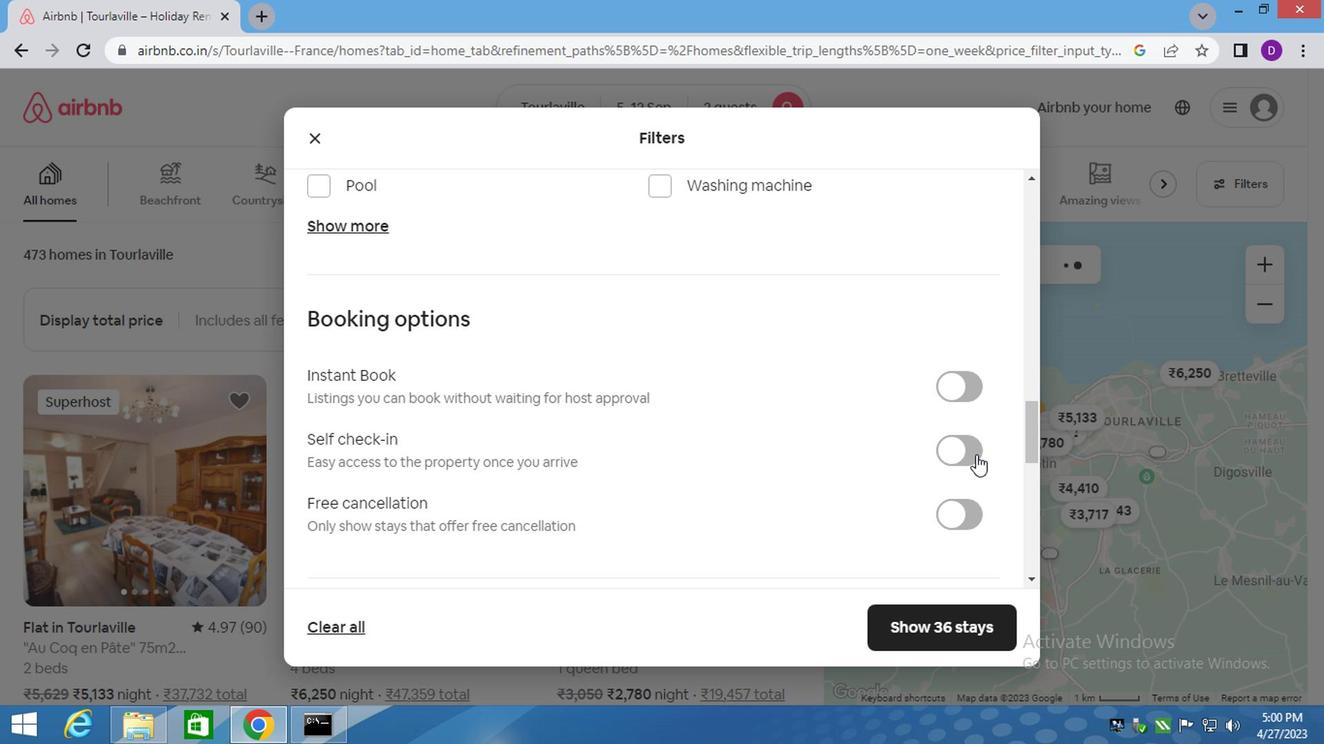 
Action: Mouse pressed left at (966, 444)
Screenshot: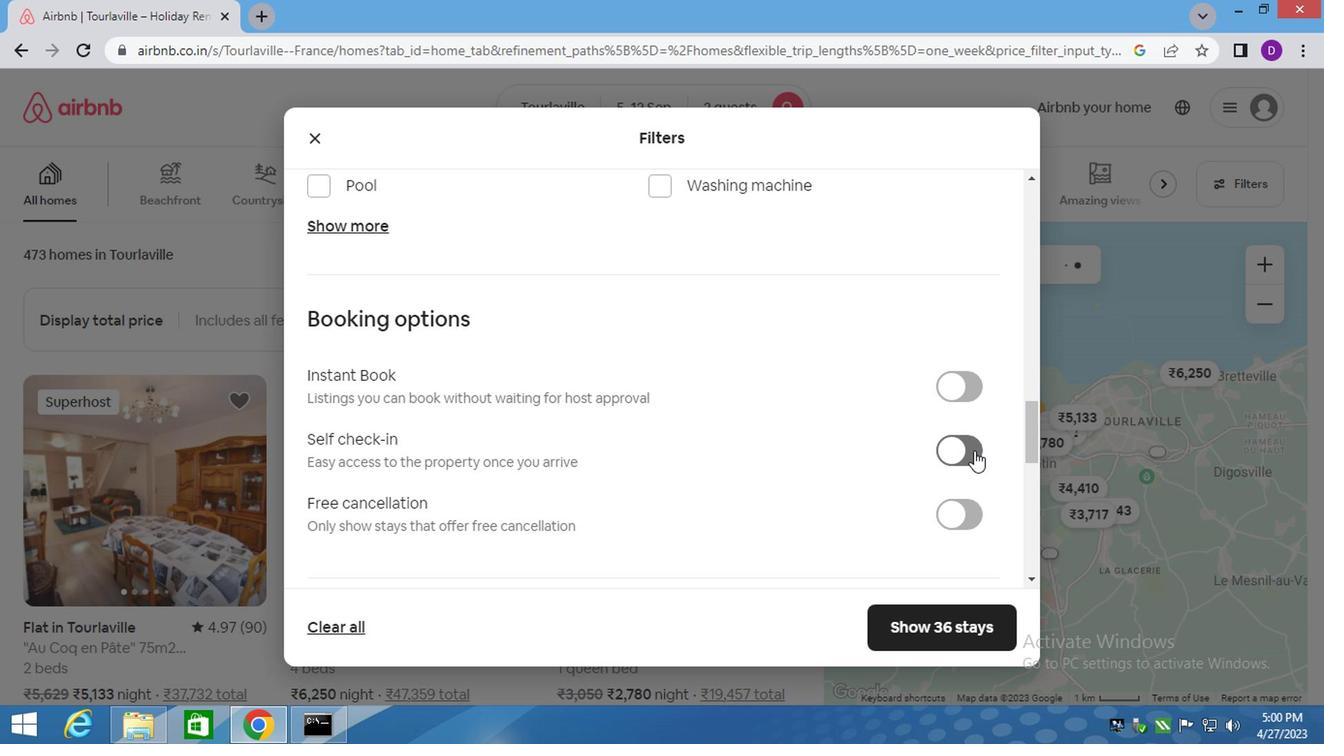 
Action: Mouse moved to (797, 423)
Screenshot: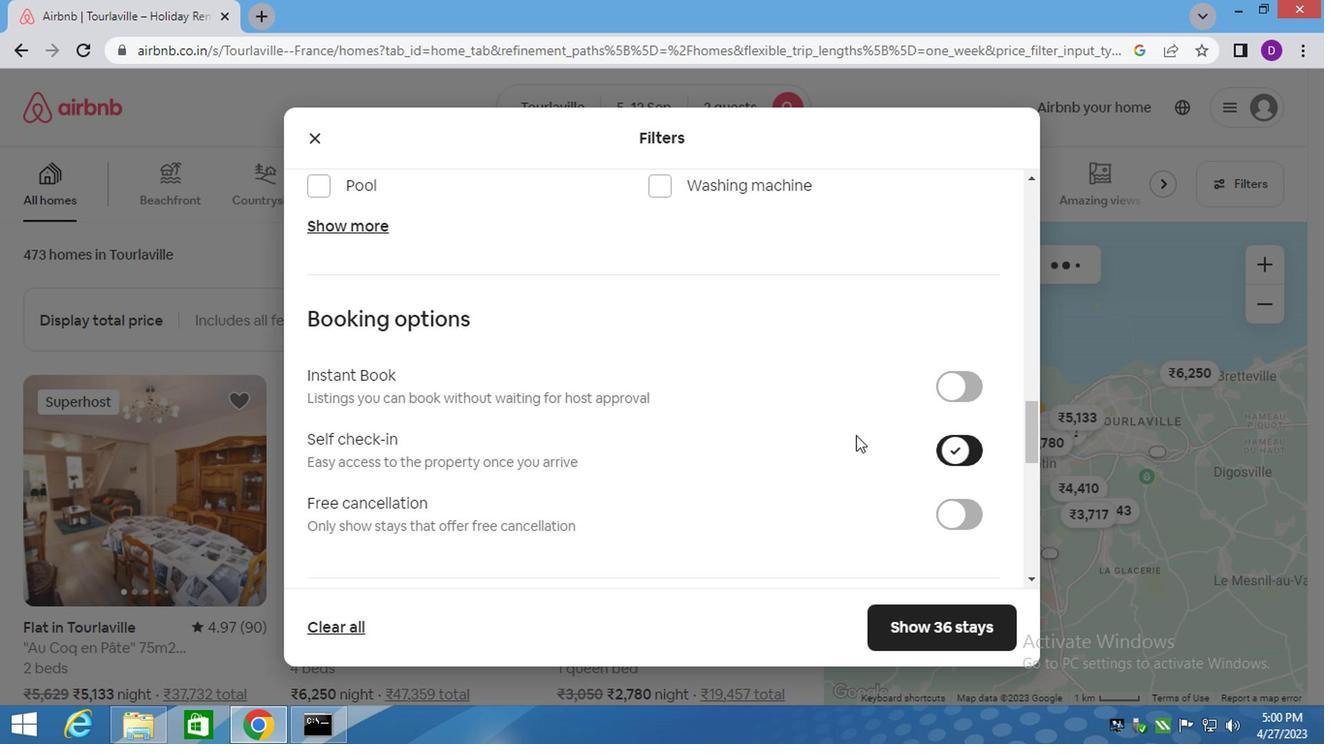 
Action: Mouse scrolled (797, 422) with delta (0, 0)
Screenshot: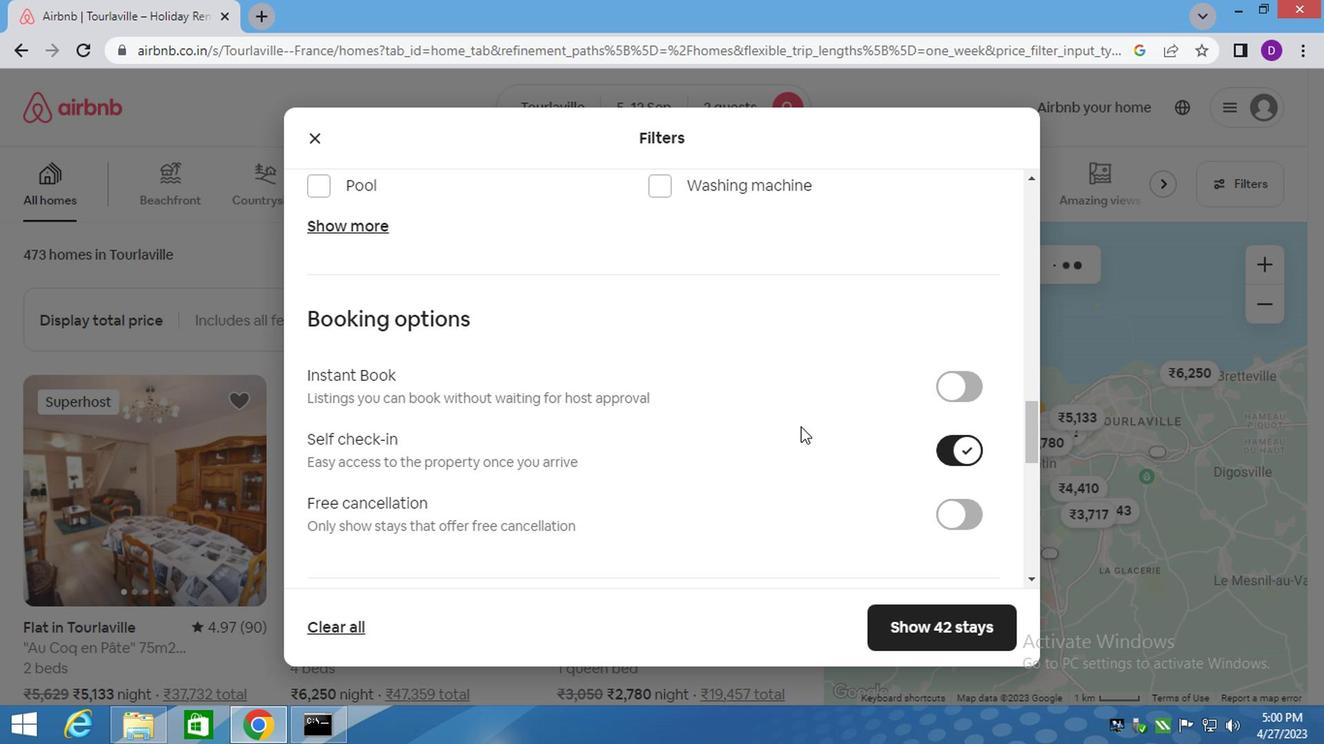 
Action: Mouse scrolled (797, 422) with delta (0, 0)
Screenshot: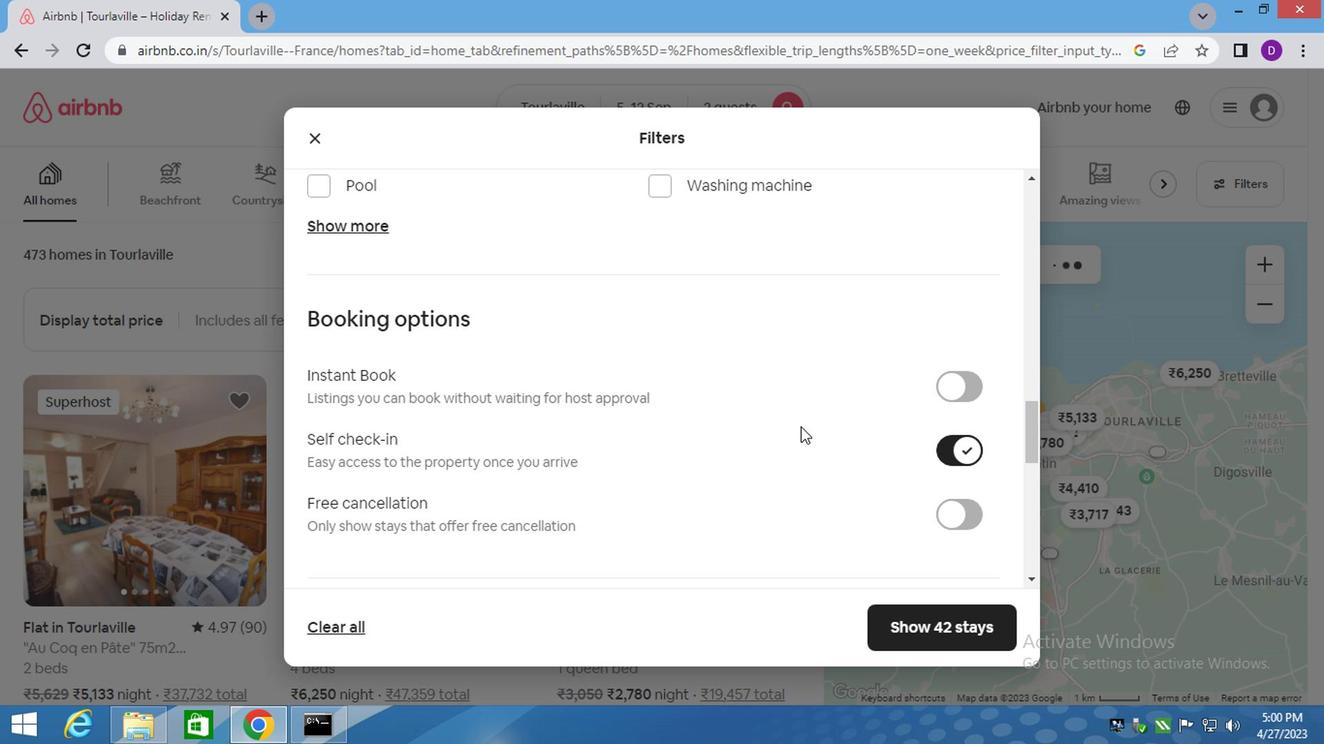 
Action: Mouse scrolled (797, 422) with delta (0, 0)
Screenshot: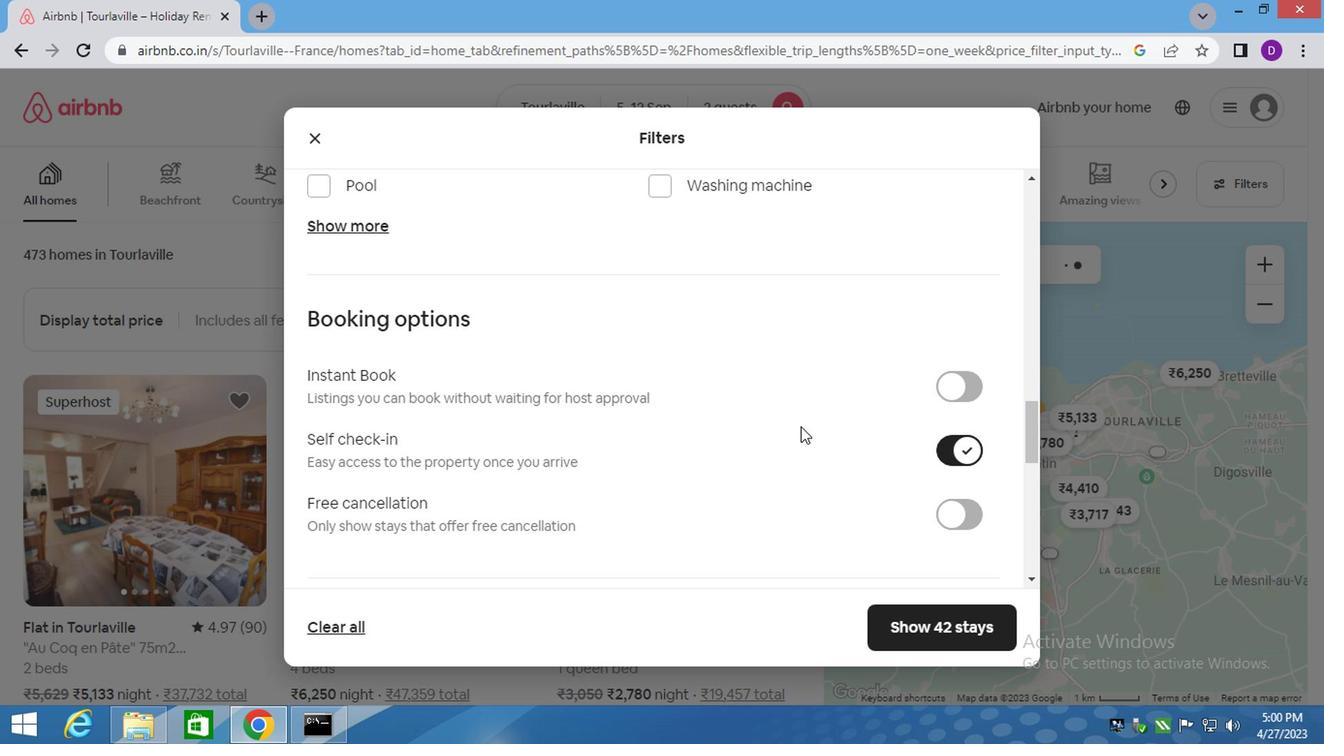
Action: Mouse scrolled (797, 422) with delta (0, 0)
Screenshot: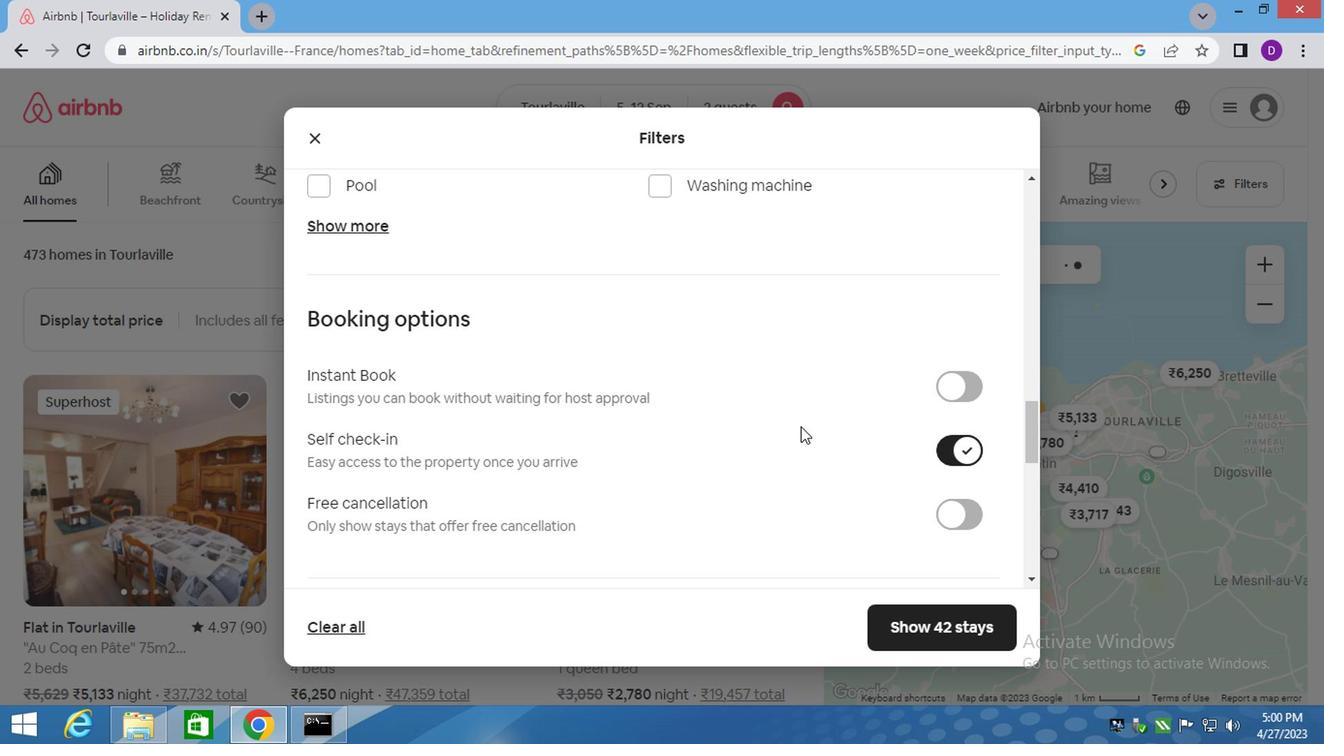 
Action: Mouse moved to (793, 423)
Screenshot: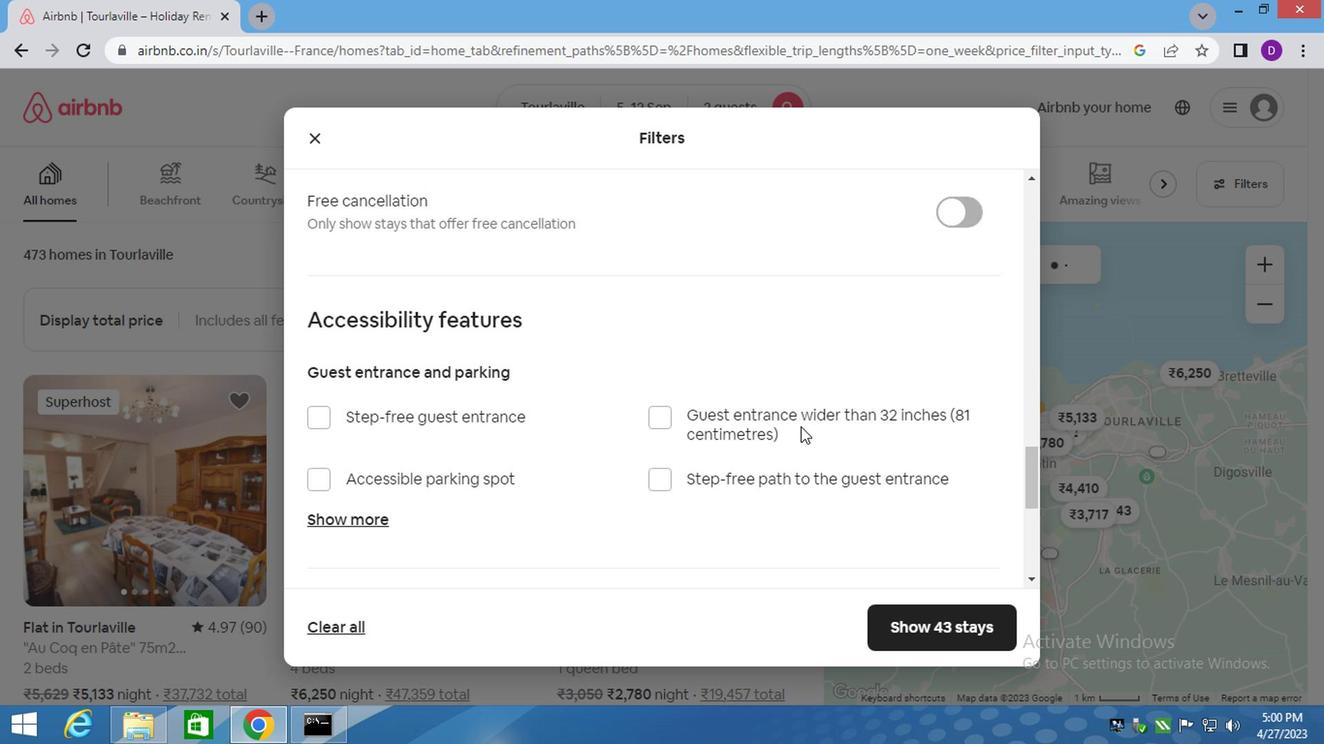 
Action: Mouse scrolled (793, 422) with delta (0, 0)
Screenshot: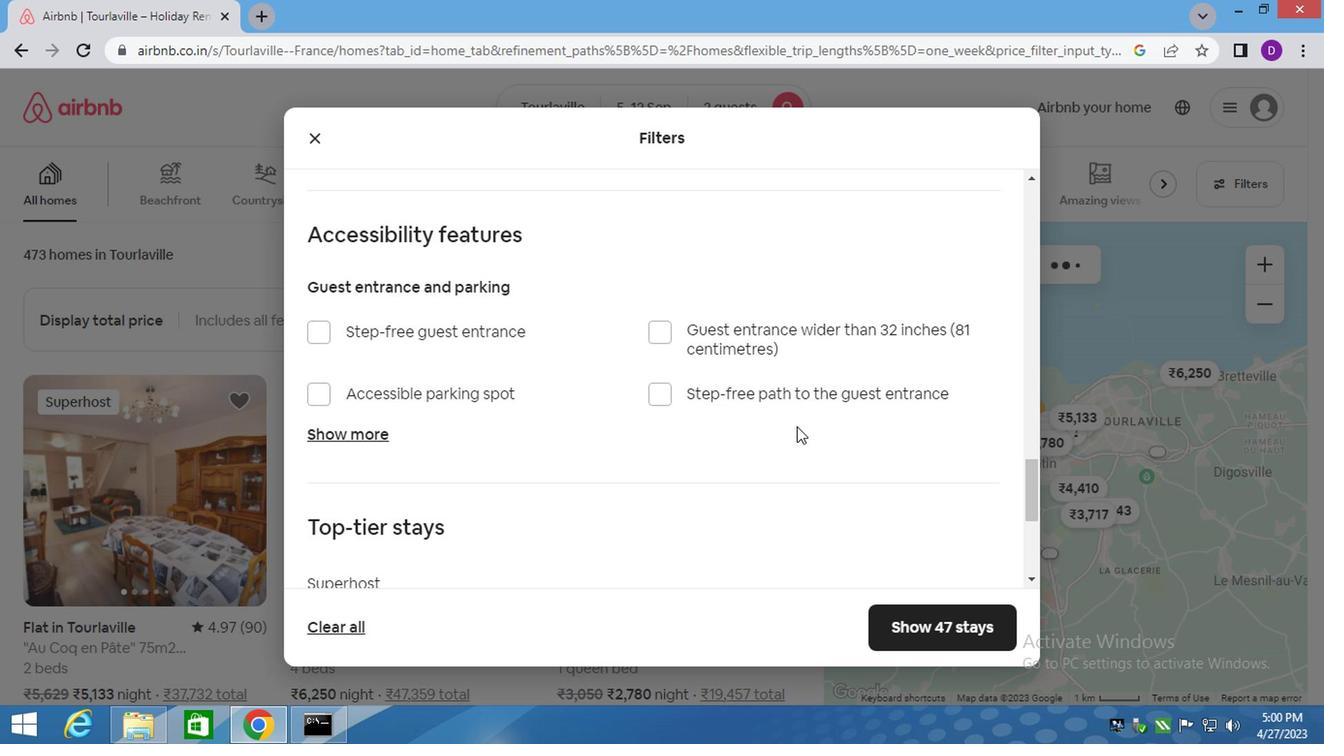 
Action: Mouse scrolled (793, 422) with delta (0, 0)
Screenshot: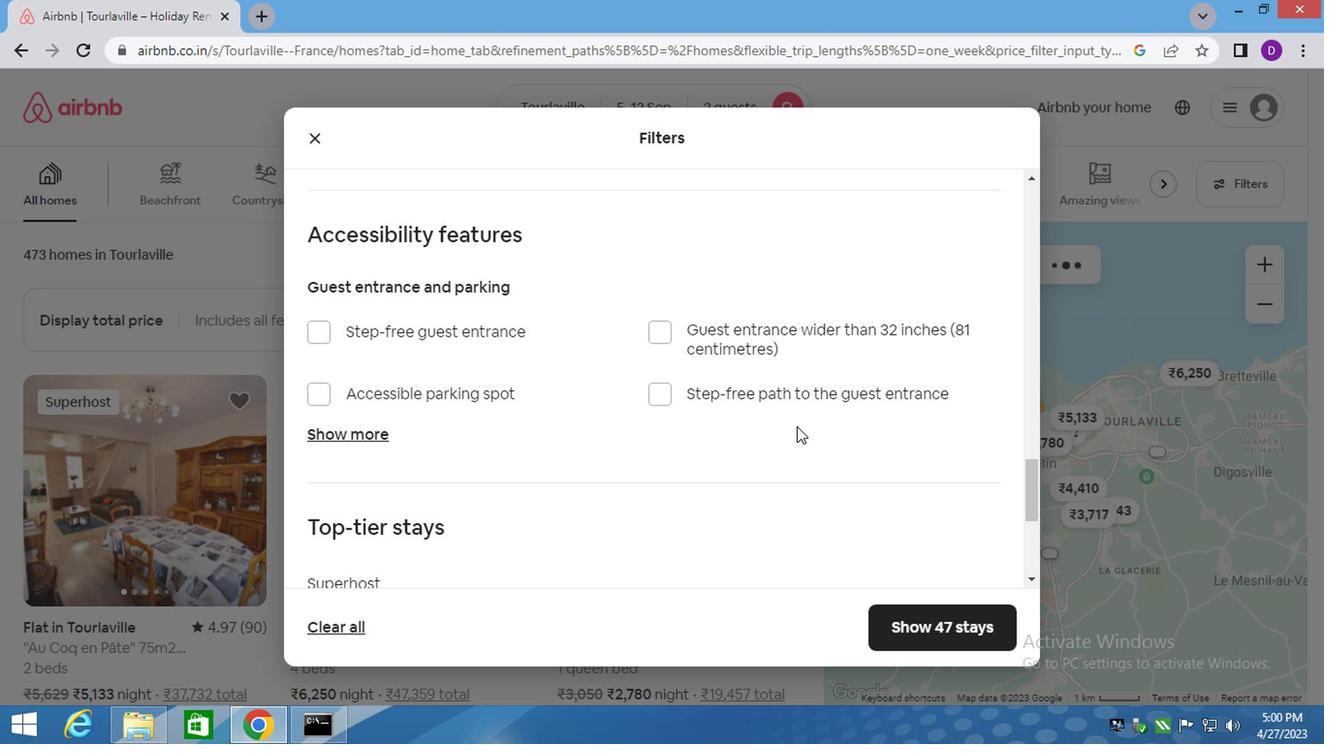 
Action: Mouse scrolled (793, 422) with delta (0, 0)
Screenshot: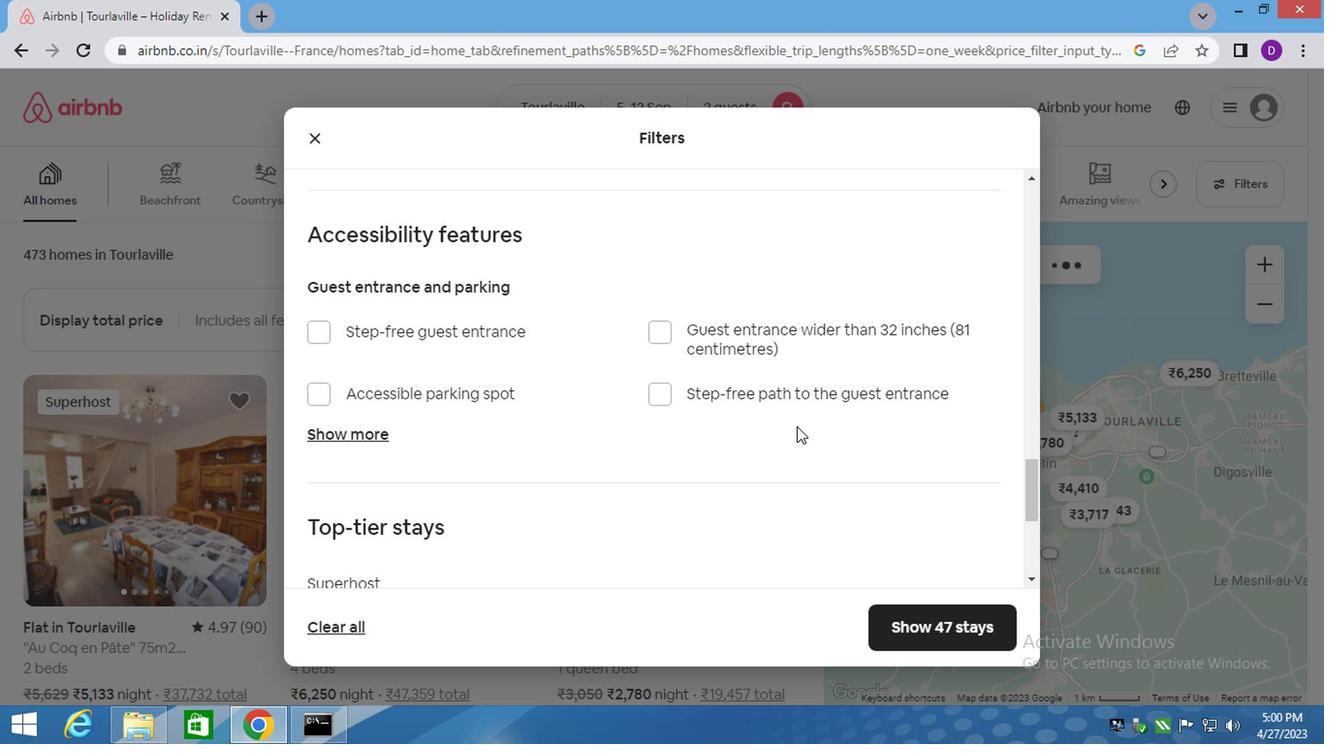 
Action: Mouse scrolled (793, 422) with delta (0, 0)
Screenshot: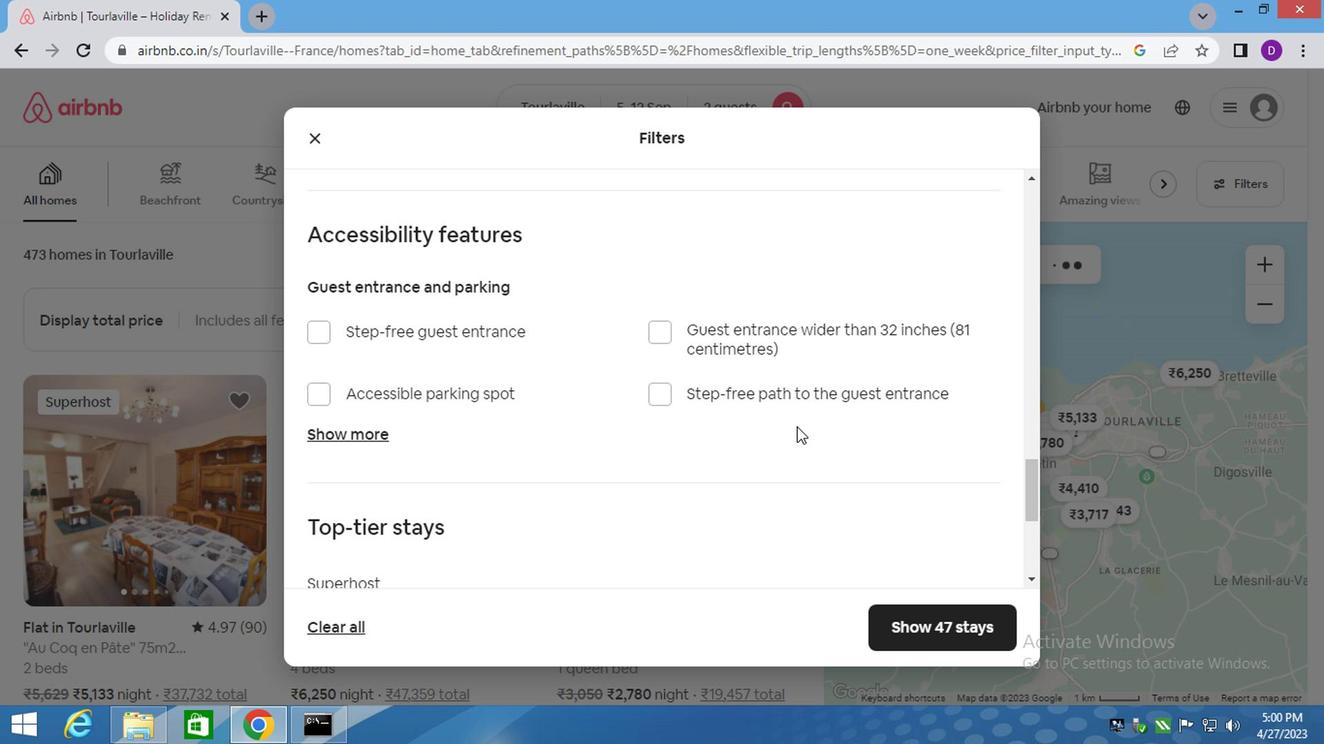 
Action: Mouse scrolled (793, 422) with delta (0, 0)
Screenshot: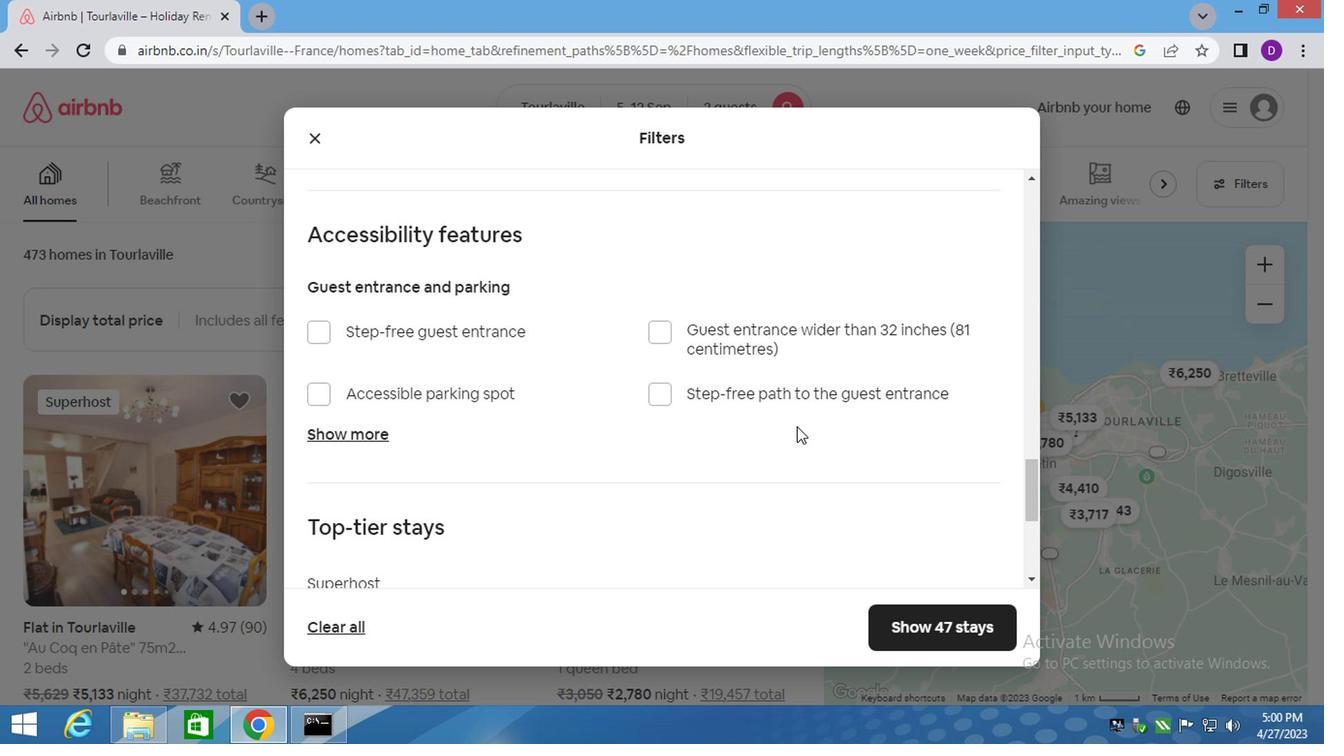 
Action: Mouse moved to (381, 447)
Screenshot: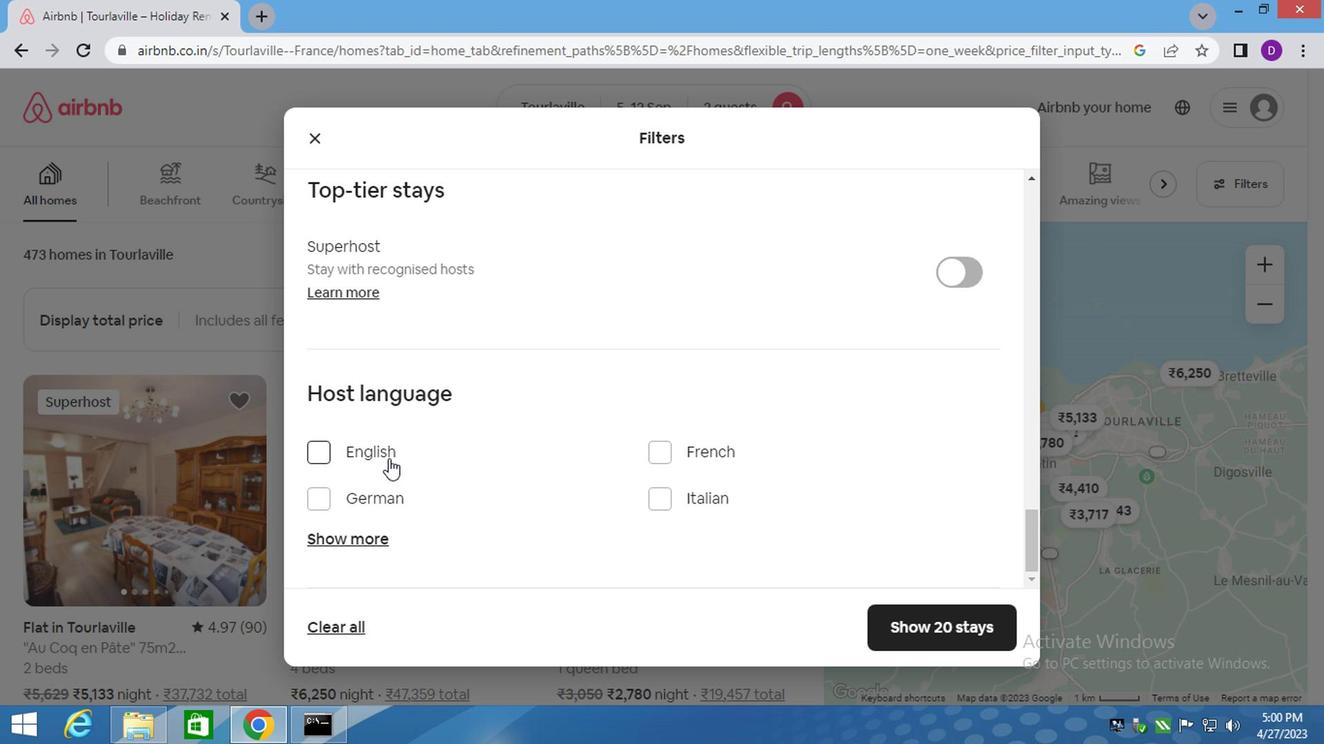 
Action: Mouse pressed left at (381, 447)
Screenshot: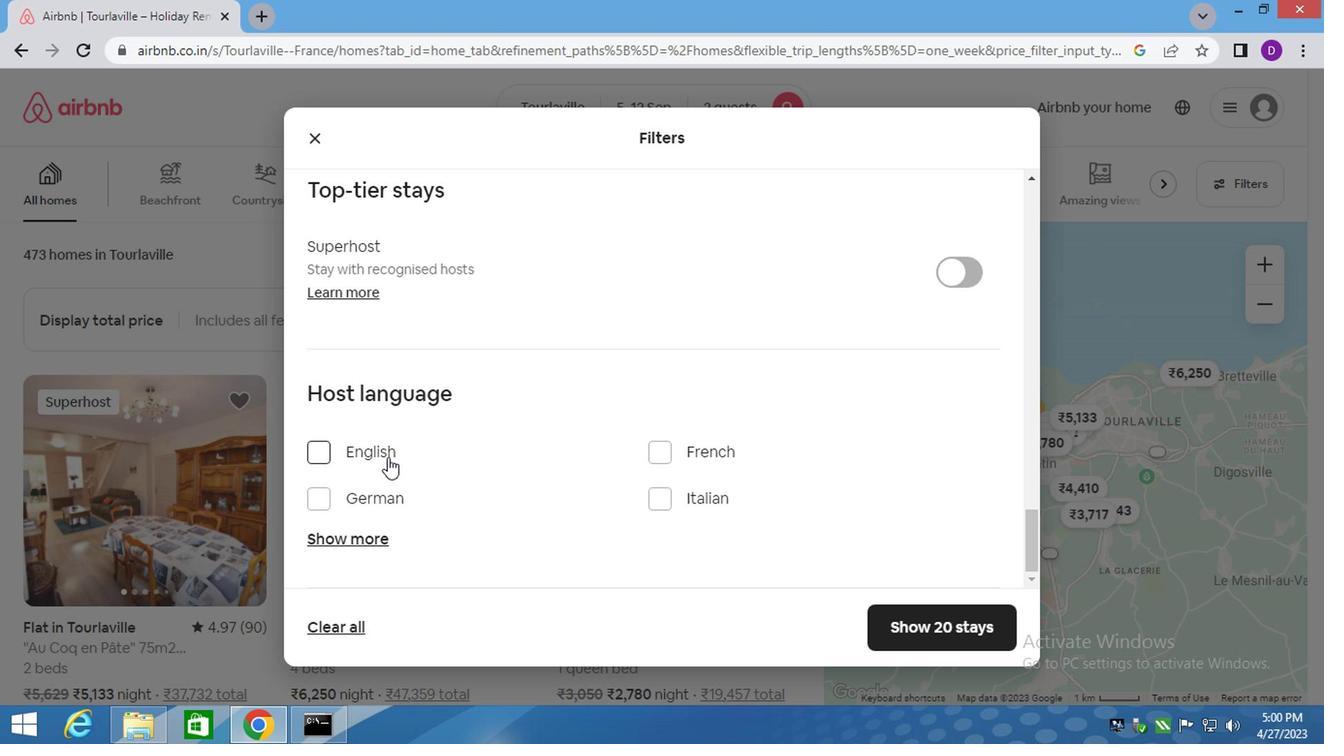 
Action: Mouse moved to (913, 612)
Screenshot: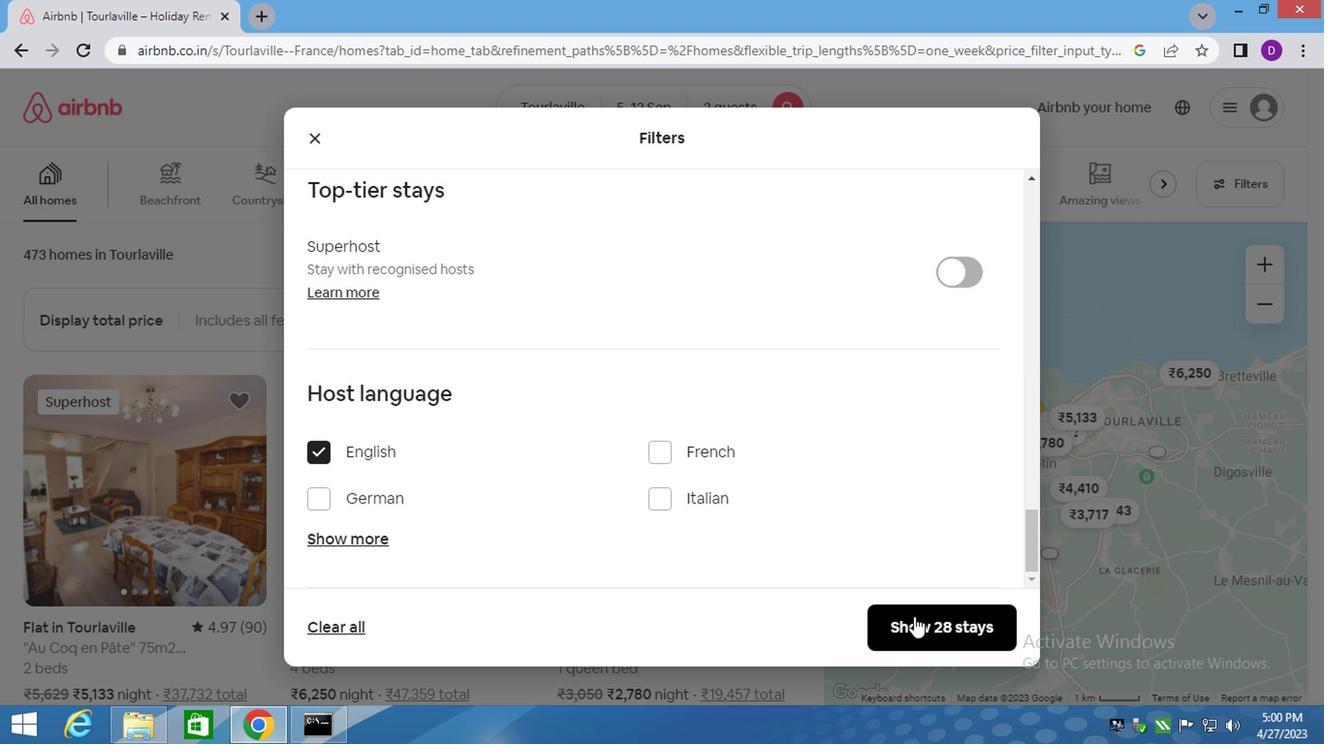 
Action: Mouse pressed left at (913, 612)
Screenshot: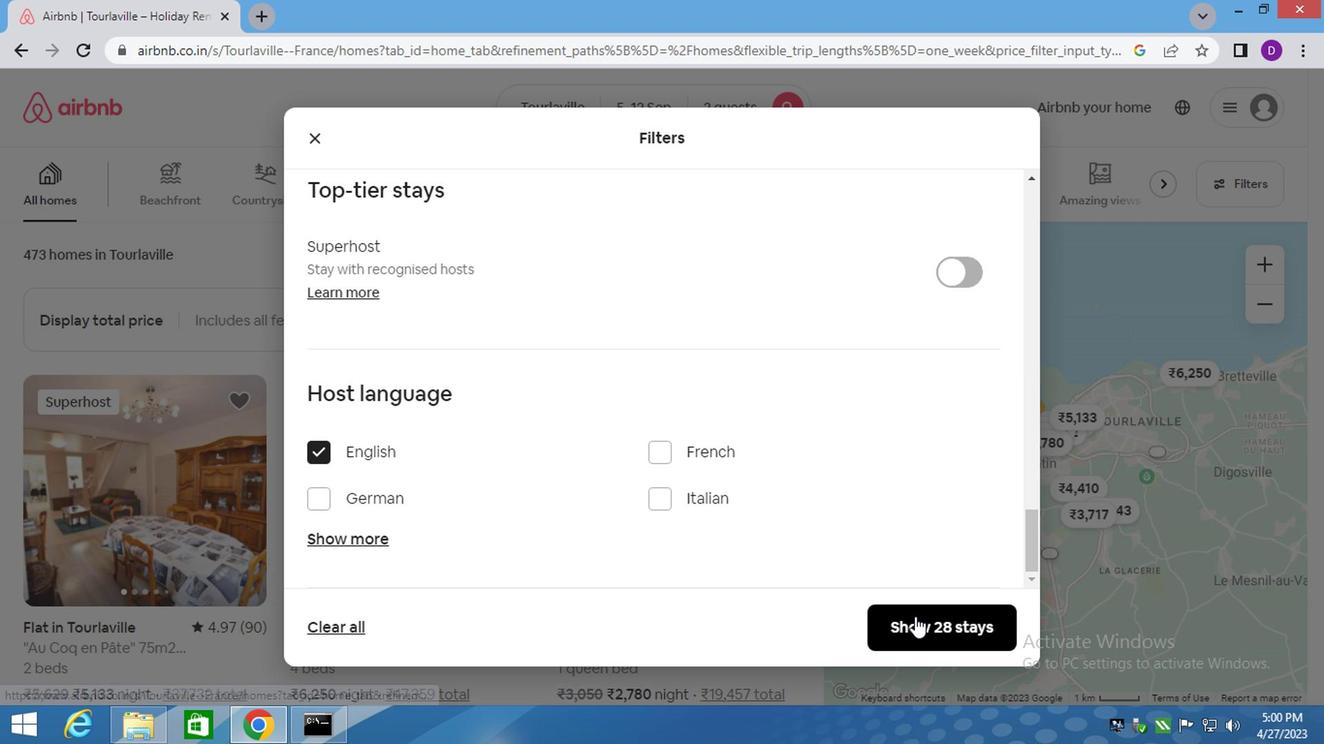 
Action: Mouse moved to (545, 349)
Screenshot: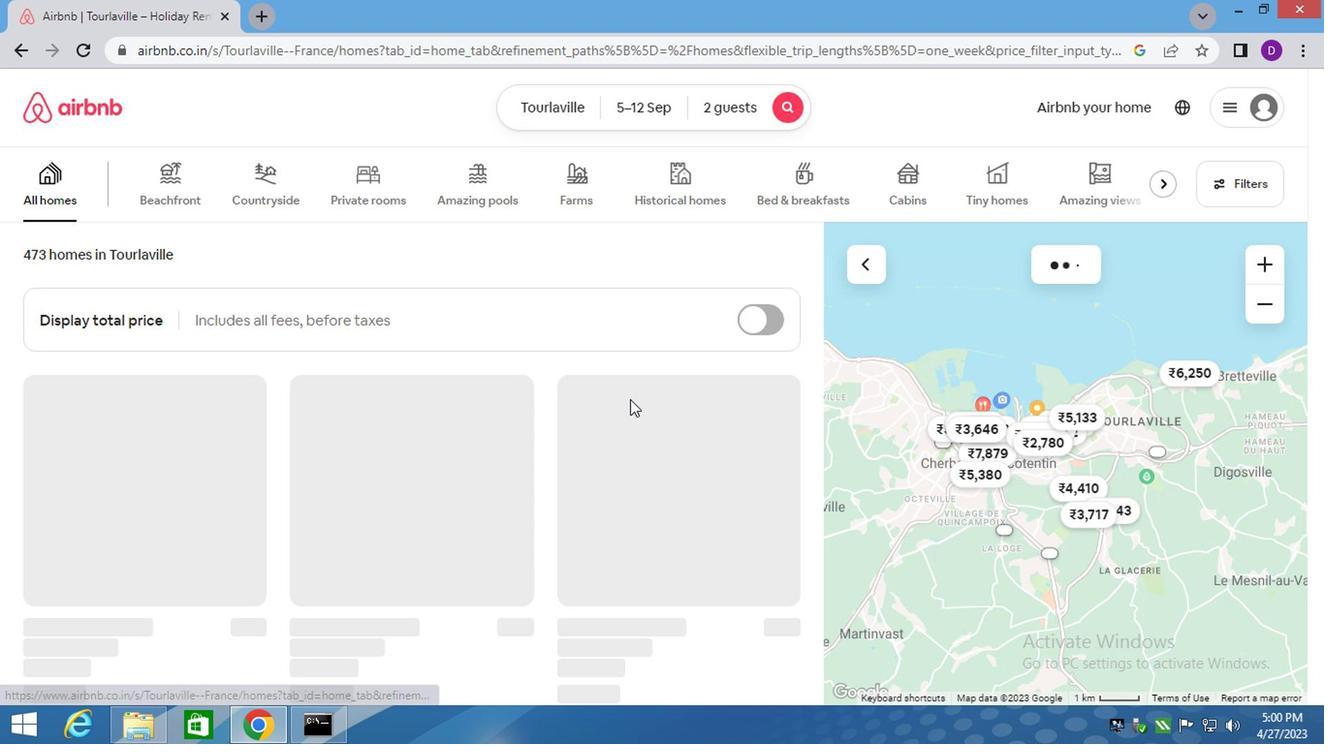
